 Task: Find connections with filter location Asamankese with filter topic #family with filter profile language Spanish with filter current company Sumitomo Mitsui Banking Corporation (SMBC) Asia Pacific with filter school Hindu College, University of Delhi with filter industry Utilities Administration with filter service category Computer Repair with filter keywords title Geological Engineer
Action: Mouse moved to (173, 234)
Screenshot: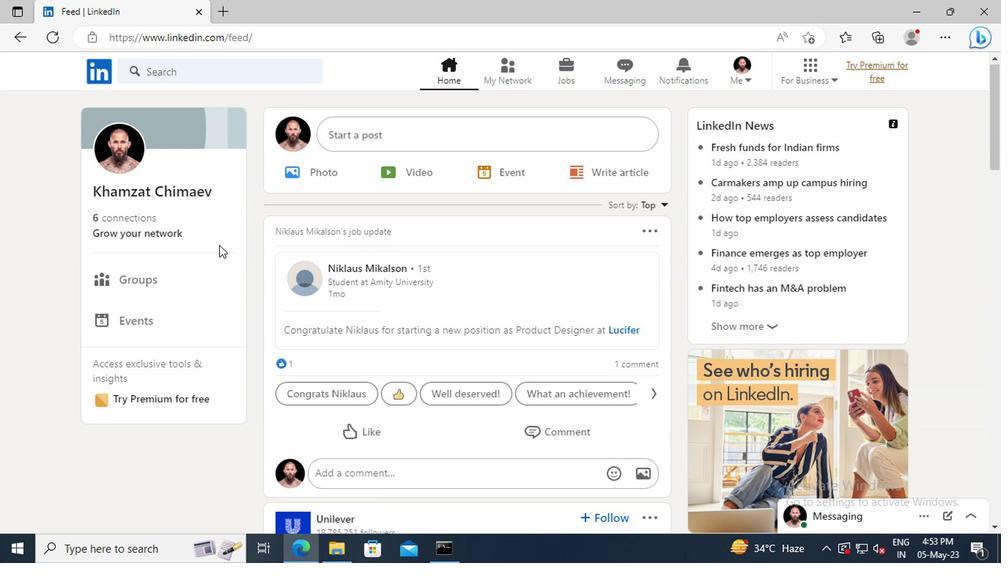 
Action: Mouse pressed left at (173, 234)
Screenshot: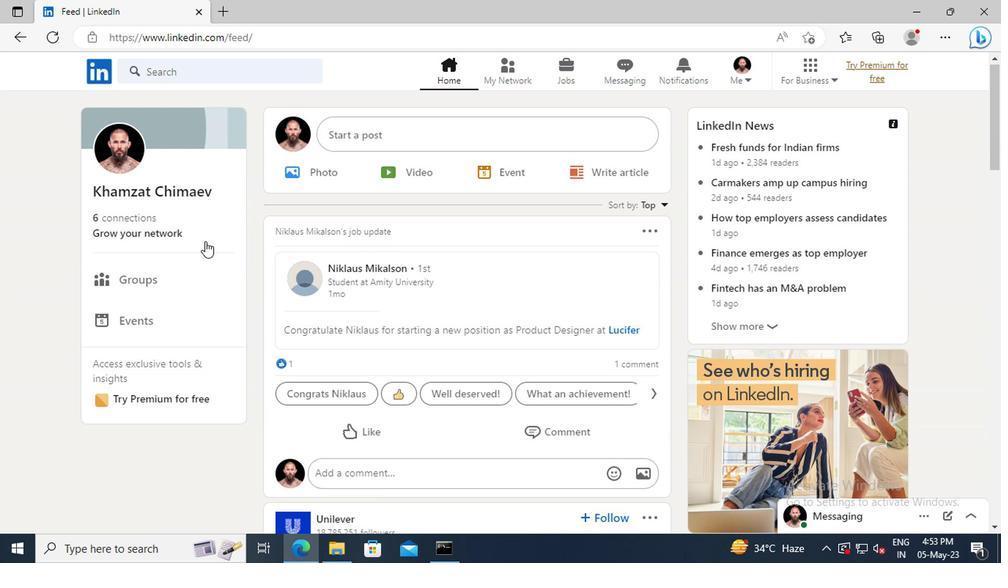 
Action: Mouse moved to (159, 157)
Screenshot: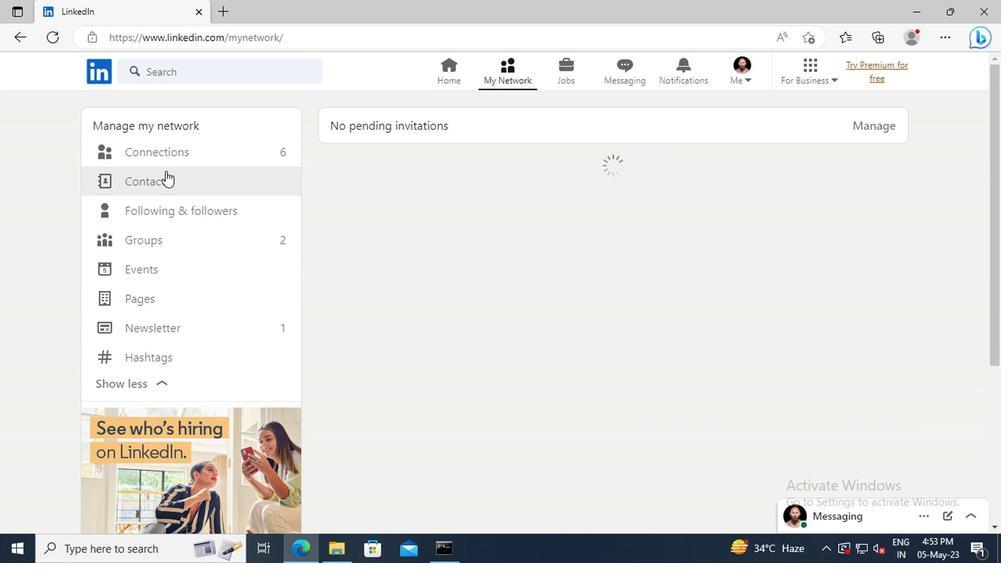 
Action: Mouse pressed left at (159, 157)
Screenshot: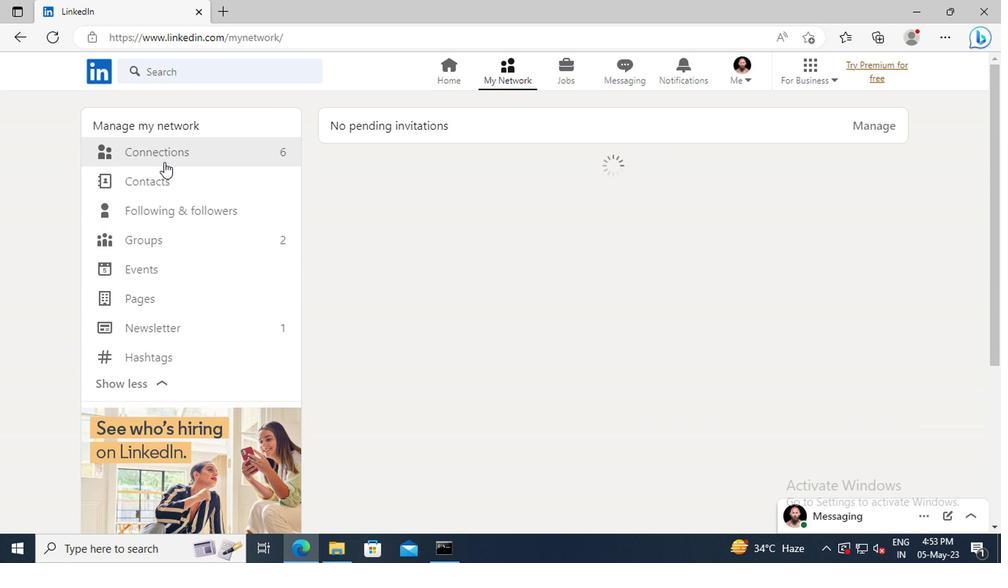 
Action: Mouse moved to (597, 160)
Screenshot: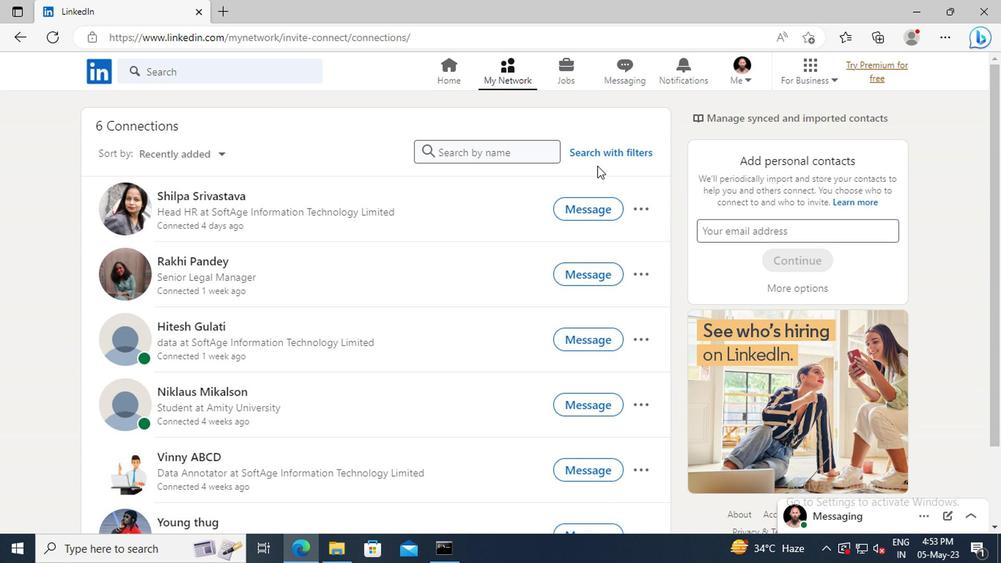 
Action: Mouse pressed left at (597, 160)
Screenshot: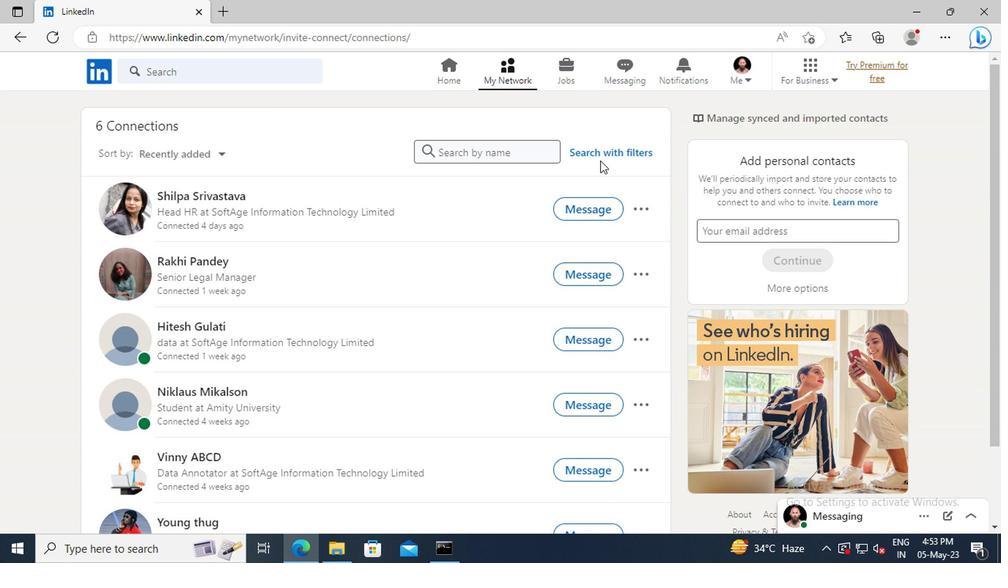
Action: Mouse moved to (554, 116)
Screenshot: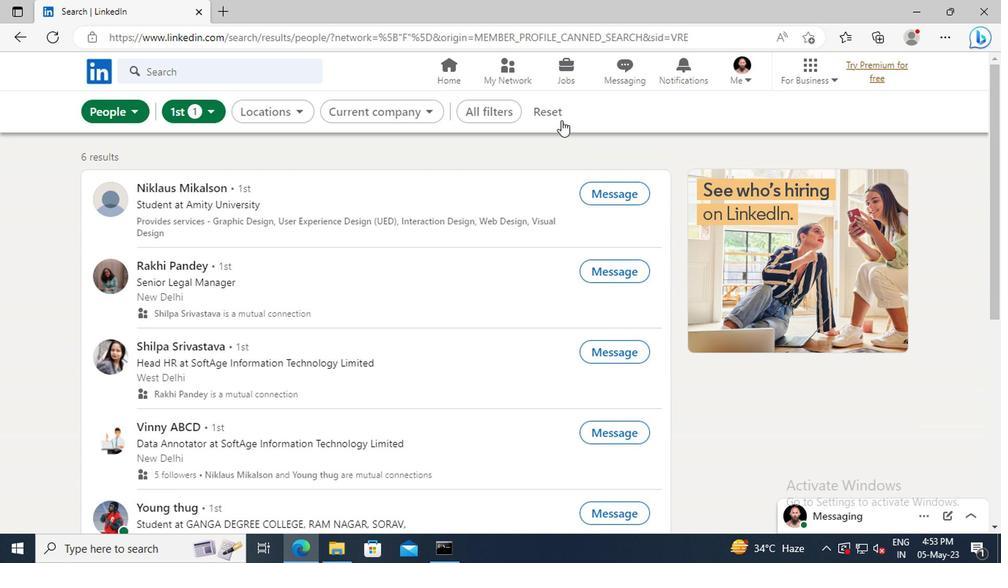 
Action: Mouse pressed left at (554, 116)
Screenshot: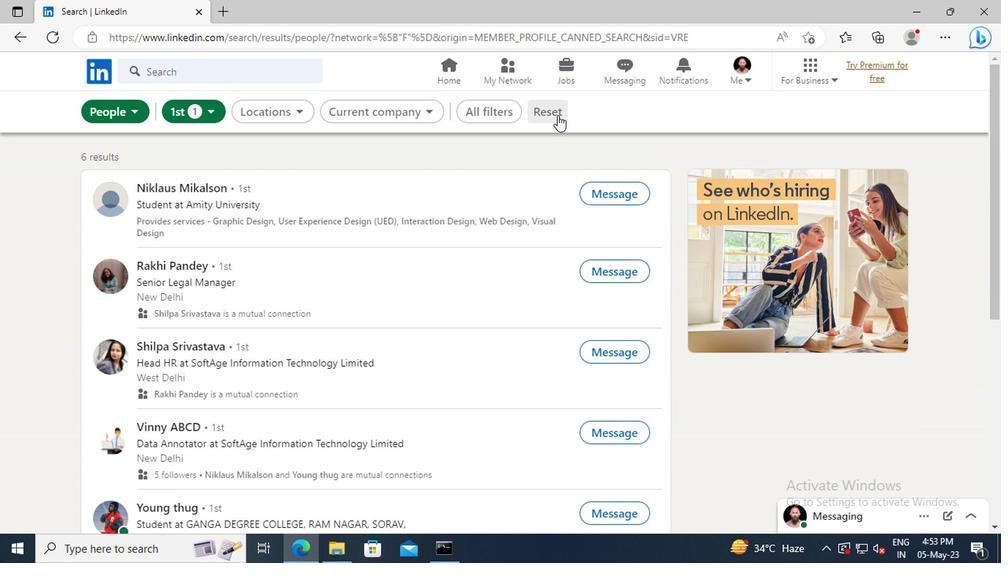 
Action: Mouse moved to (538, 116)
Screenshot: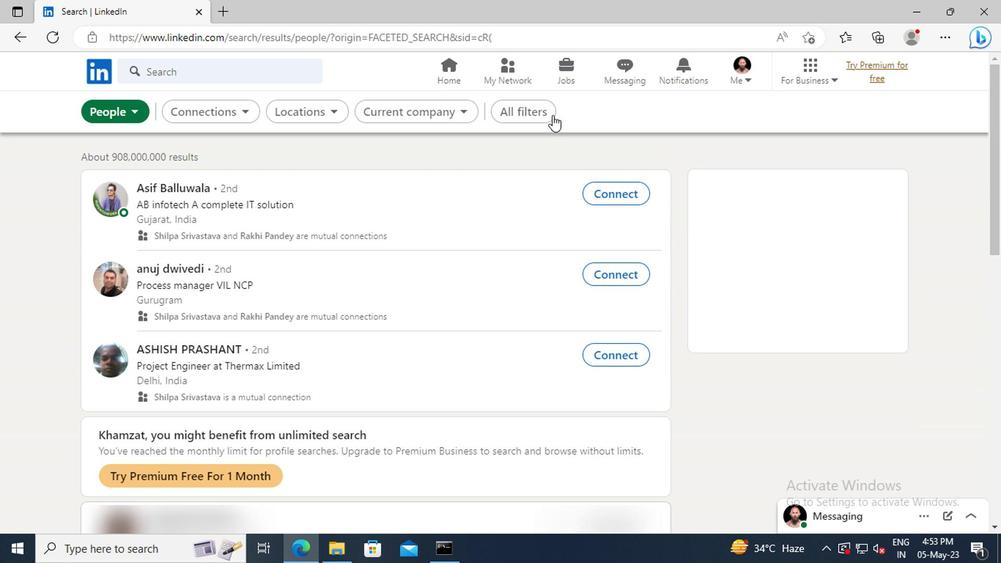
Action: Mouse pressed left at (538, 116)
Screenshot: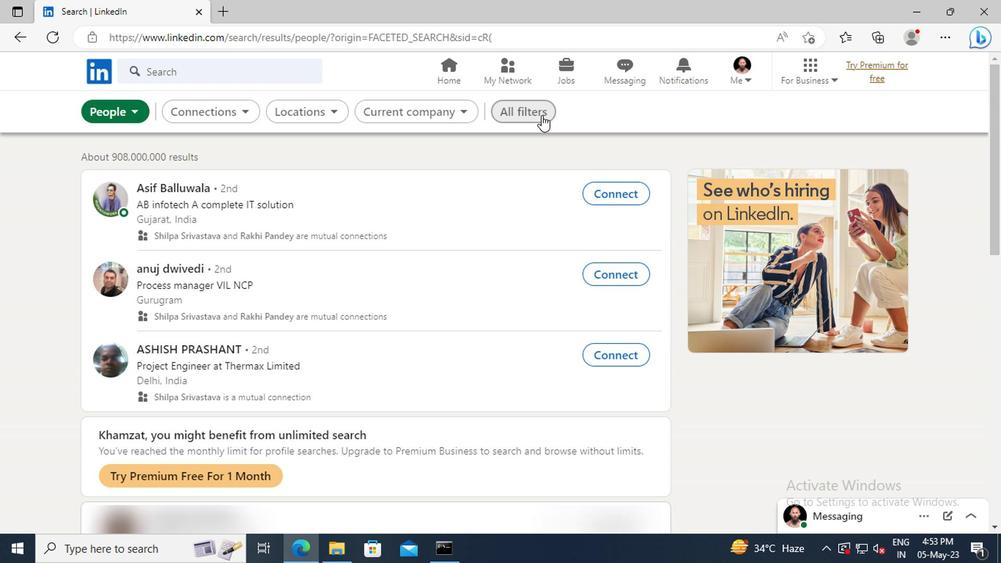
Action: Mouse moved to (785, 256)
Screenshot: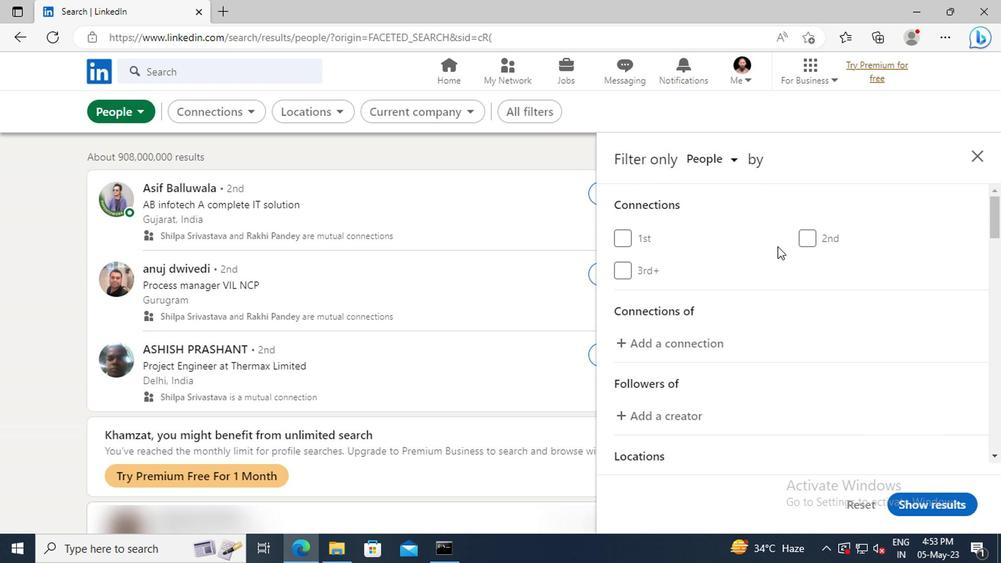 
Action: Mouse scrolled (785, 255) with delta (0, -1)
Screenshot: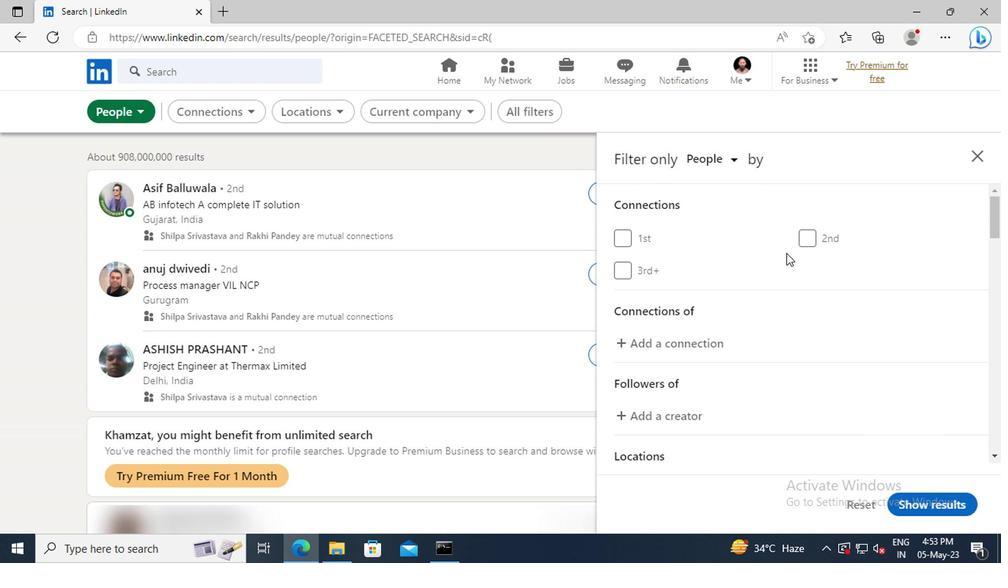 
Action: Mouse moved to (786, 257)
Screenshot: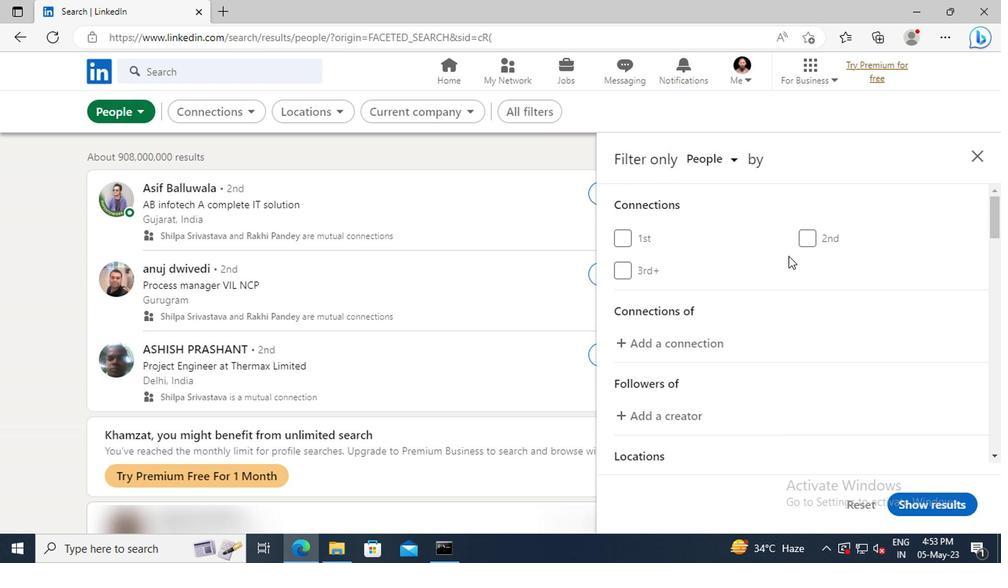 
Action: Mouse scrolled (786, 256) with delta (0, 0)
Screenshot: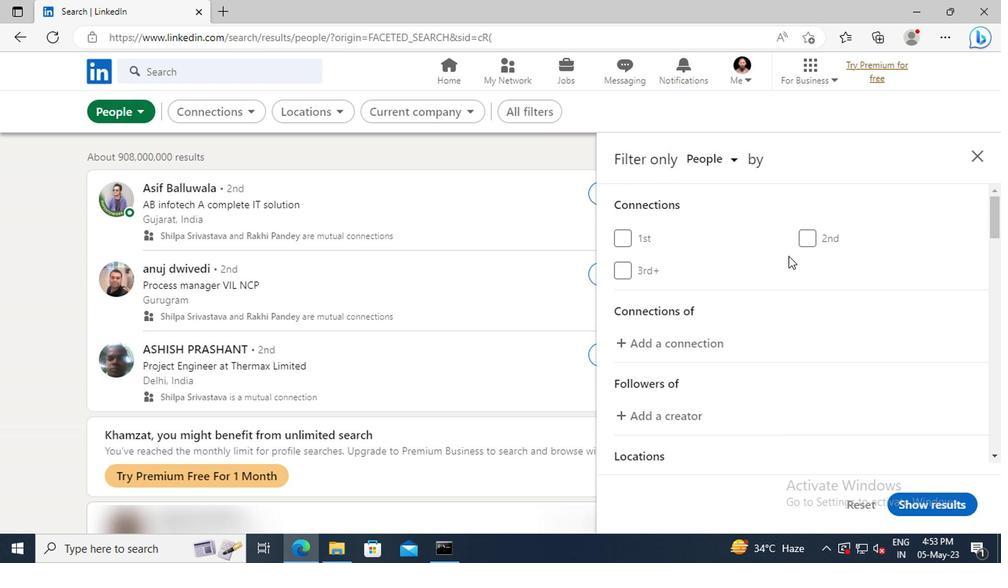 
Action: Mouse scrolled (786, 256) with delta (0, 0)
Screenshot: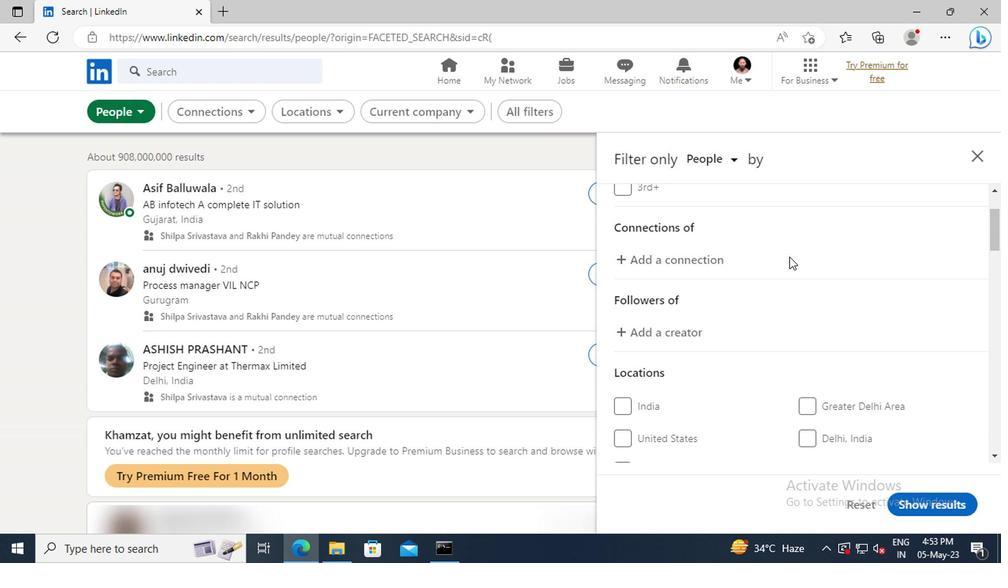 
Action: Mouse scrolled (786, 256) with delta (0, 0)
Screenshot: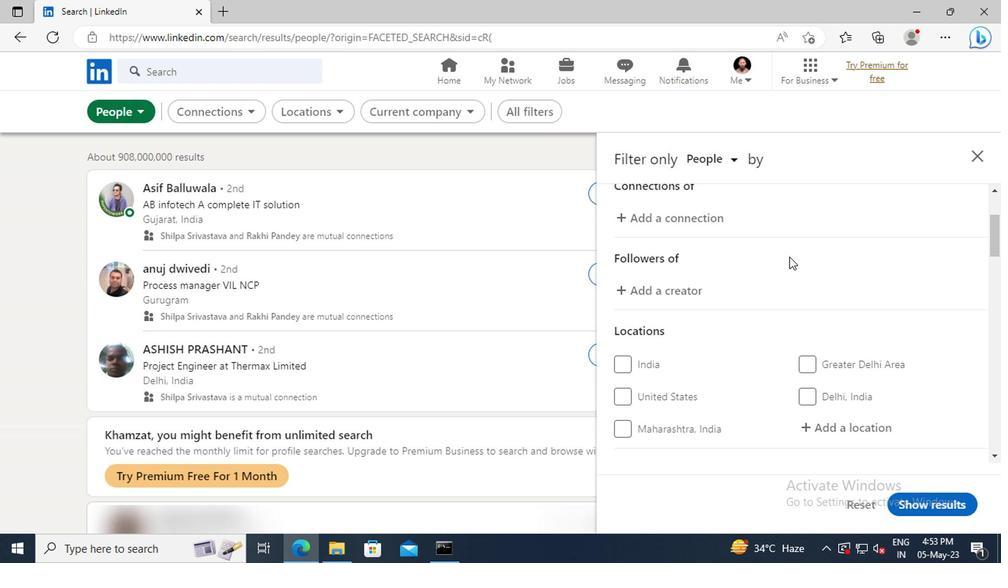 
Action: Mouse scrolled (786, 256) with delta (0, 0)
Screenshot: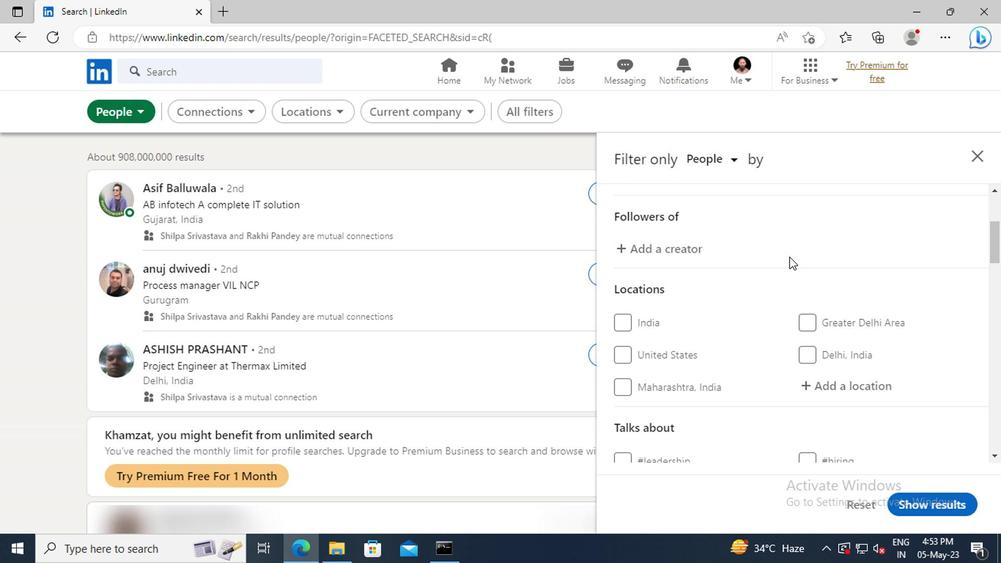 
Action: Mouse scrolled (786, 256) with delta (0, 0)
Screenshot: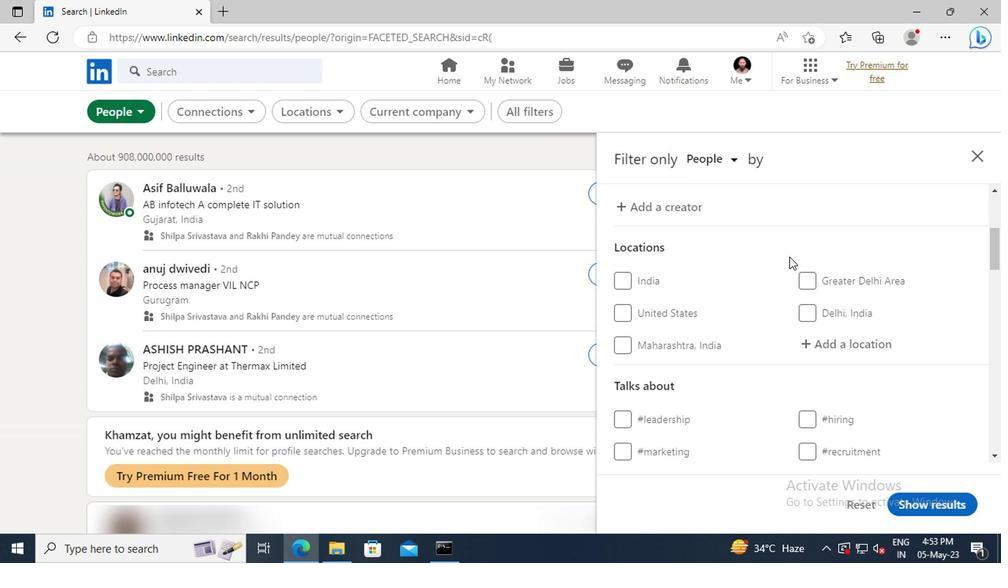 
Action: Mouse moved to (806, 297)
Screenshot: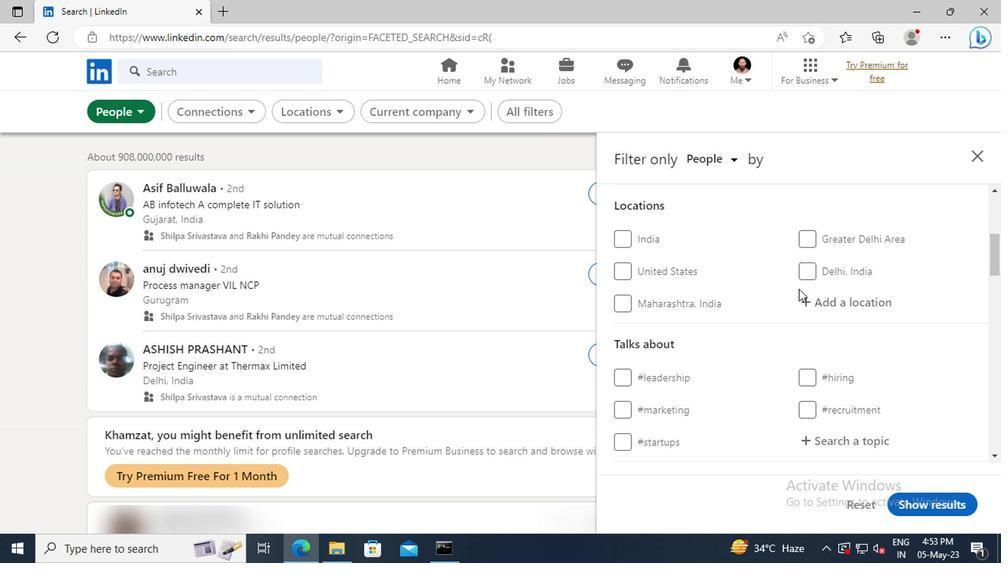 
Action: Mouse pressed left at (806, 297)
Screenshot: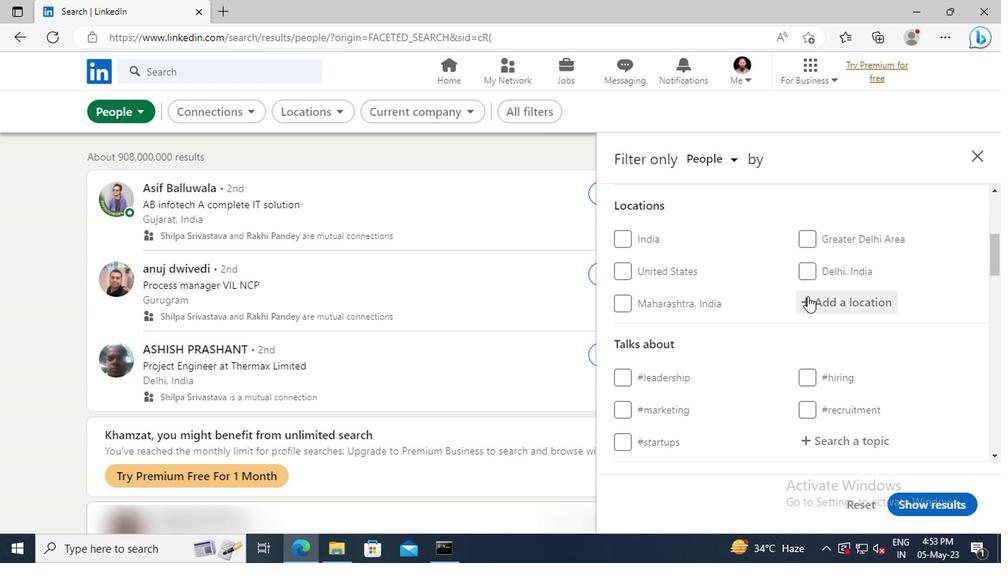 
Action: Key pressed <Key.shift>ASAM
Screenshot: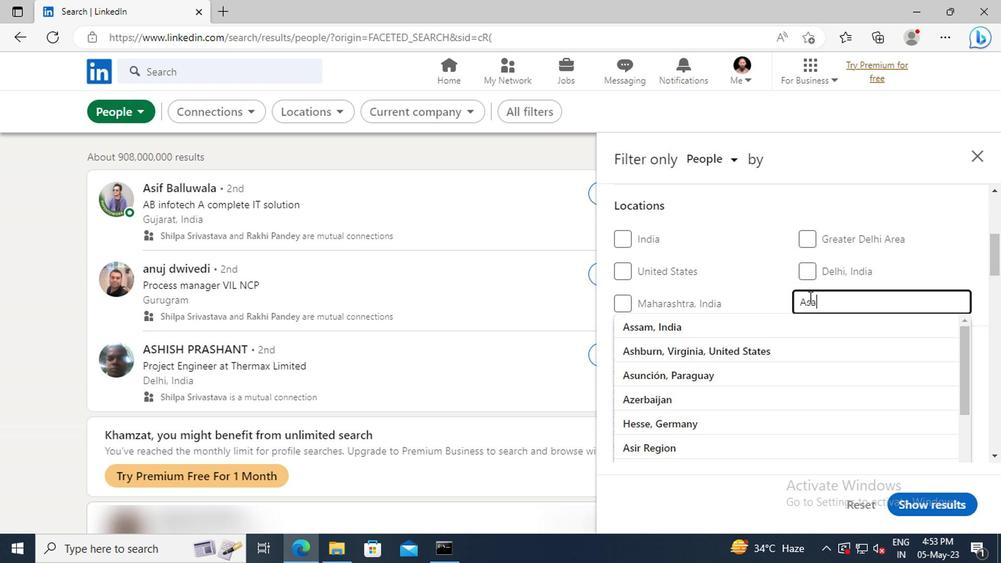 
Action: Mouse moved to (806, 297)
Screenshot: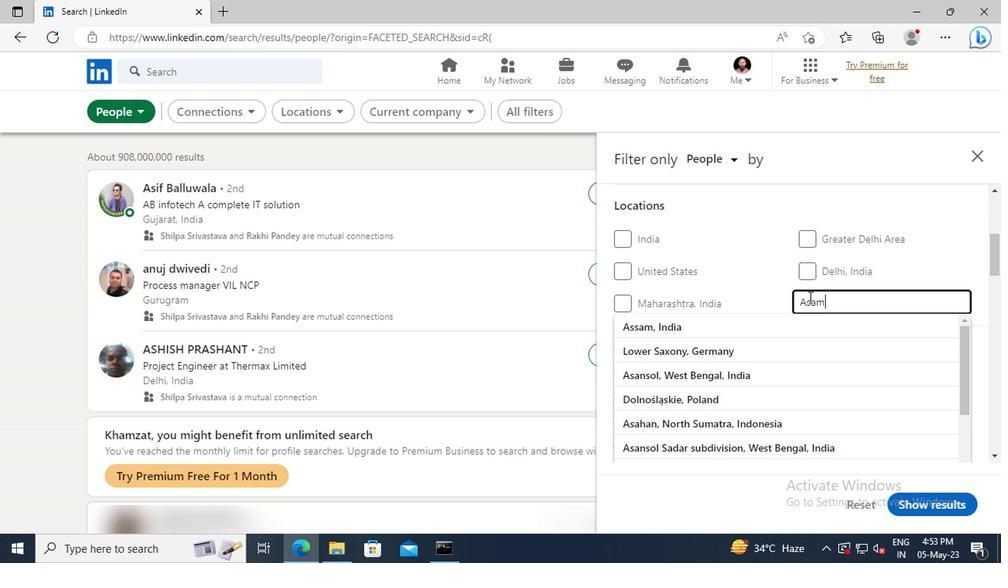 
Action: Key pressed A
Screenshot: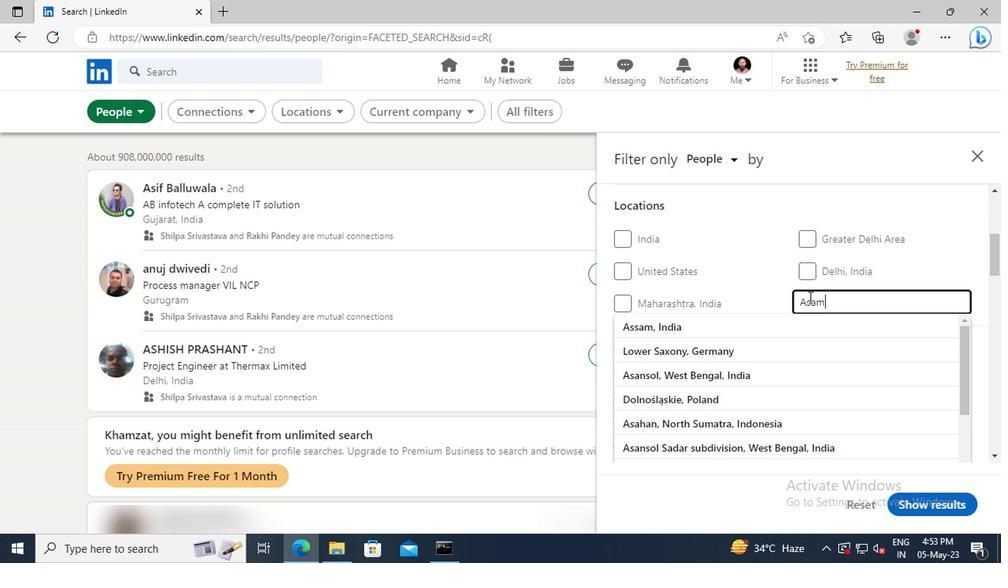 
Action: Mouse moved to (803, 295)
Screenshot: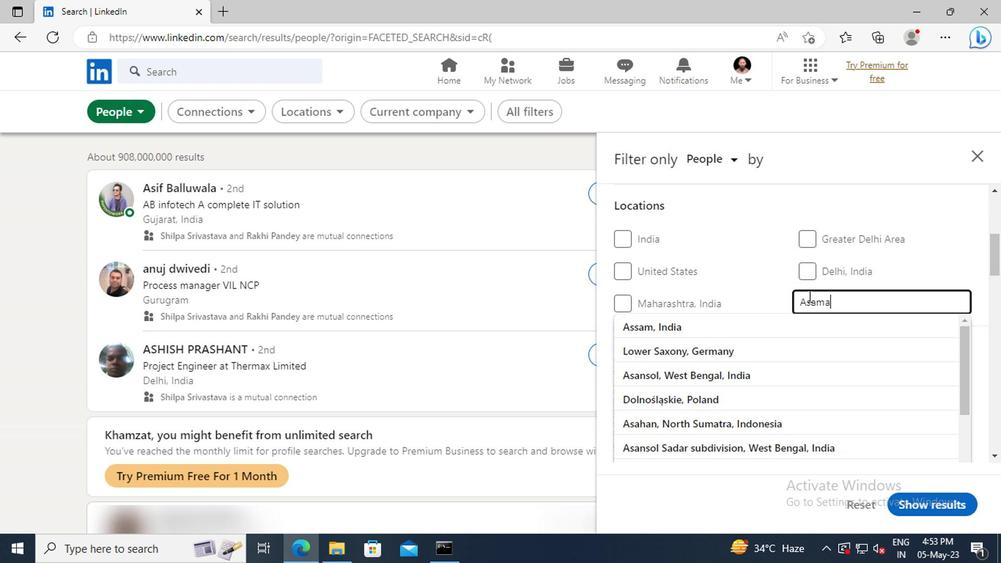 
Action: Key pressed N
Screenshot: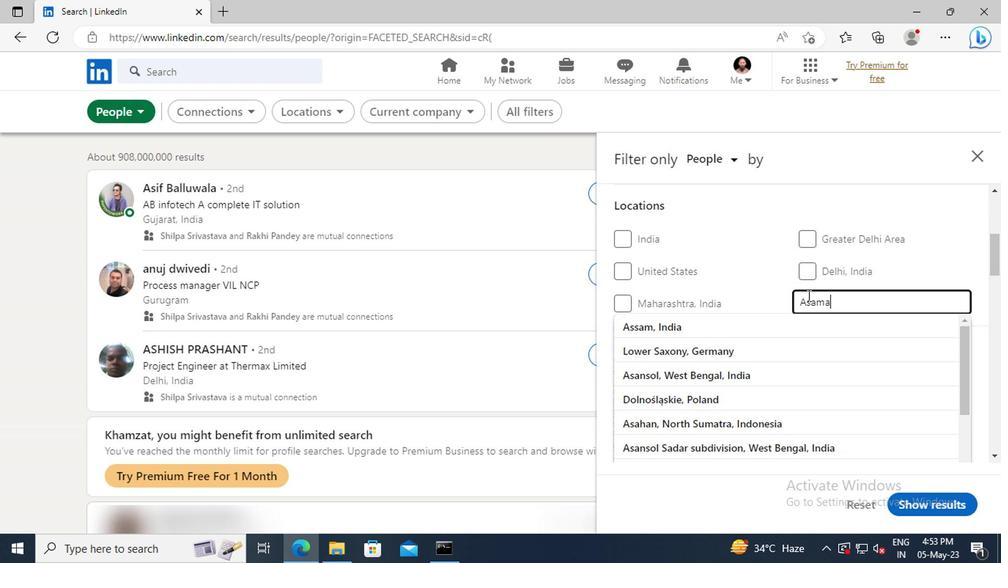 
Action: Mouse moved to (799, 293)
Screenshot: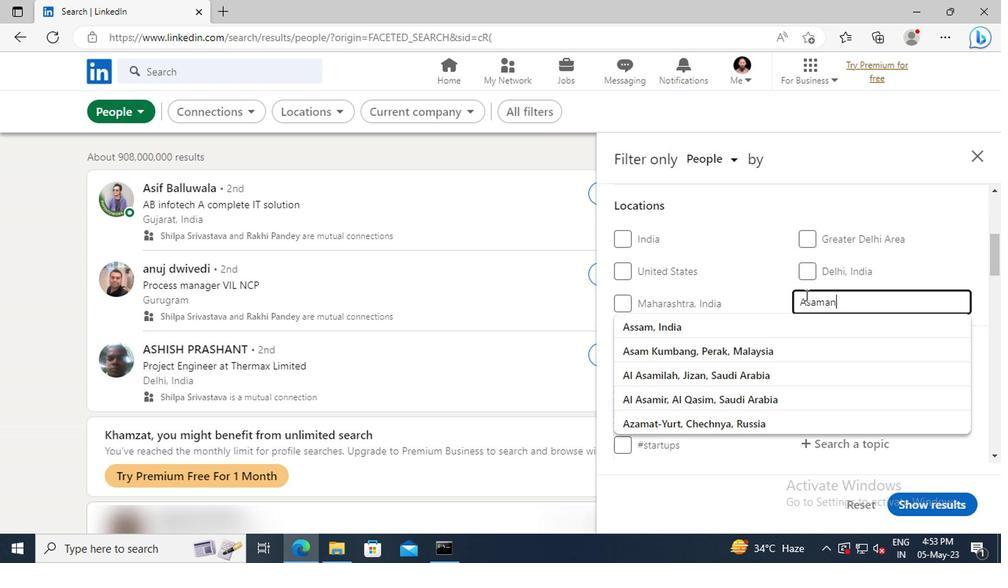 
Action: Key pressed J
Screenshot: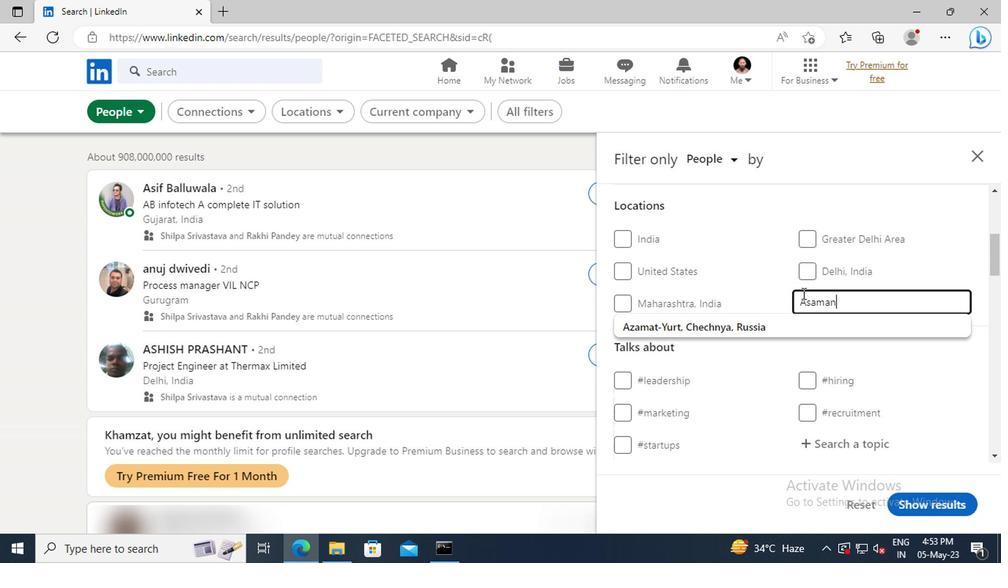 
Action: Mouse moved to (799, 292)
Screenshot: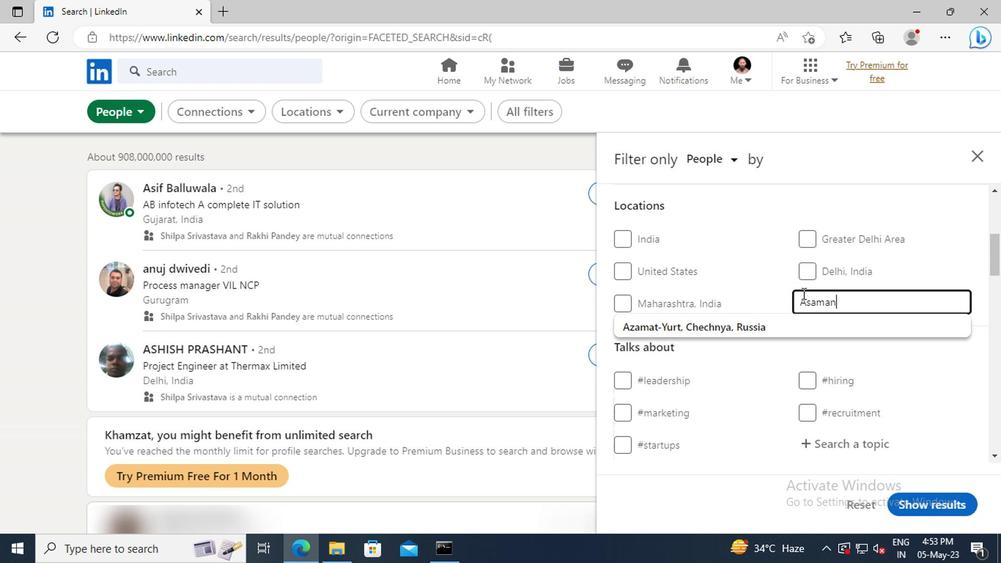 
Action: Key pressed <Key.backspace>KES
Screenshot: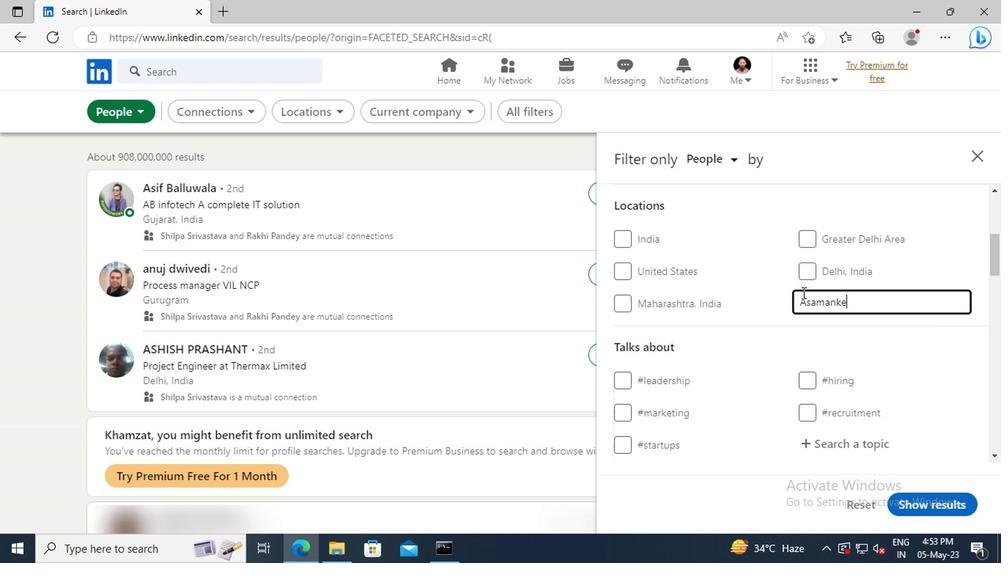 
Action: Mouse moved to (799, 292)
Screenshot: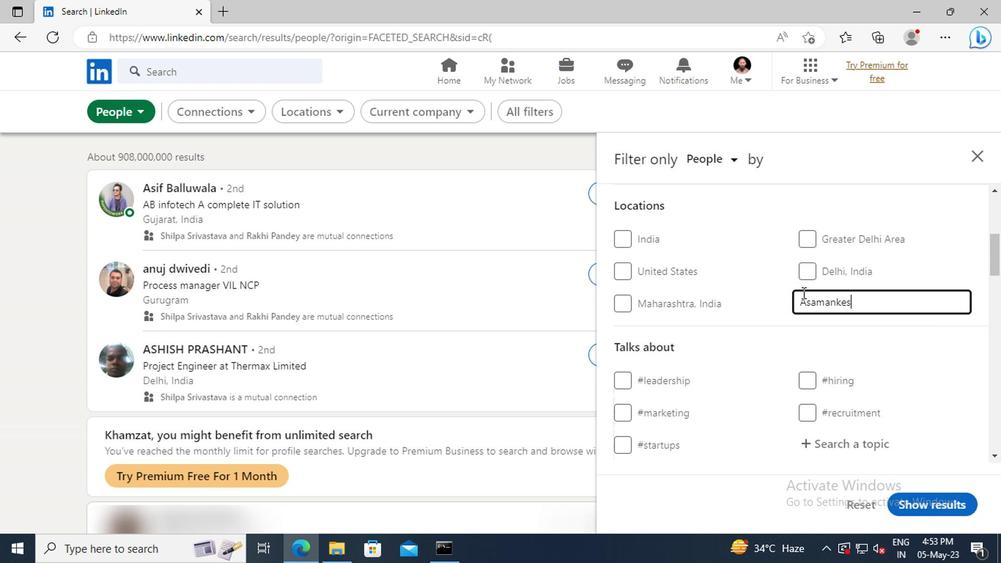 
Action: Key pressed E<Key.enter>
Screenshot: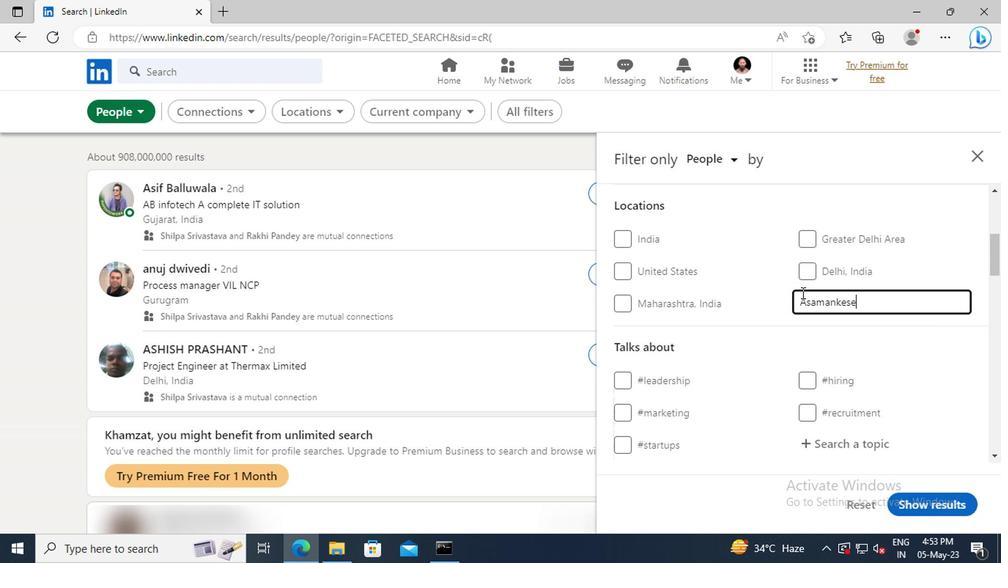 
Action: Mouse scrolled (799, 291) with delta (0, 0)
Screenshot: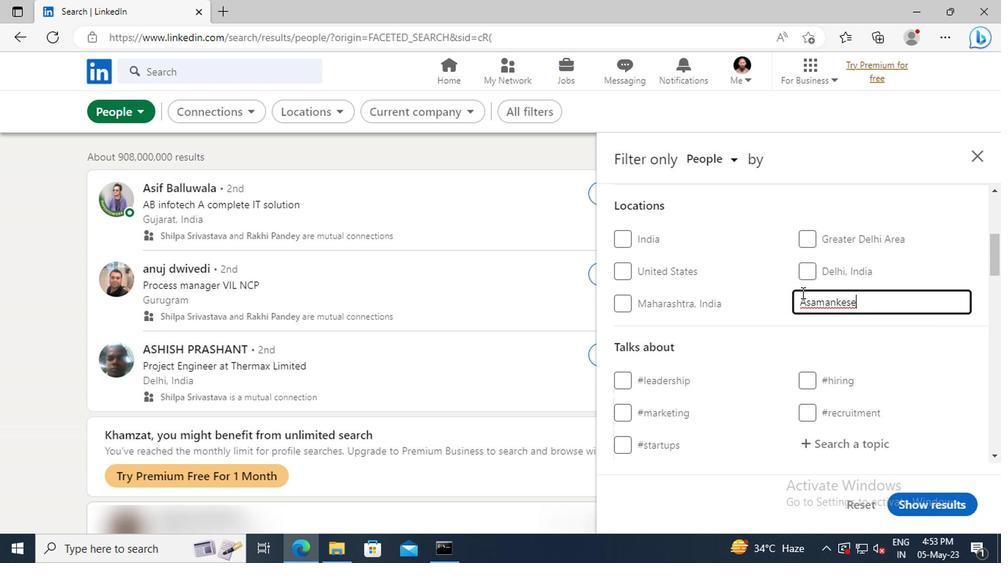 
Action: Mouse scrolled (799, 291) with delta (0, 0)
Screenshot: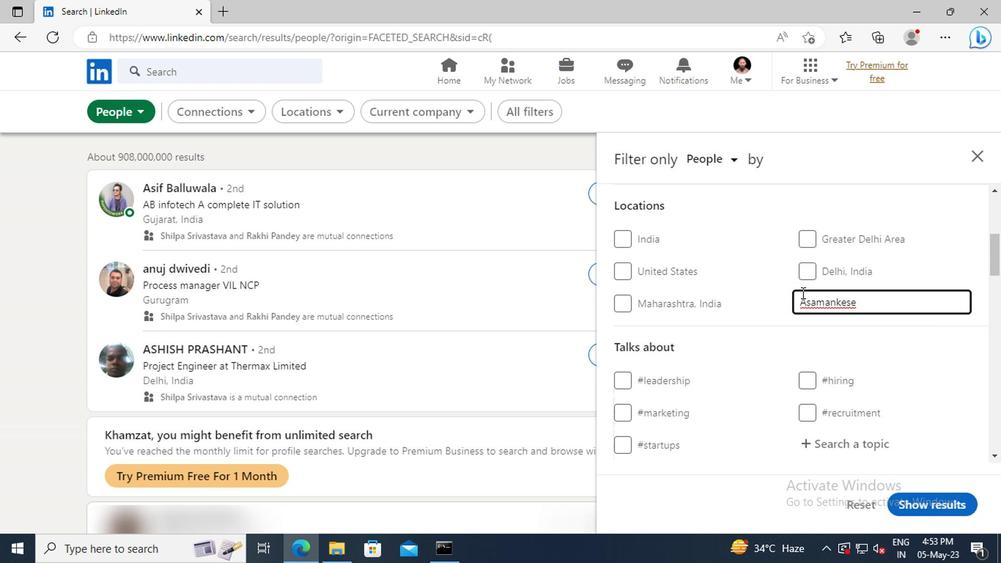 
Action: Mouse scrolled (799, 291) with delta (0, 0)
Screenshot: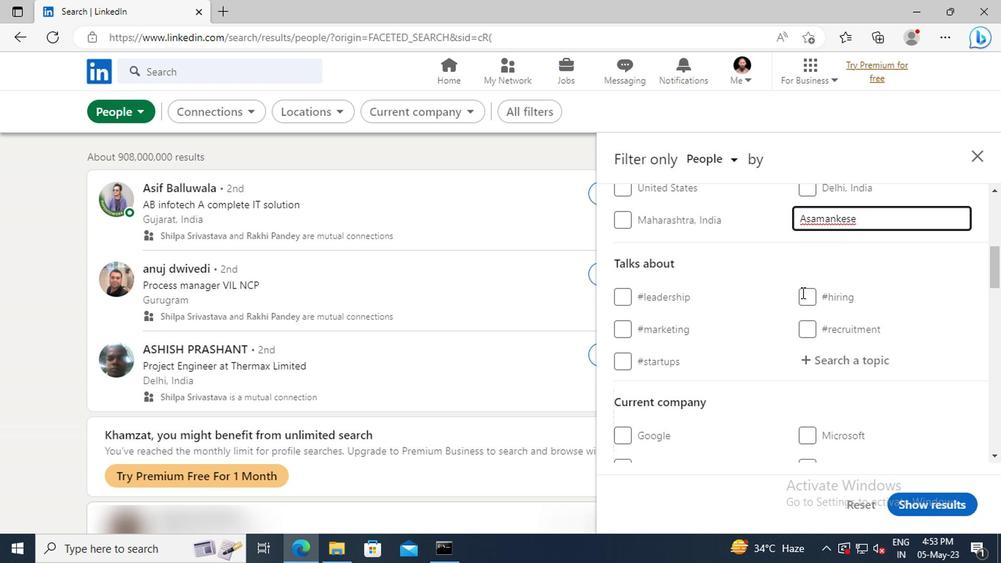 
Action: Mouse moved to (811, 309)
Screenshot: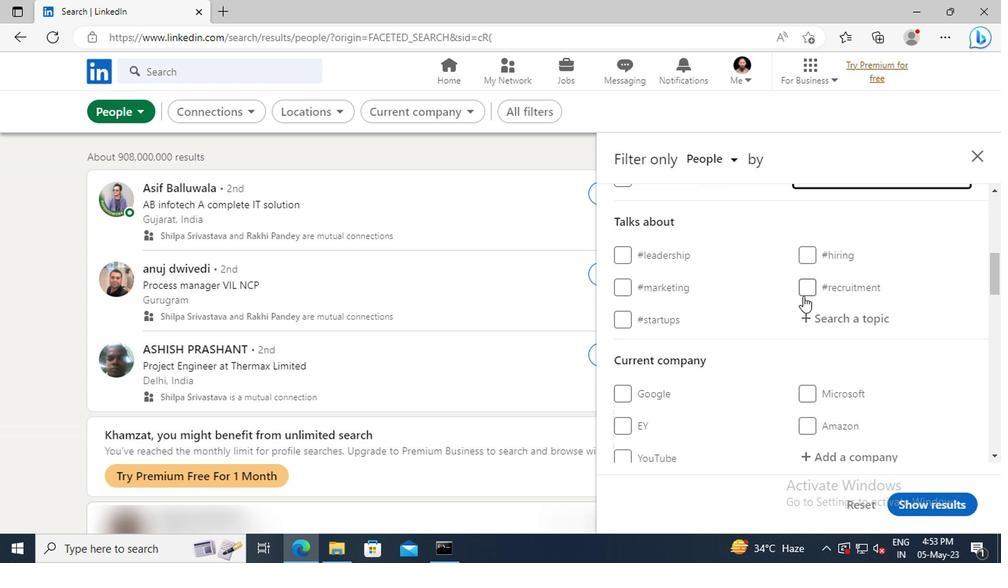 
Action: Mouse pressed left at (811, 309)
Screenshot: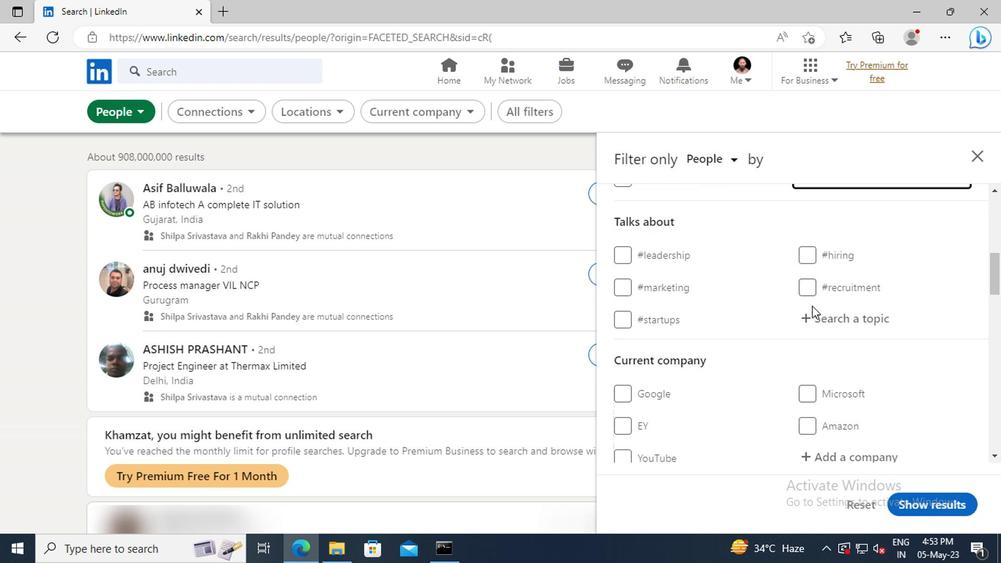 
Action: Key pressed FAMIL
Screenshot: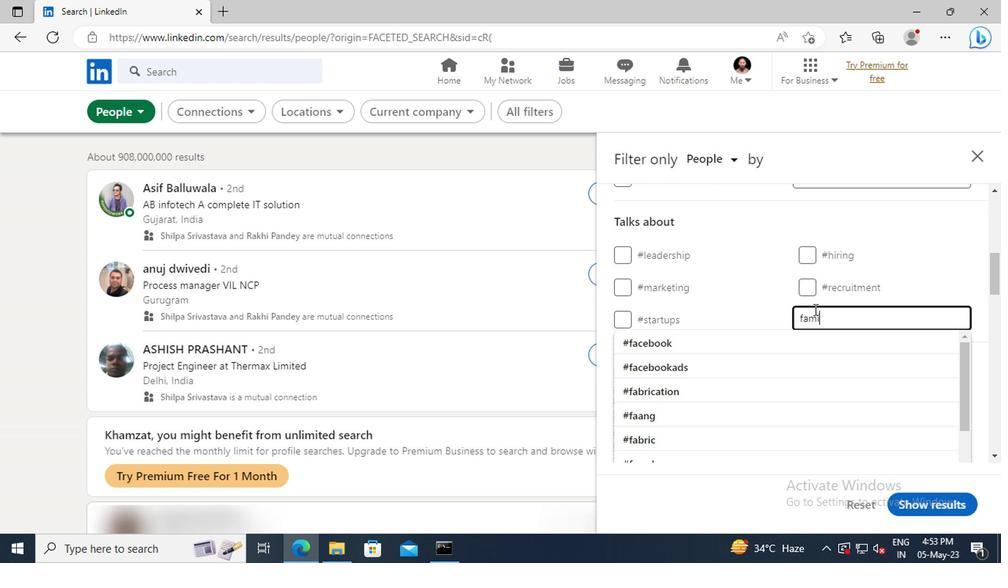 
Action: Mouse moved to (810, 342)
Screenshot: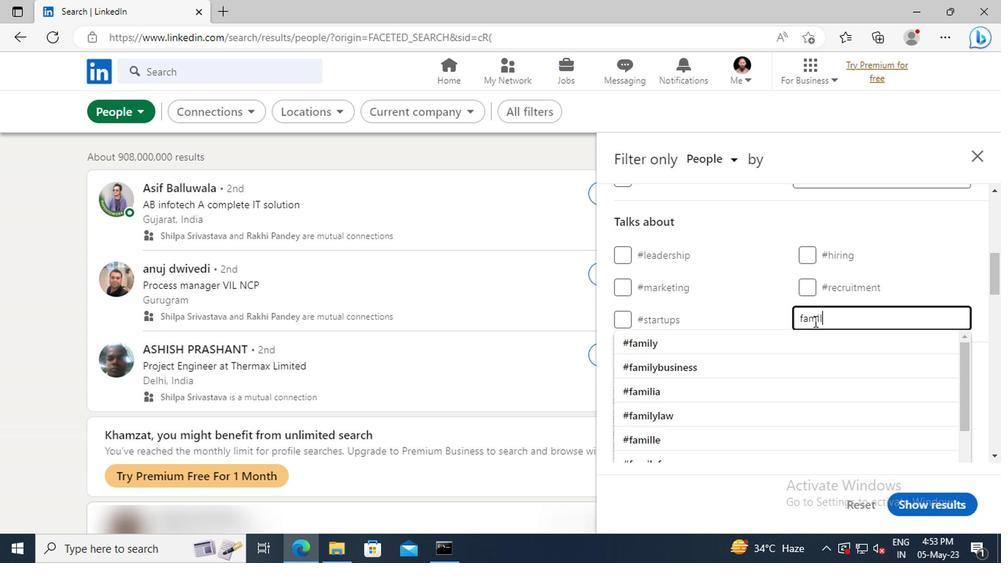 
Action: Mouse pressed left at (810, 342)
Screenshot: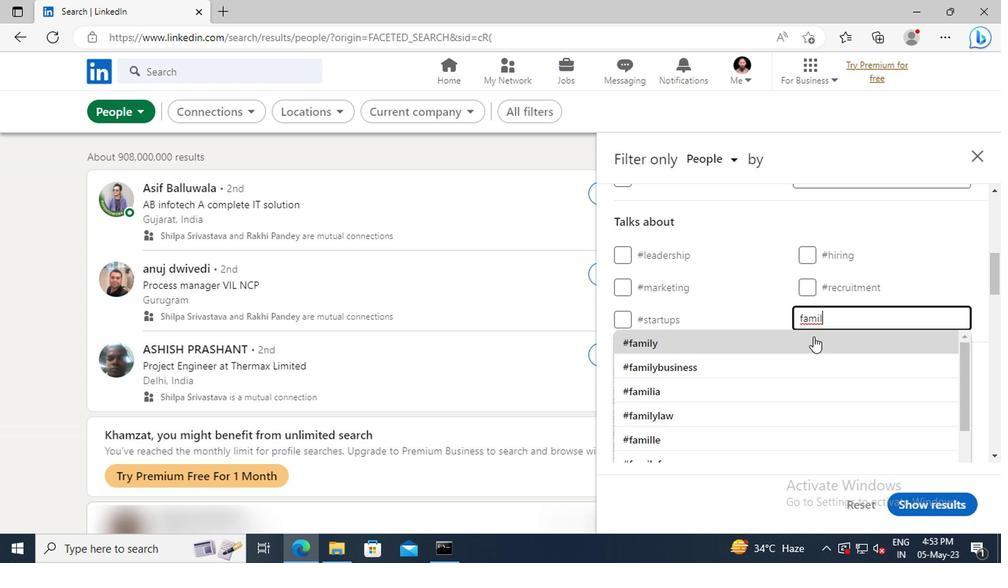 
Action: Mouse scrolled (810, 341) with delta (0, 0)
Screenshot: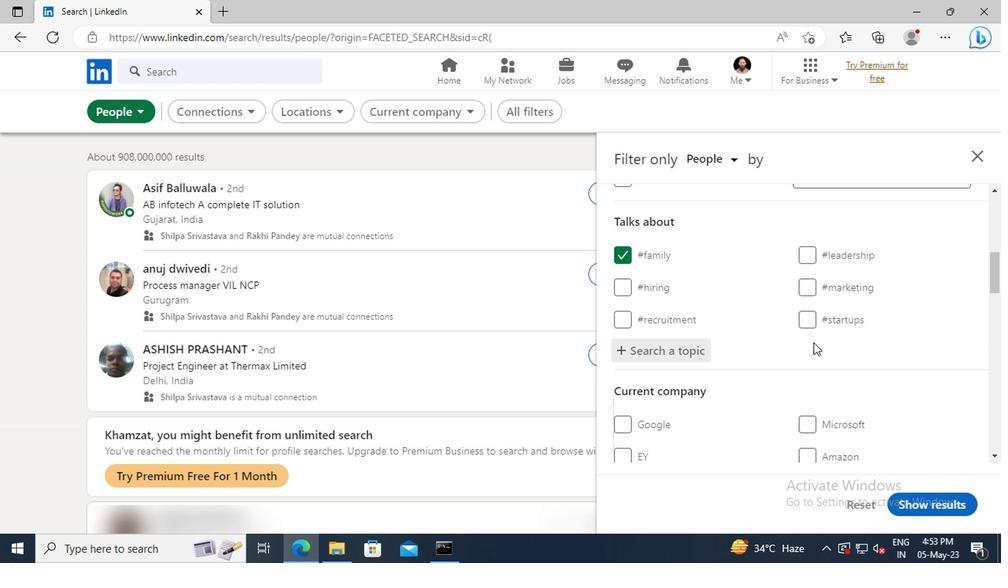 
Action: Mouse scrolled (810, 341) with delta (0, 0)
Screenshot: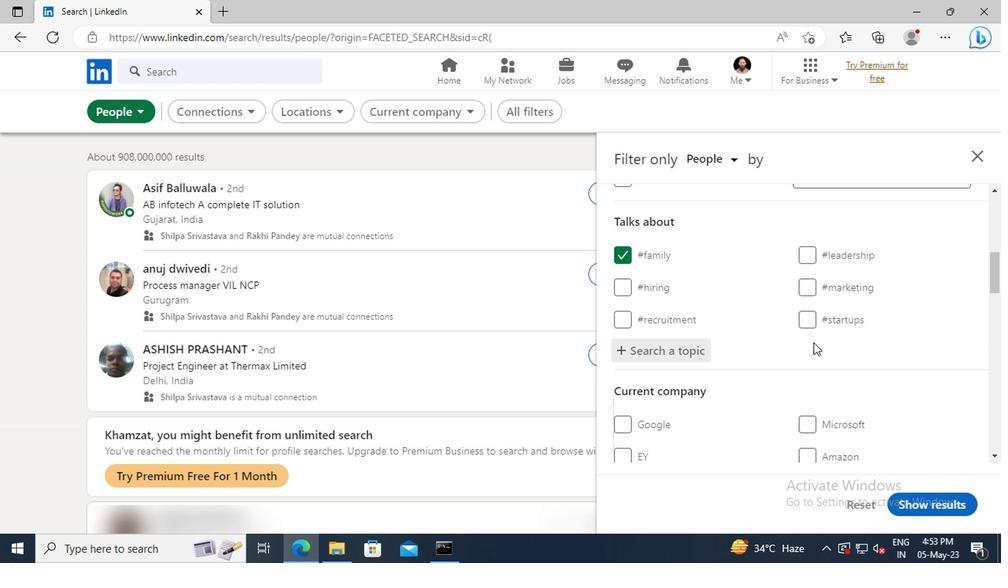 
Action: Mouse scrolled (810, 341) with delta (0, 0)
Screenshot: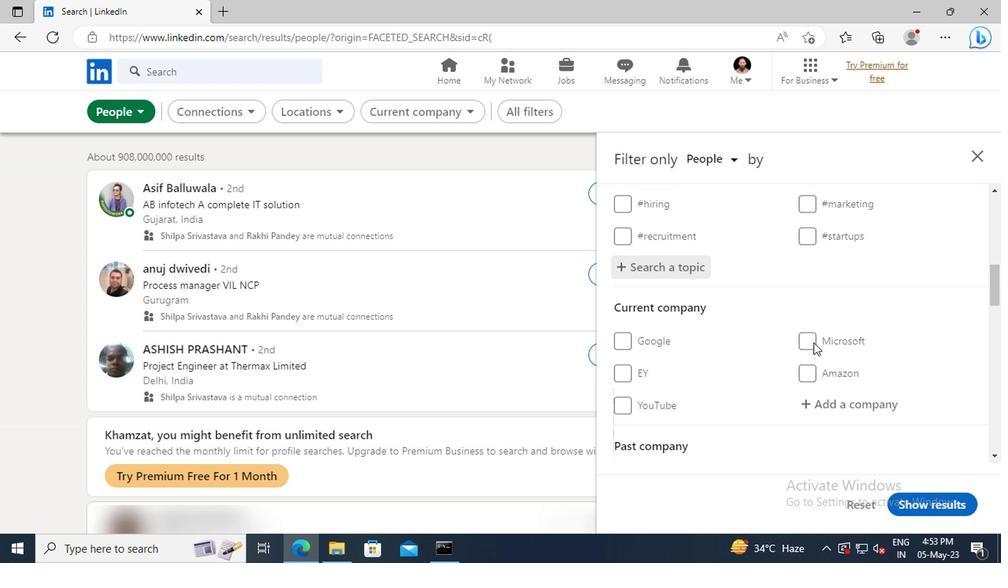 
Action: Mouse scrolled (810, 341) with delta (0, 0)
Screenshot: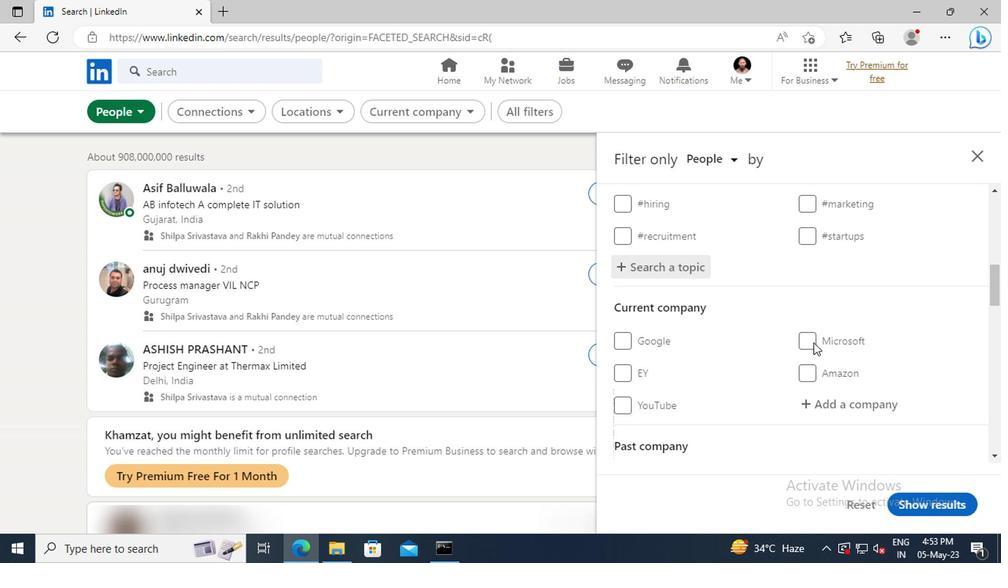 
Action: Mouse scrolled (810, 341) with delta (0, 0)
Screenshot: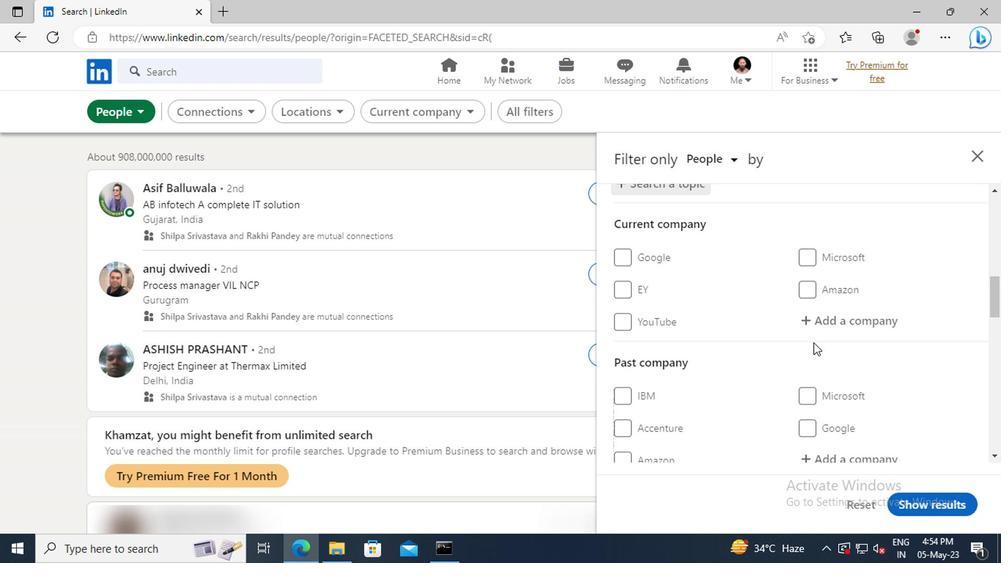 
Action: Mouse scrolled (810, 341) with delta (0, 0)
Screenshot: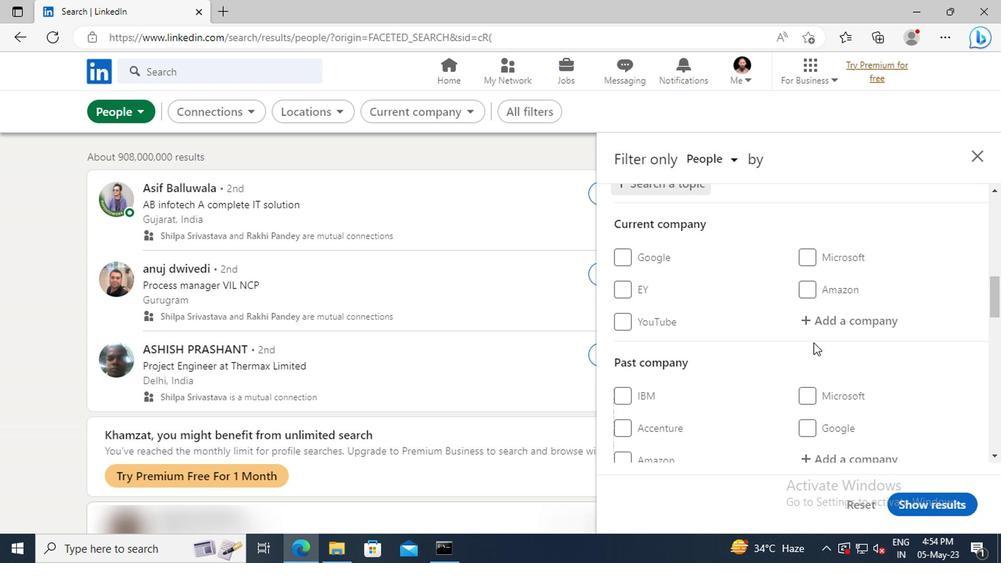 
Action: Mouse scrolled (810, 341) with delta (0, 0)
Screenshot: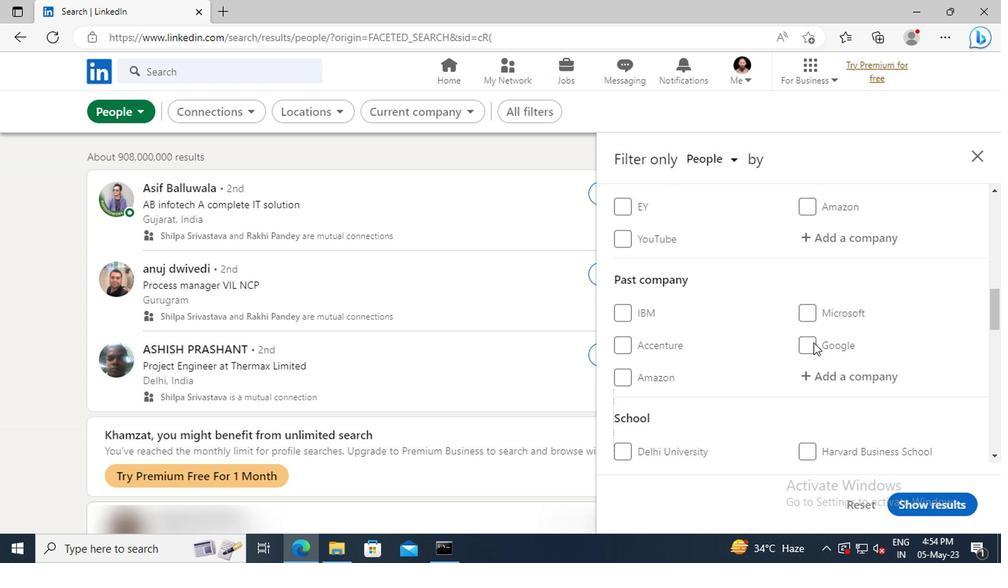 
Action: Mouse scrolled (810, 341) with delta (0, 0)
Screenshot: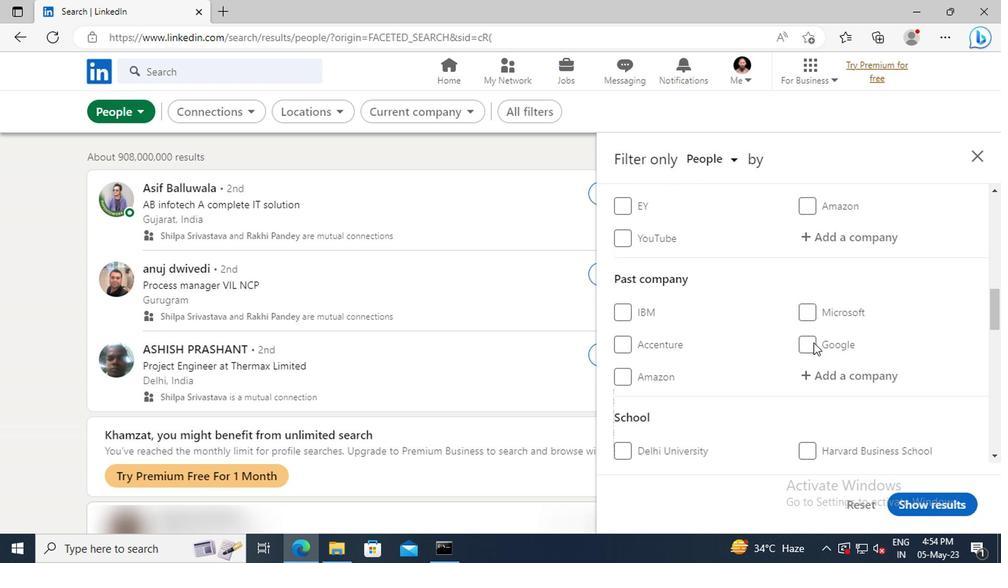 
Action: Mouse scrolled (810, 341) with delta (0, 0)
Screenshot: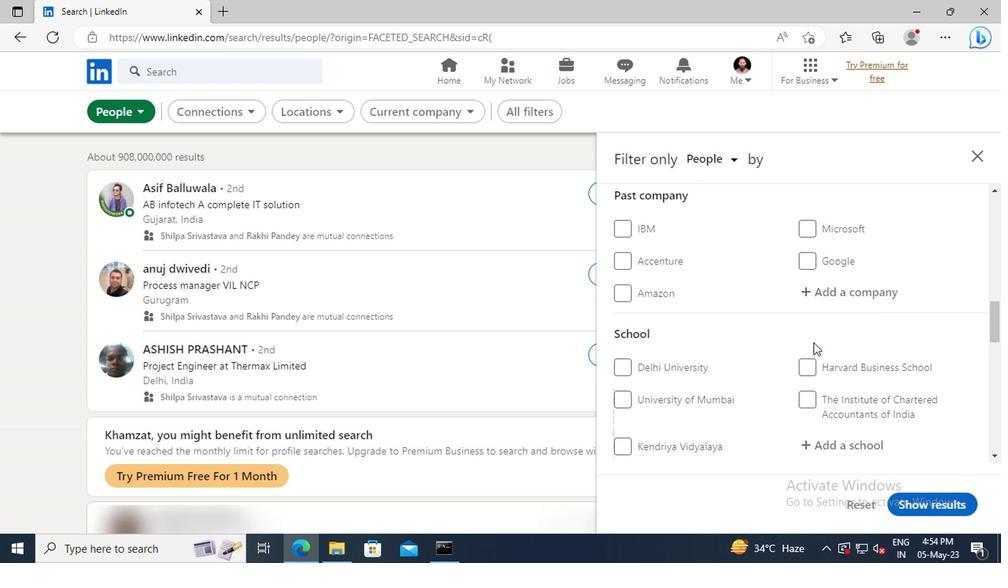 
Action: Mouse scrolled (810, 341) with delta (0, 0)
Screenshot: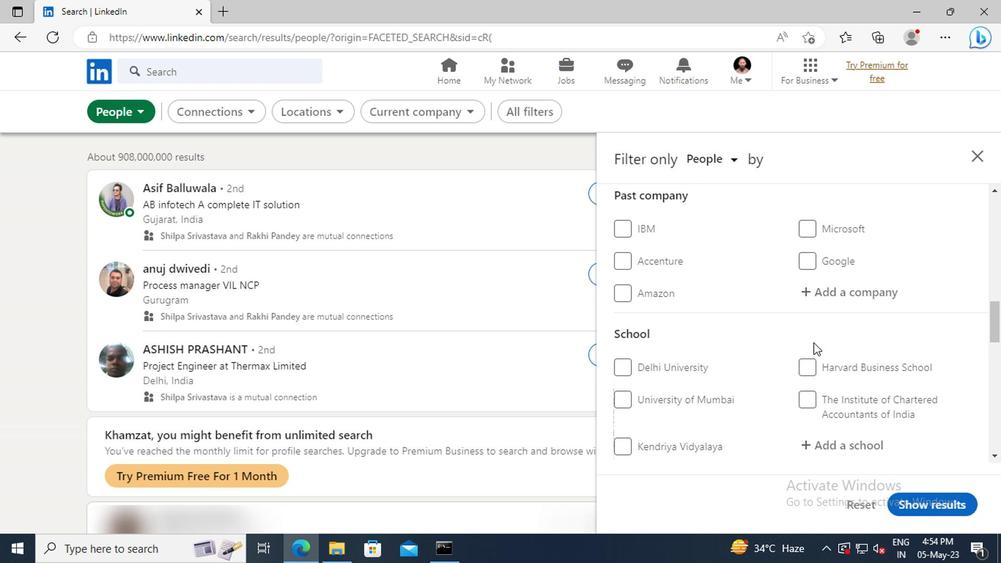 
Action: Mouse scrolled (810, 341) with delta (0, 0)
Screenshot: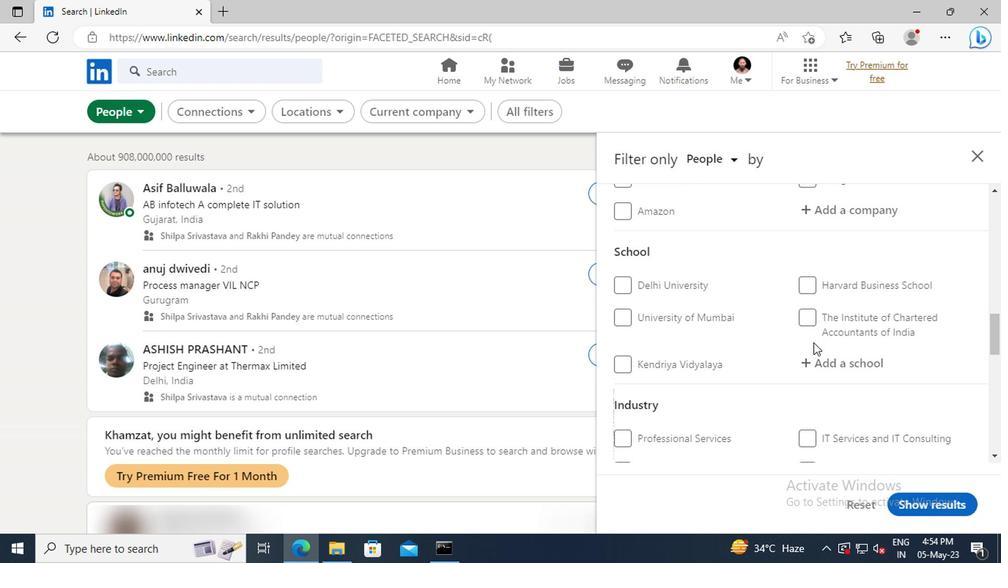 
Action: Mouse scrolled (810, 341) with delta (0, 0)
Screenshot: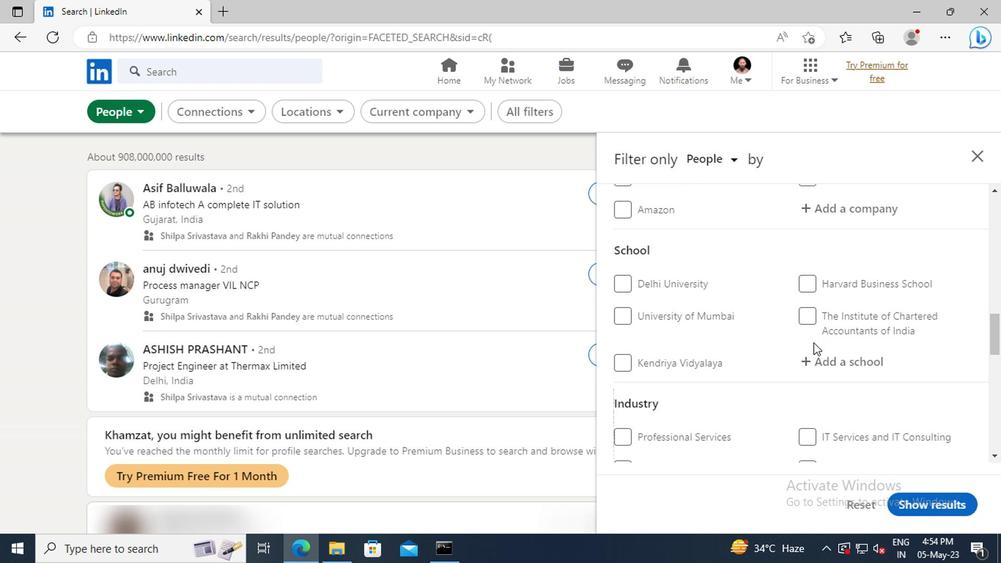 
Action: Mouse scrolled (810, 341) with delta (0, 0)
Screenshot: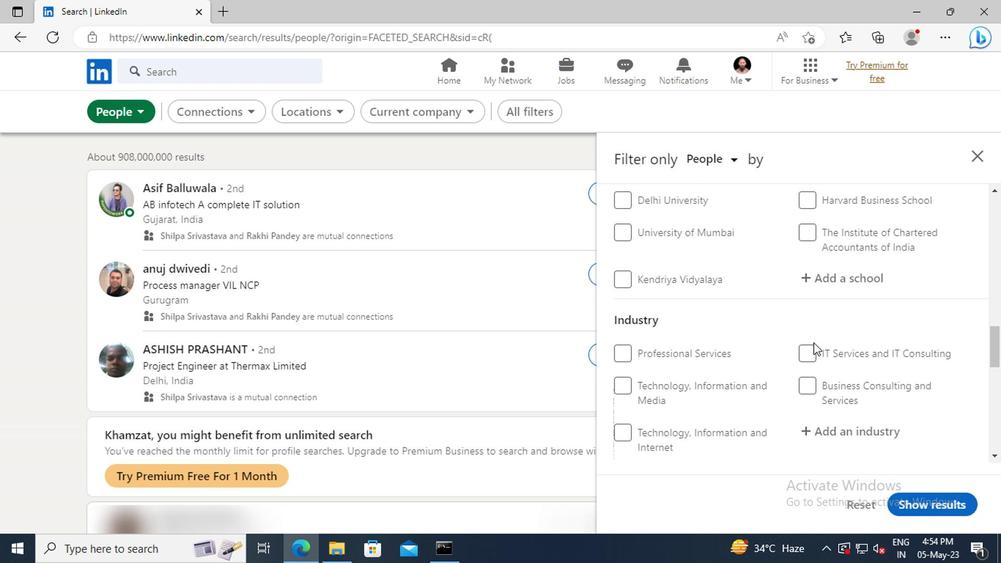 
Action: Mouse scrolled (810, 341) with delta (0, 0)
Screenshot: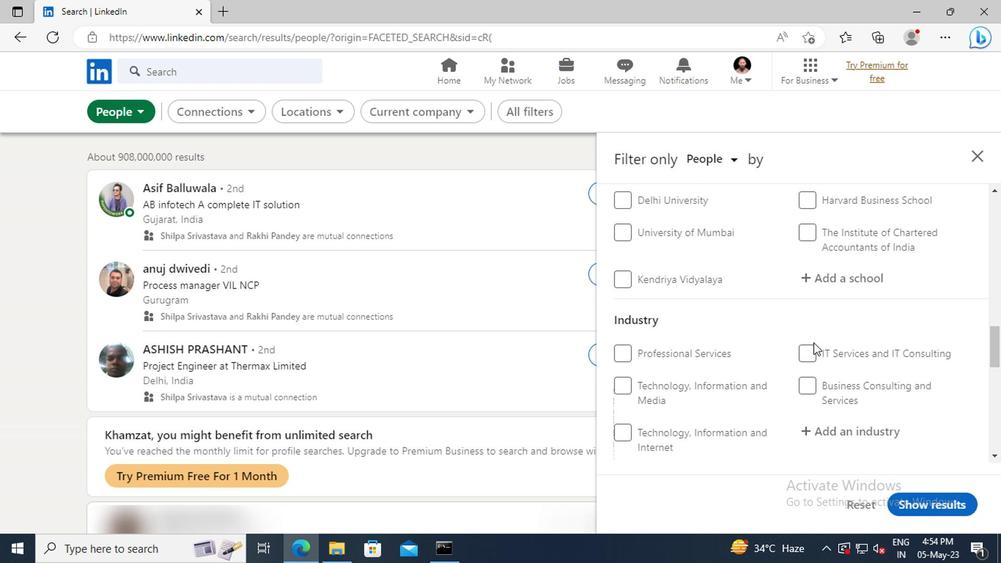 
Action: Mouse scrolled (810, 341) with delta (0, 0)
Screenshot: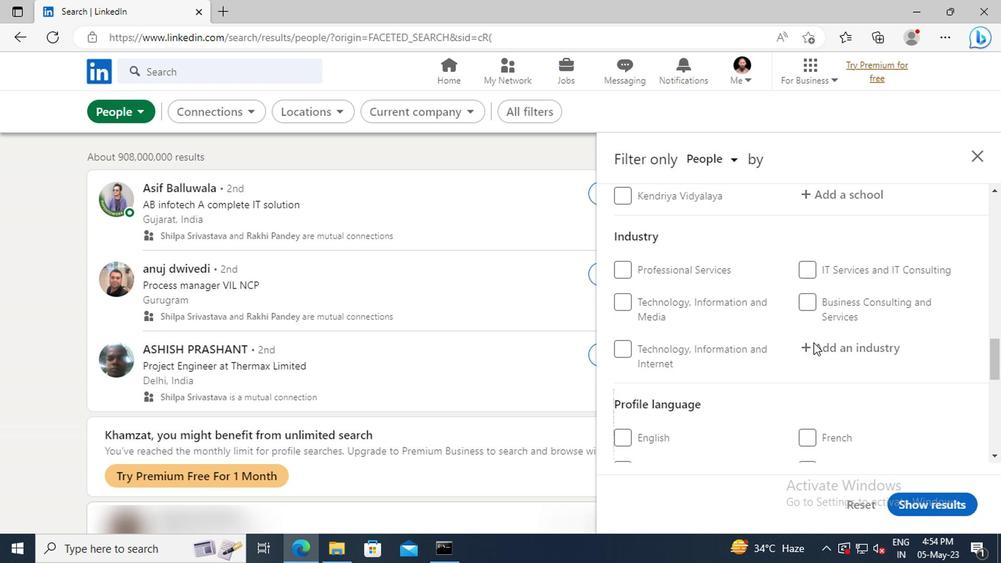 
Action: Mouse moved to (614, 428)
Screenshot: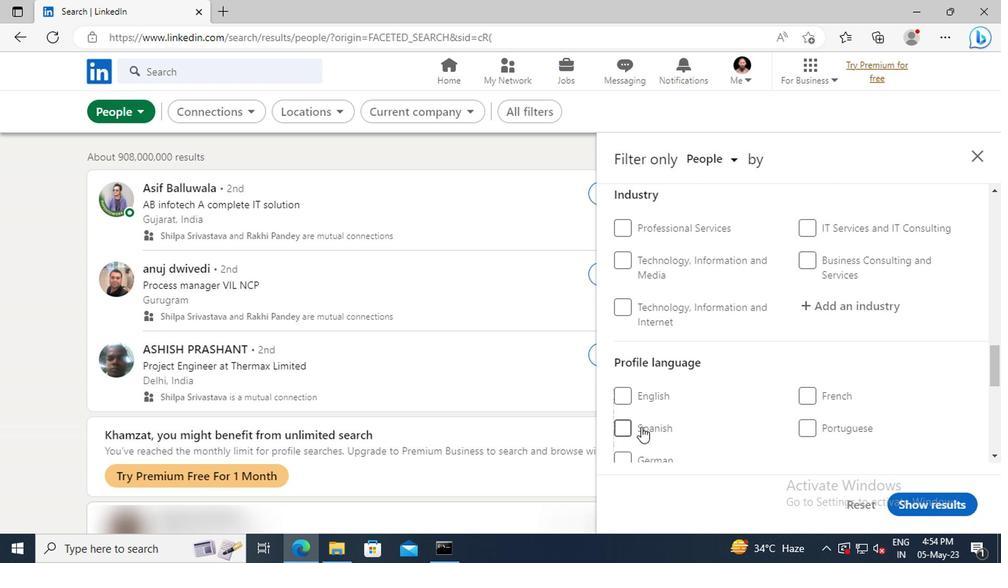 
Action: Mouse pressed left at (614, 428)
Screenshot: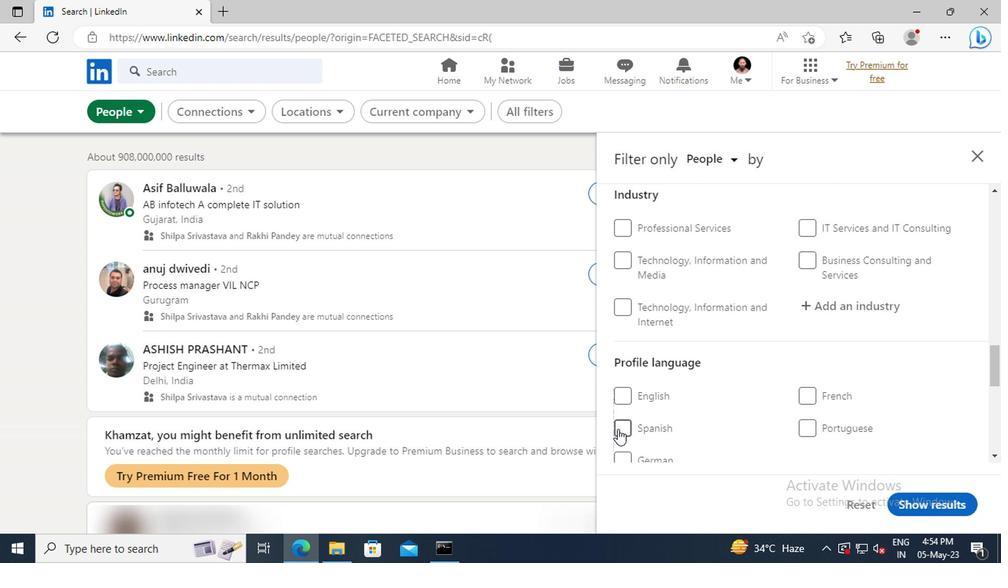 
Action: Mouse moved to (809, 364)
Screenshot: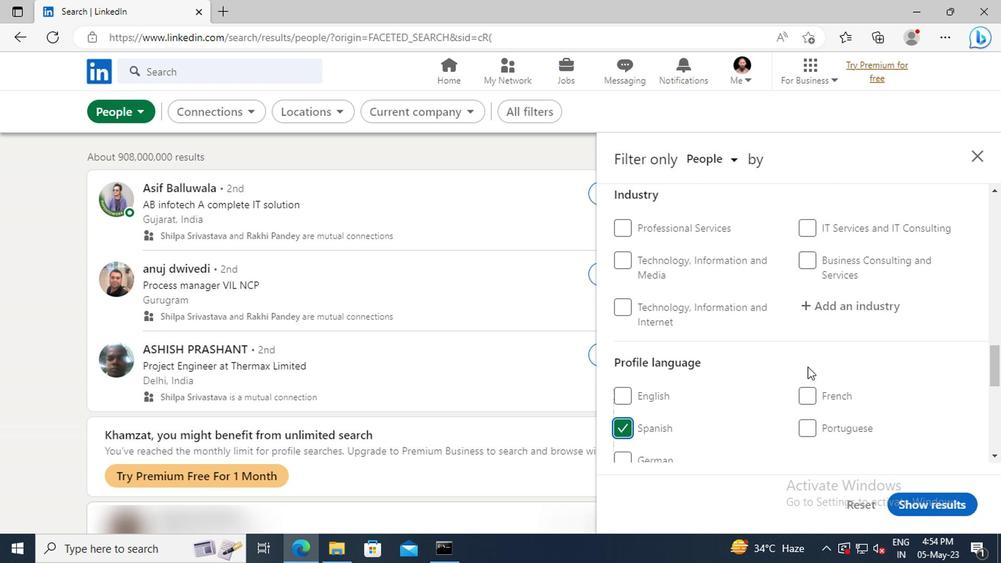 
Action: Mouse scrolled (809, 365) with delta (0, 1)
Screenshot: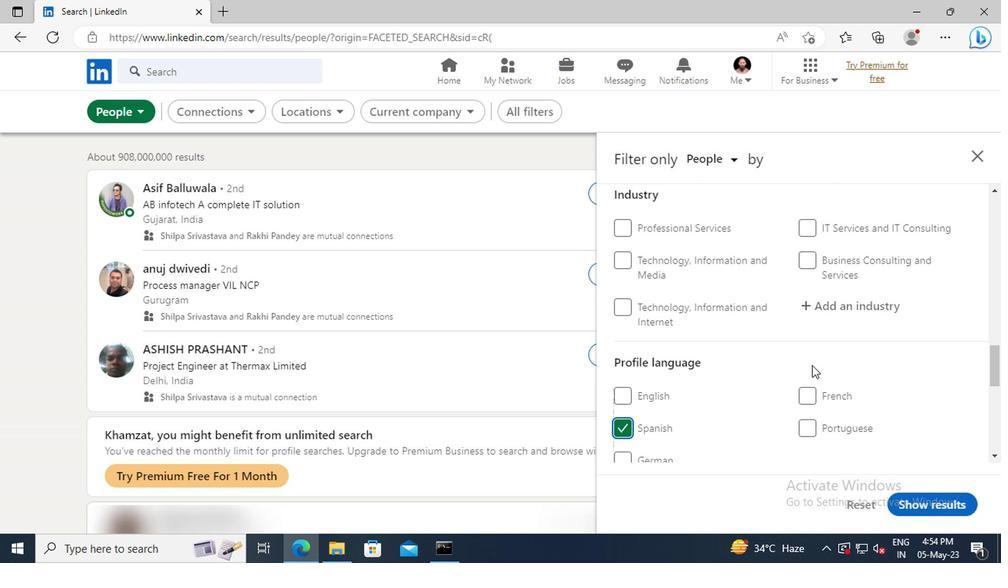 
Action: Mouse scrolled (809, 365) with delta (0, 1)
Screenshot: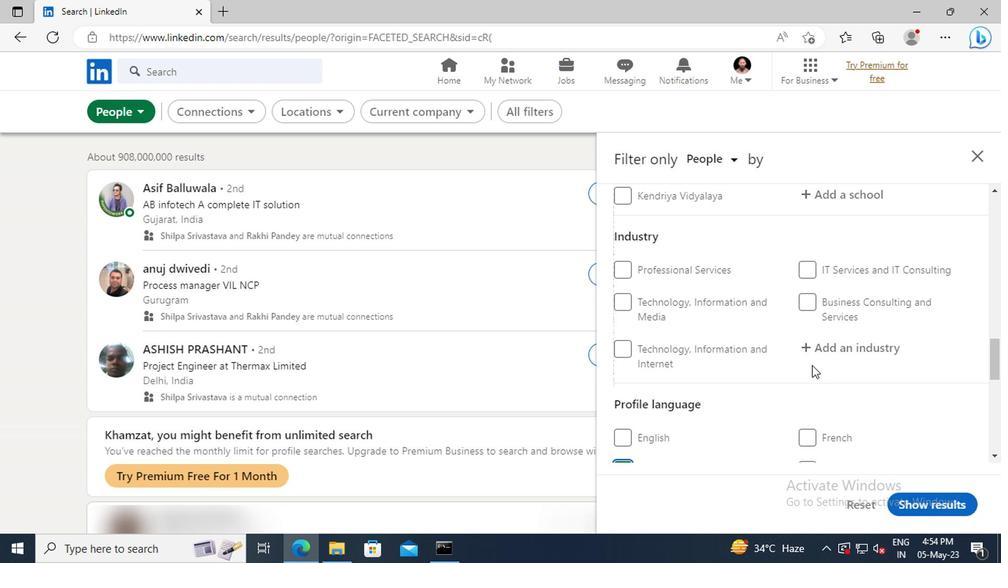 
Action: Mouse scrolled (809, 365) with delta (0, 1)
Screenshot: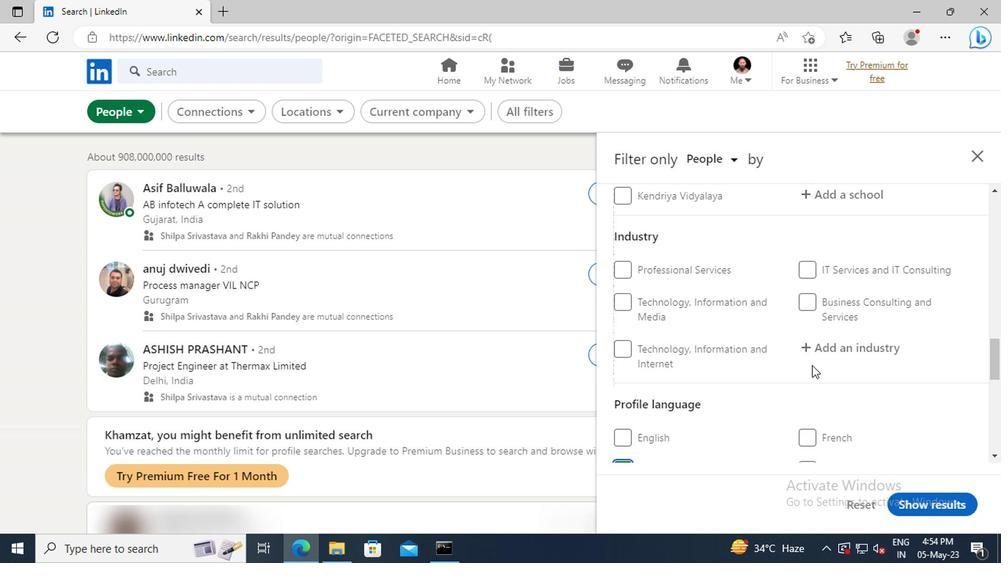 
Action: Mouse scrolled (809, 365) with delta (0, 1)
Screenshot: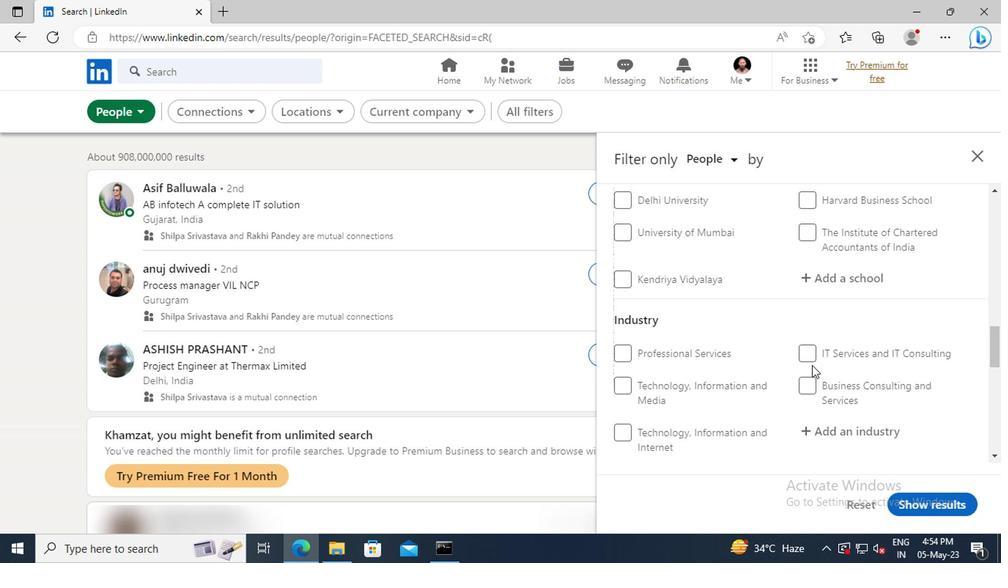 
Action: Mouse scrolled (809, 365) with delta (0, 1)
Screenshot: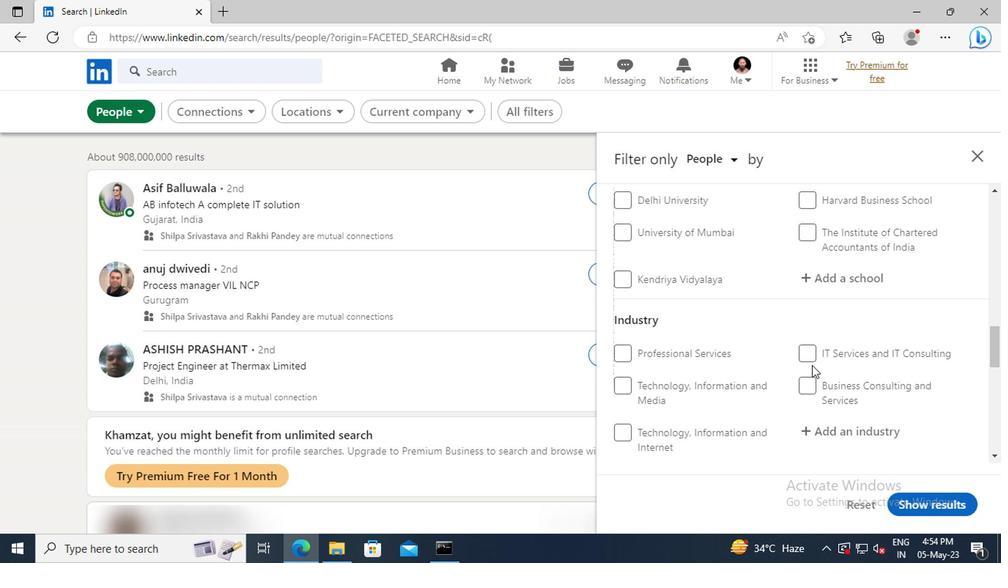 
Action: Mouse scrolled (809, 365) with delta (0, 1)
Screenshot: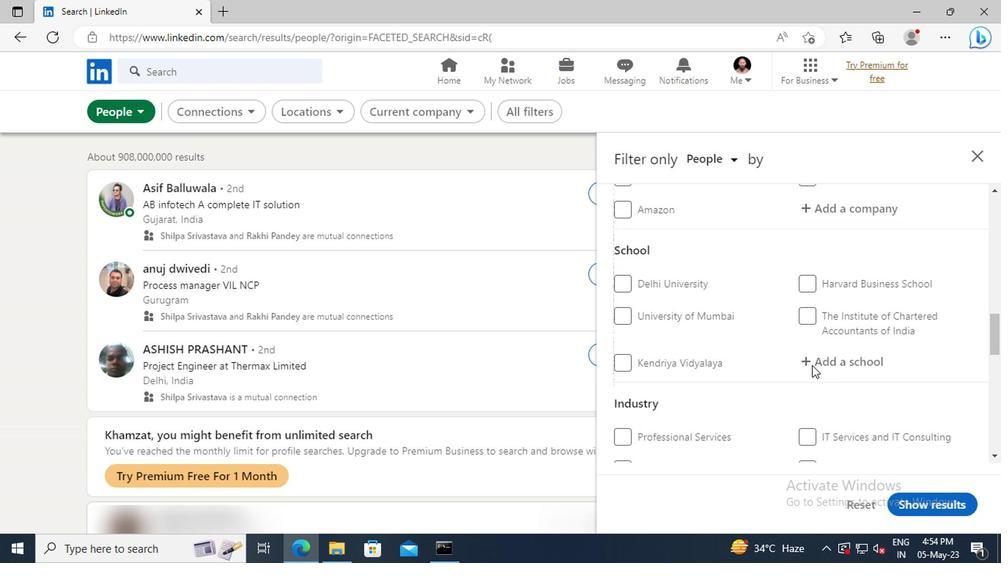 
Action: Mouse scrolled (809, 365) with delta (0, 1)
Screenshot: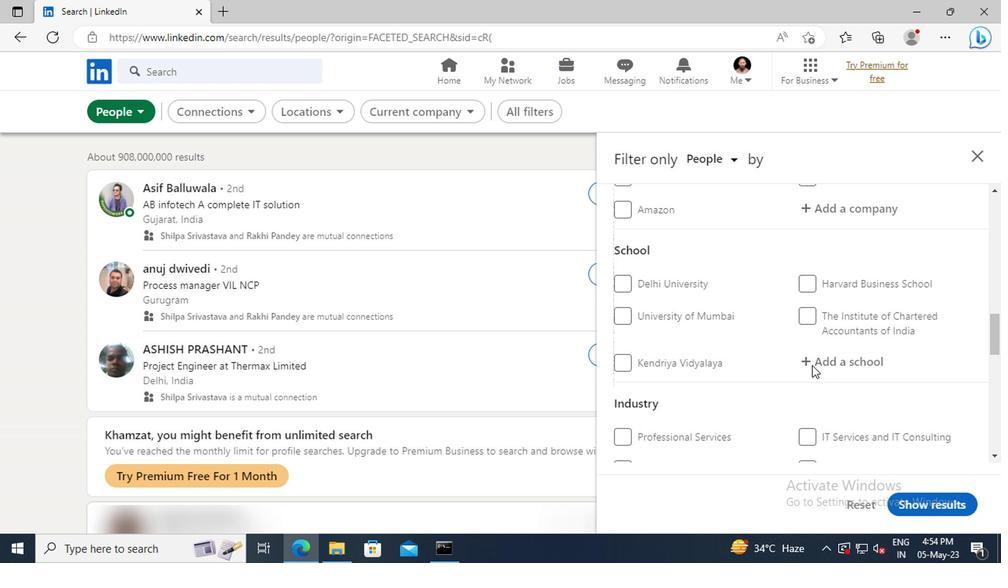 
Action: Mouse scrolled (809, 365) with delta (0, 1)
Screenshot: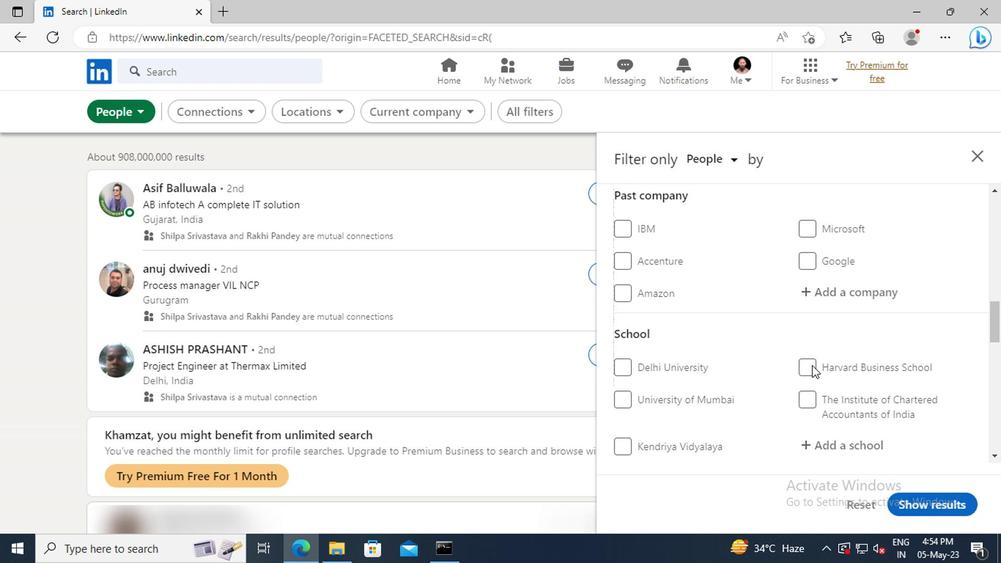 
Action: Mouse scrolled (809, 365) with delta (0, 1)
Screenshot: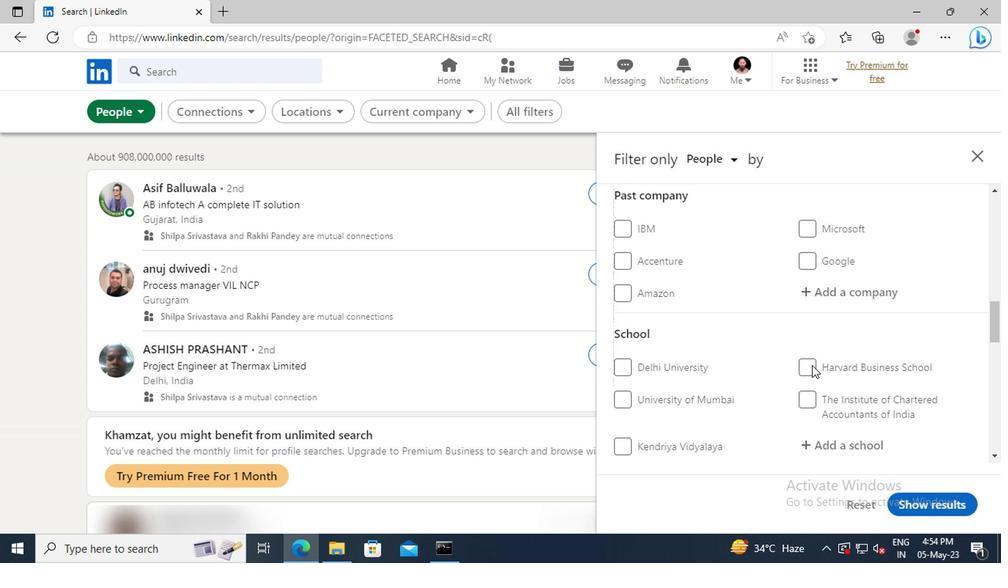 
Action: Mouse scrolled (809, 365) with delta (0, 1)
Screenshot: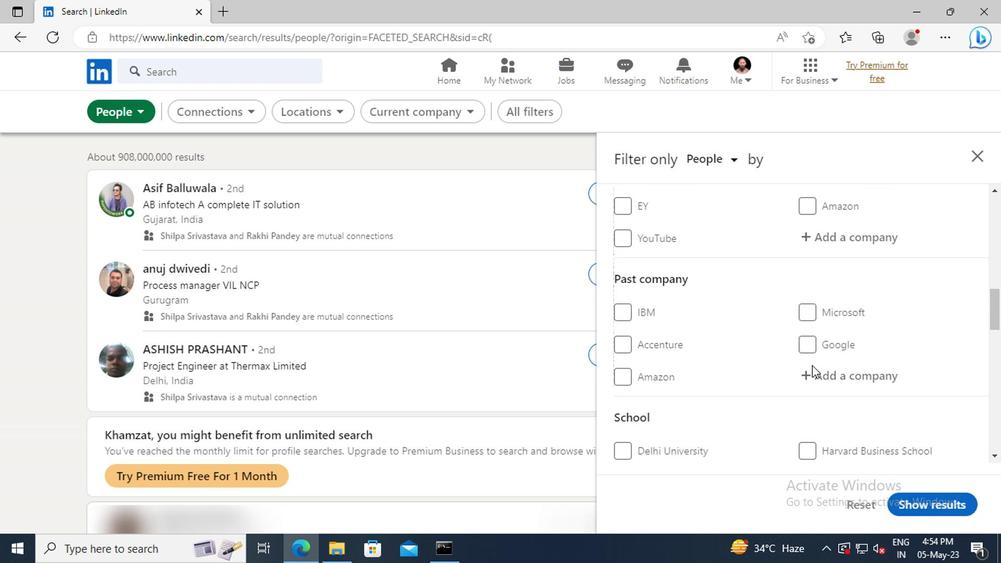
Action: Mouse scrolled (809, 365) with delta (0, 1)
Screenshot: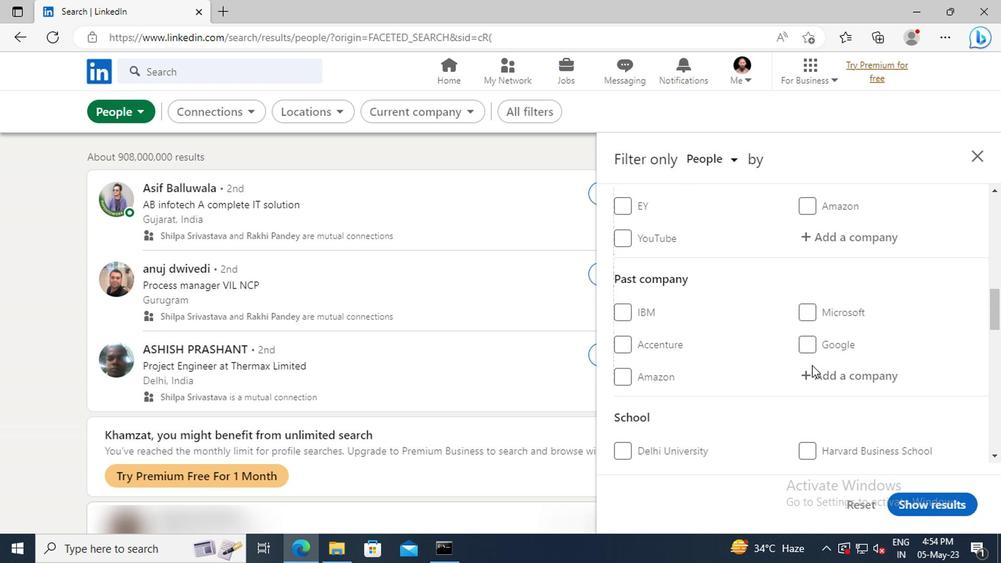 
Action: Mouse scrolled (809, 365) with delta (0, 1)
Screenshot: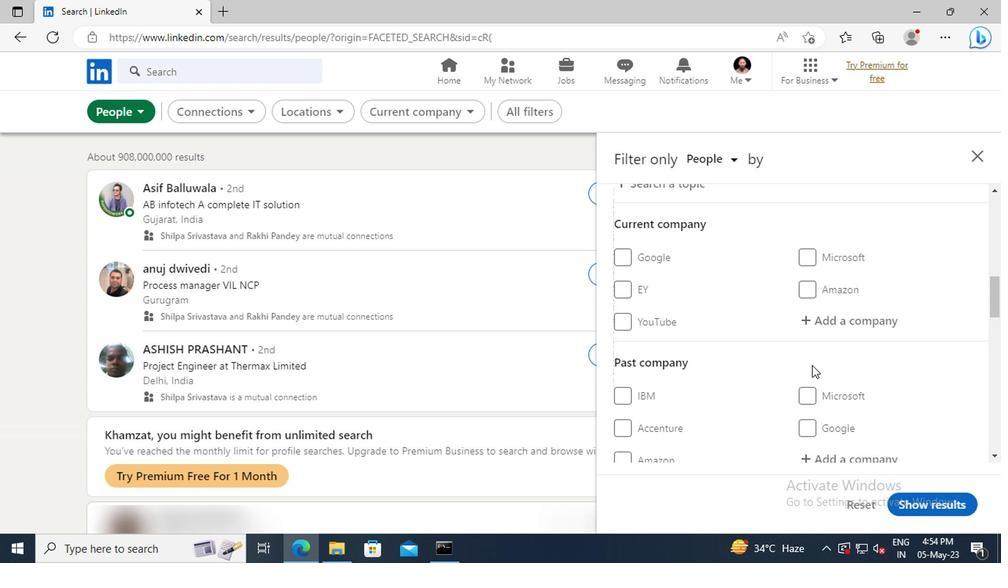 
Action: Mouse moved to (815, 354)
Screenshot: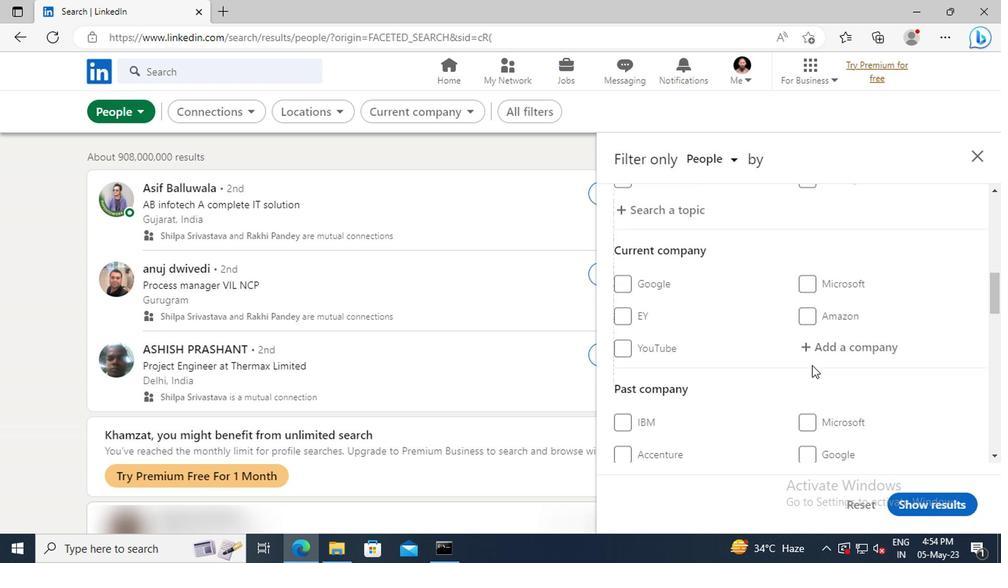 
Action: Mouse pressed left at (815, 354)
Screenshot: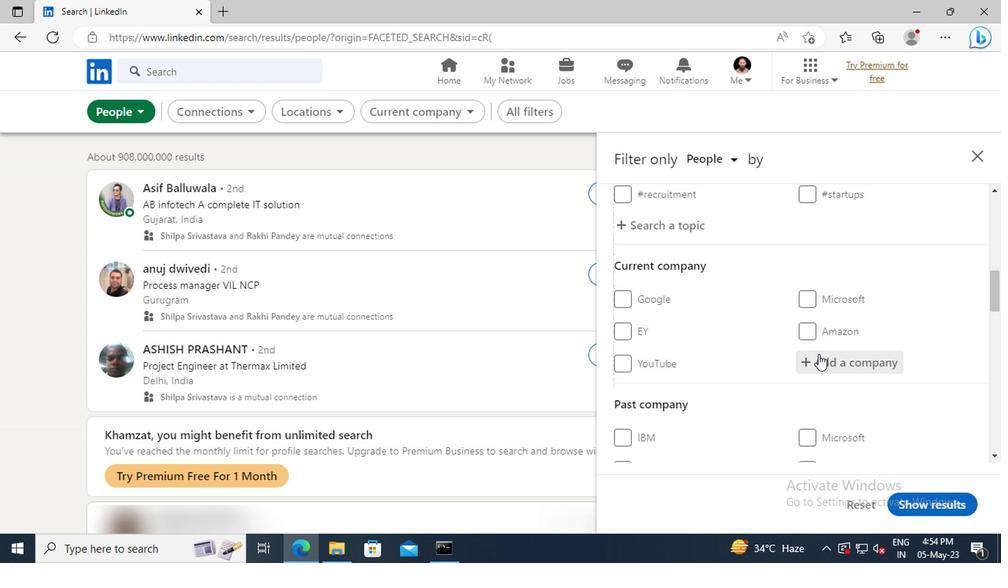 
Action: Key pressed <Key.shift>SUM
Screenshot: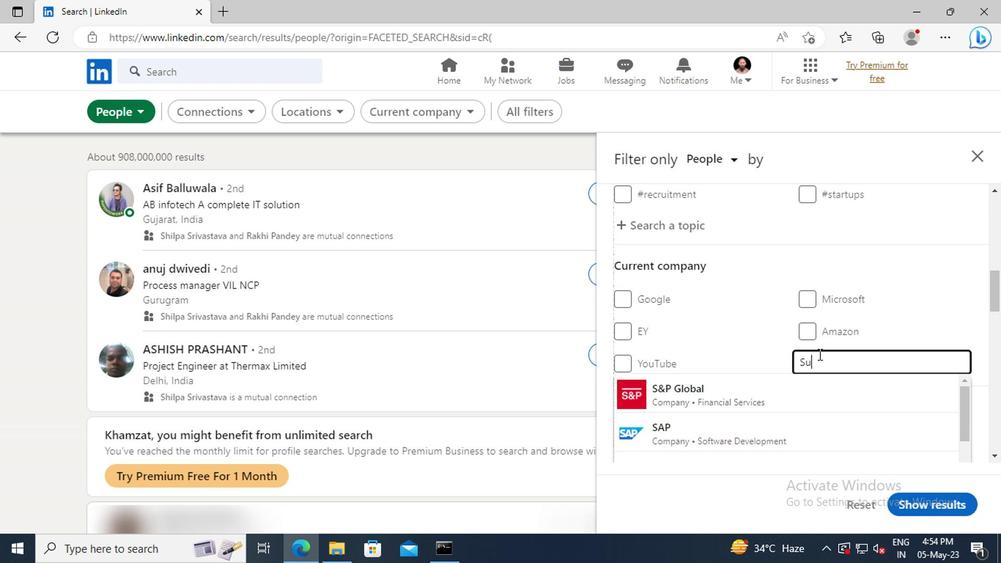 
Action: Mouse moved to (815, 352)
Screenshot: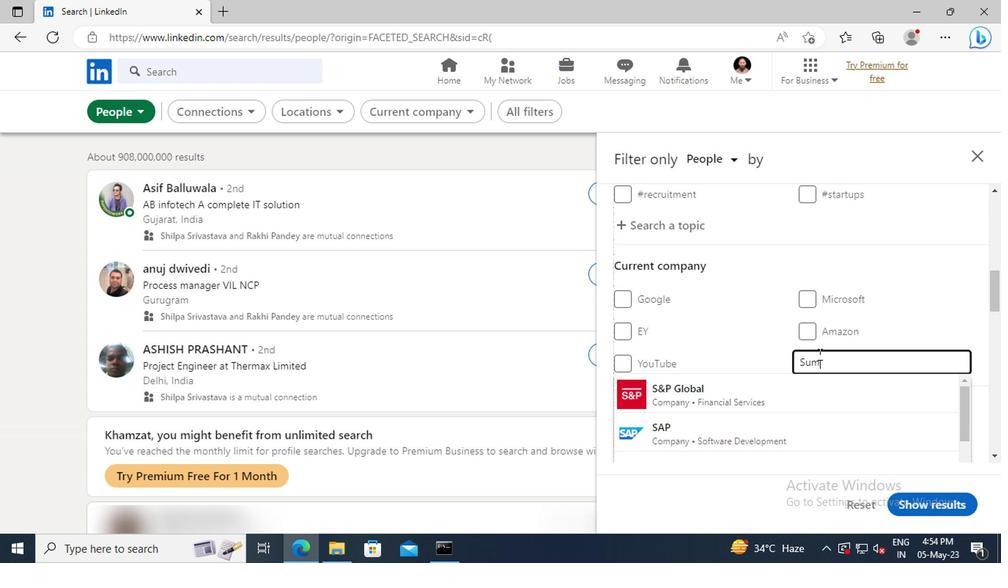 
Action: Key pressed I
Screenshot: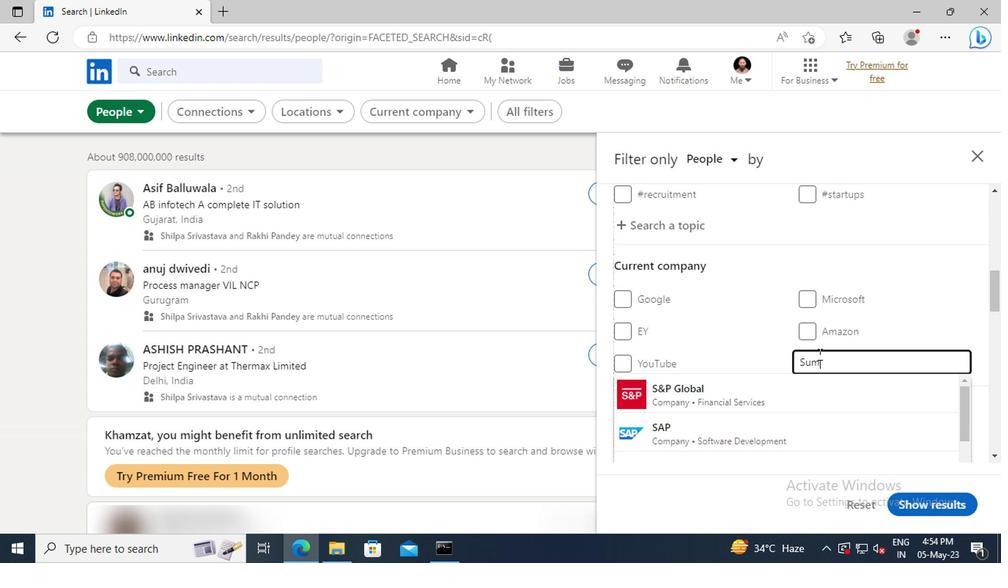 
Action: Mouse moved to (815, 352)
Screenshot: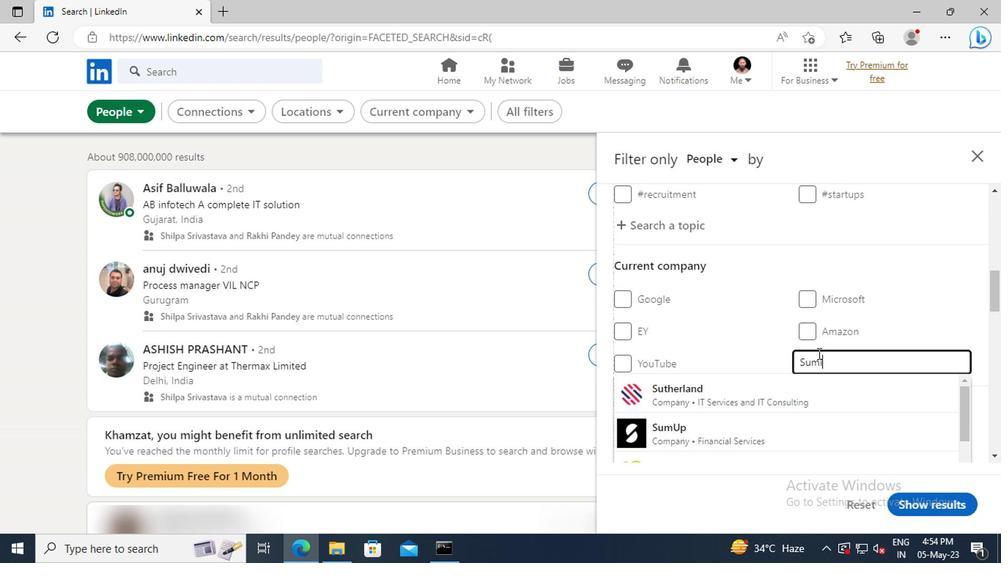 
Action: Key pressed T
Screenshot: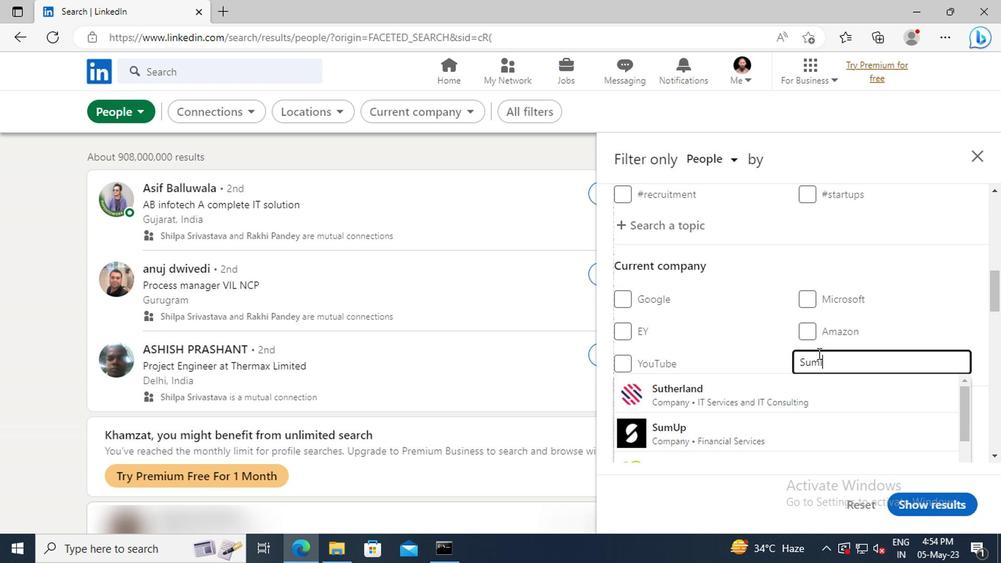 
Action: Mouse moved to (814, 352)
Screenshot: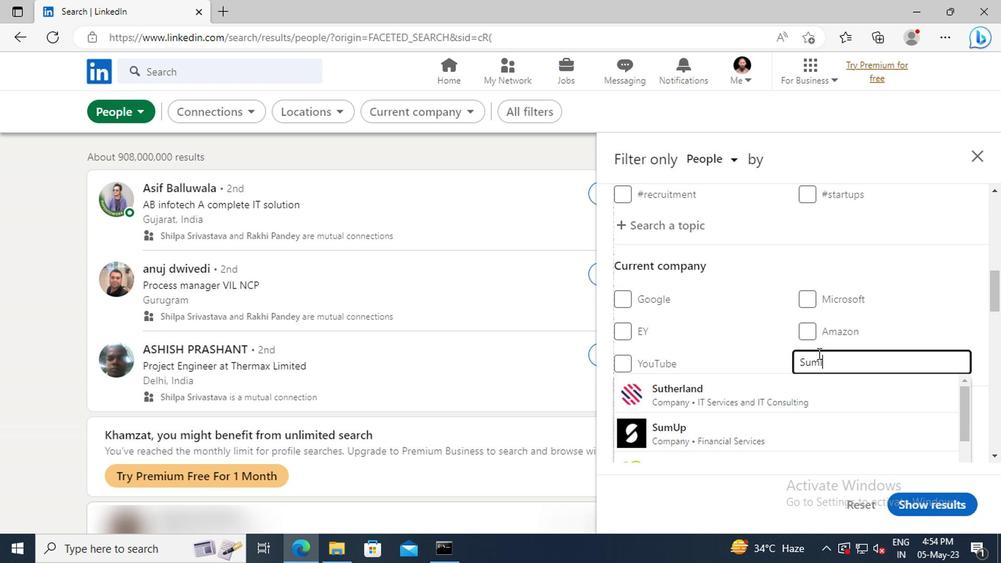 
Action: Key pressed OMO<Key.space>
Screenshot: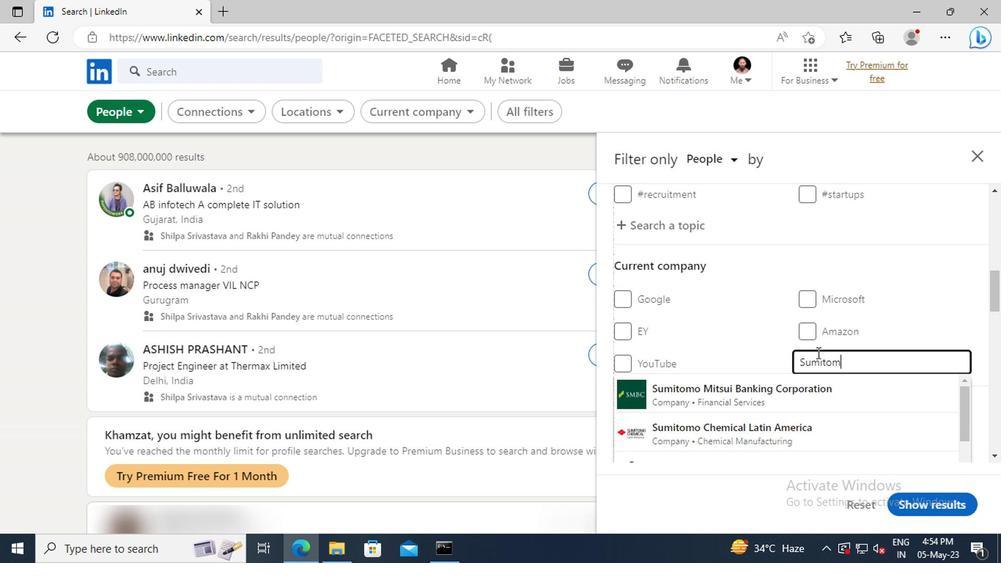 
Action: Mouse moved to (812, 384)
Screenshot: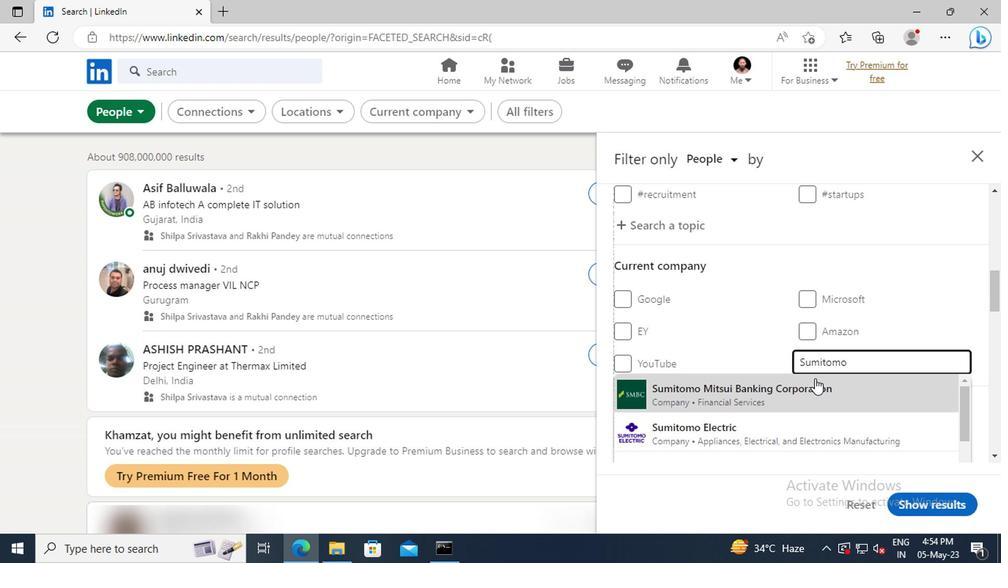 
Action: Mouse pressed left at (812, 384)
Screenshot: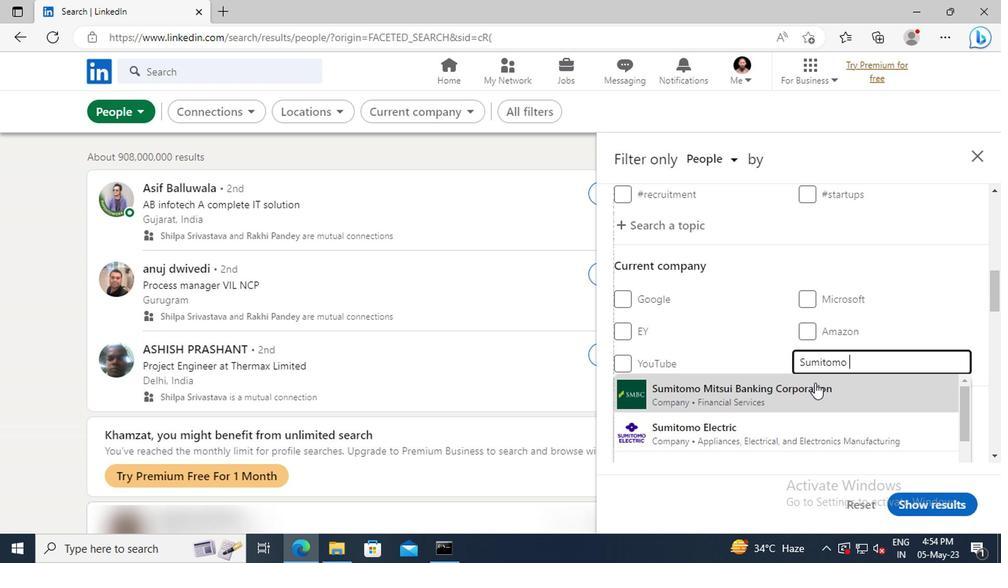 
Action: Mouse scrolled (812, 383) with delta (0, 0)
Screenshot: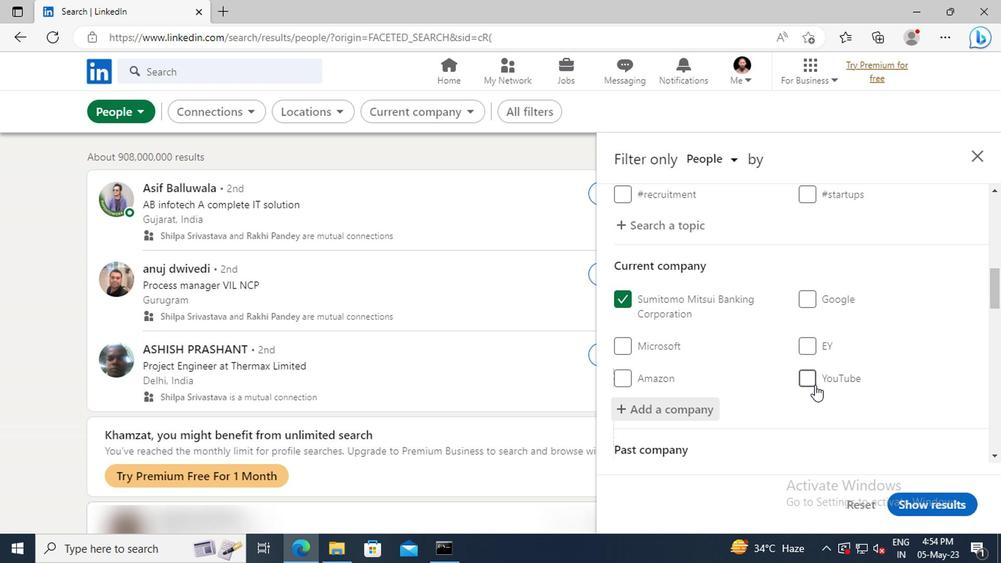 
Action: Mouse moved to (812, 384)
Screenshot: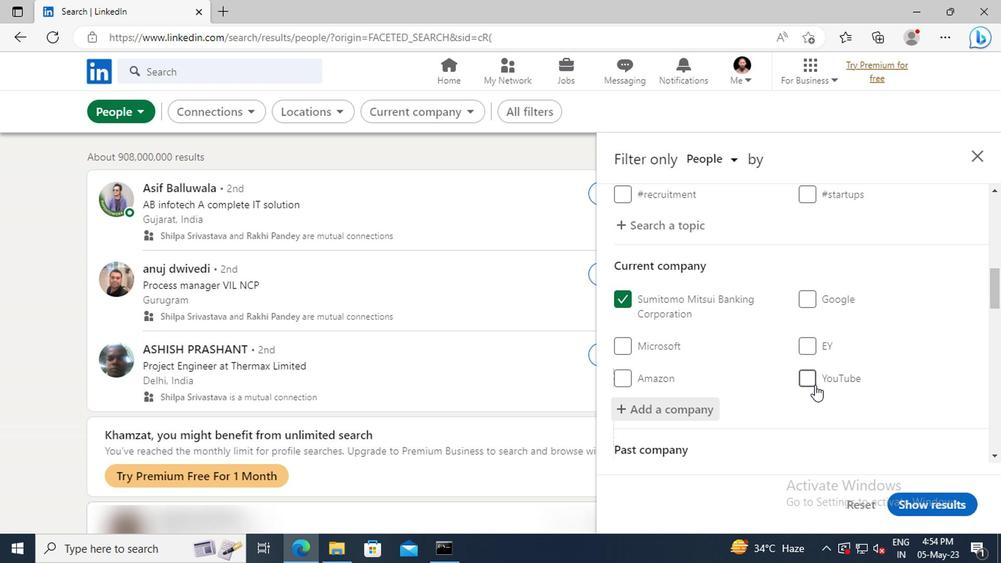 
Action: Mouse scrolled (812, 383) with delta (0, 0)
Screenshot: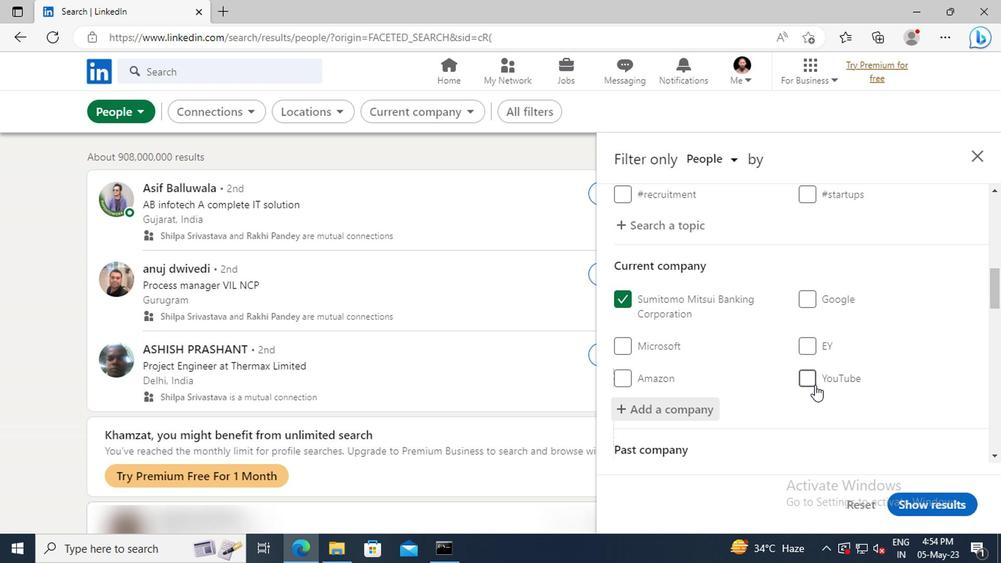 
Action: Mouse moved to (812, 376)
Screenshot: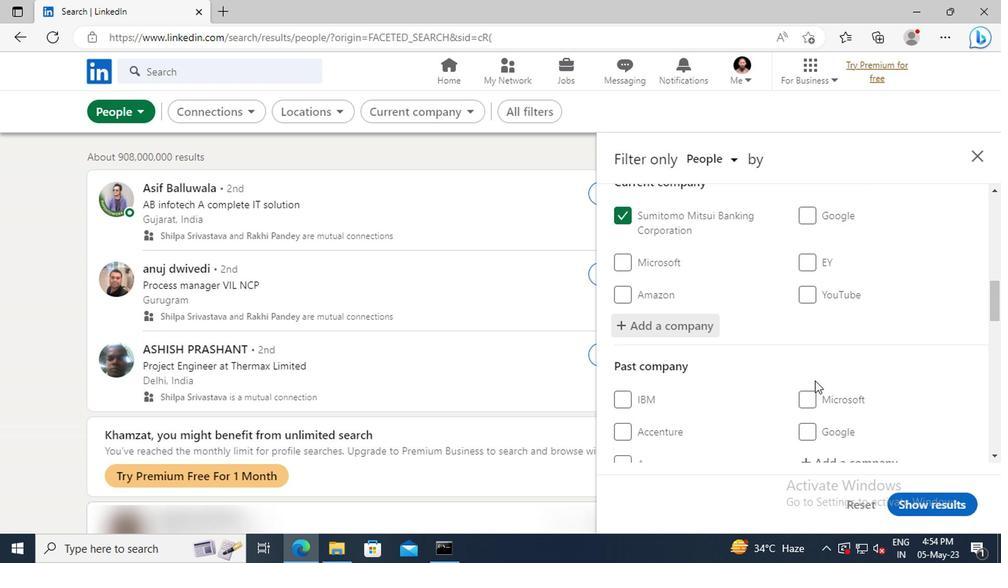 
Action: Mouse scrolled (812, 375) with delta (0, -1)
Screenshot: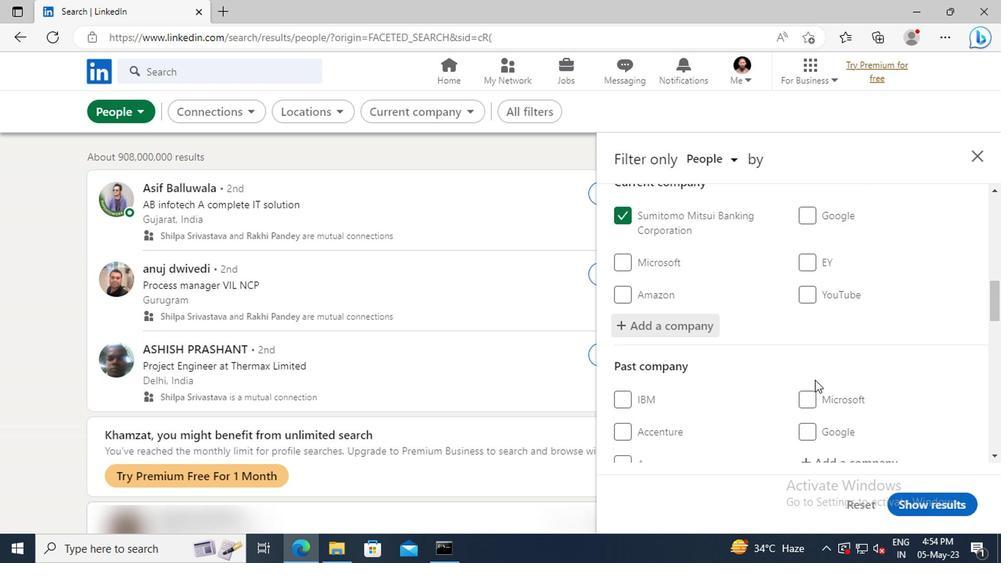 
Action: Mouse moved to (810, 367)
Screenshot: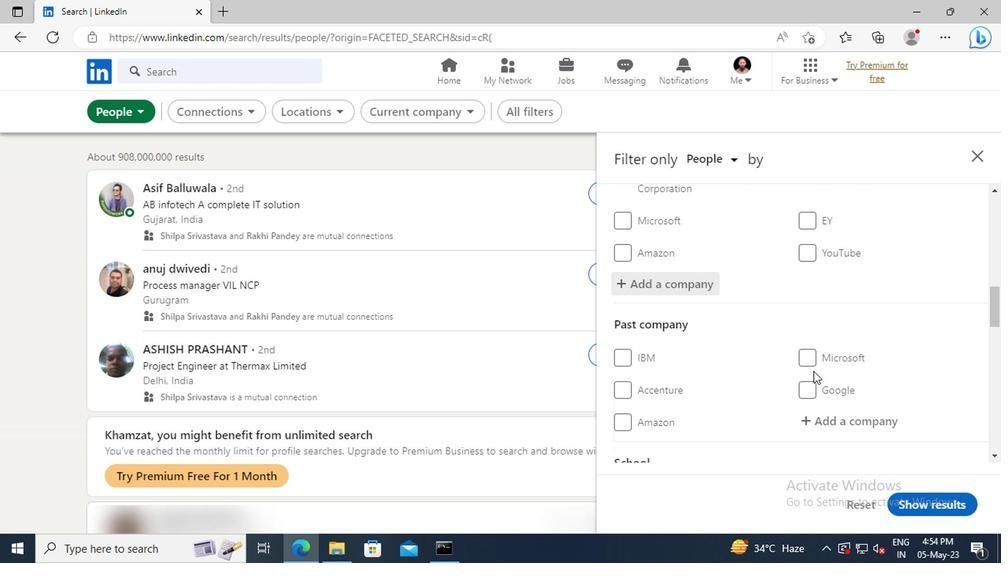 
Action: Mouse scrolled (810, 367) with delta (0, 0)
Screenshot: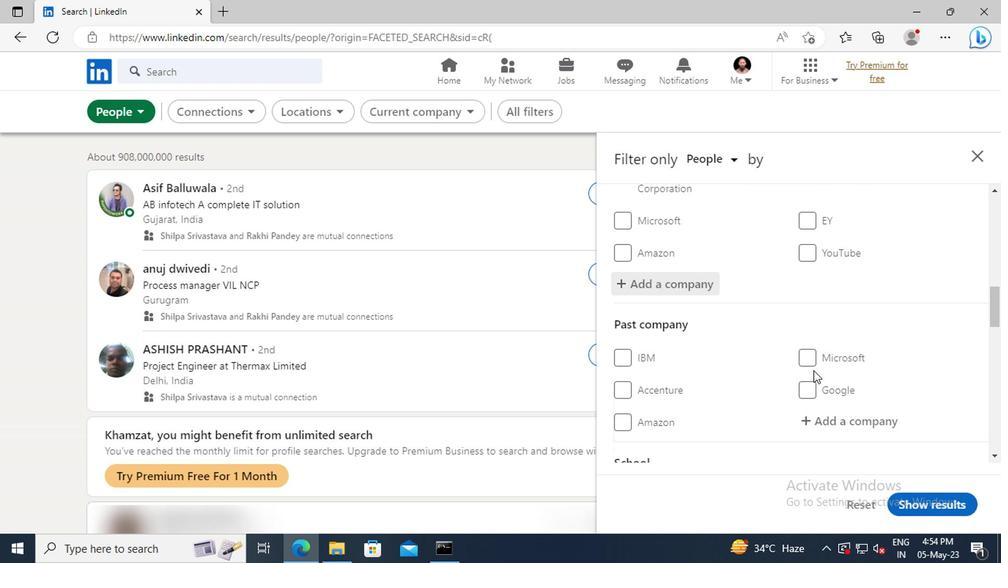 
Action: Mouse moved to (809, 365)
Screenshot: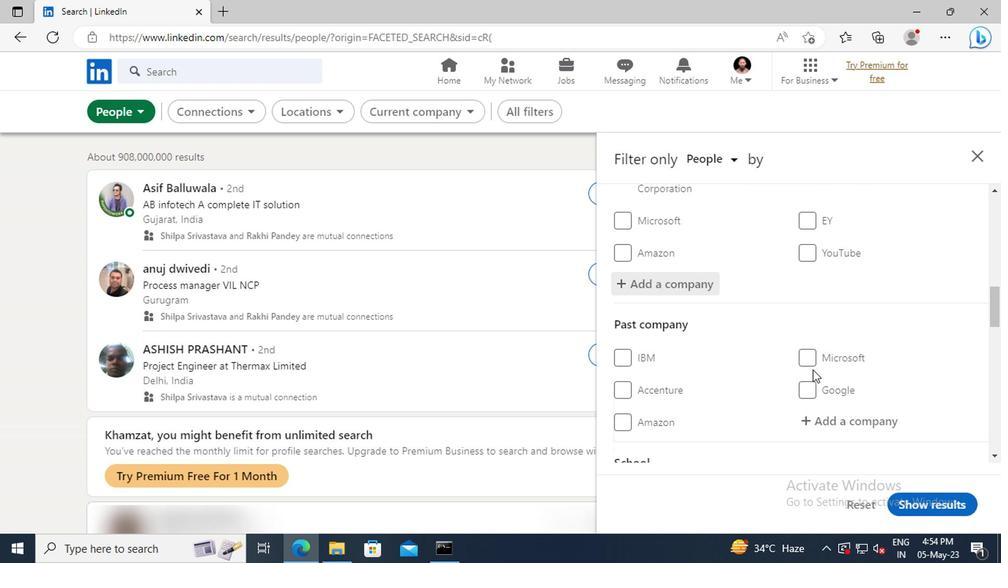 
Action: Mouse scrolled (809, 364) with delta (0, -1)
Screenshot: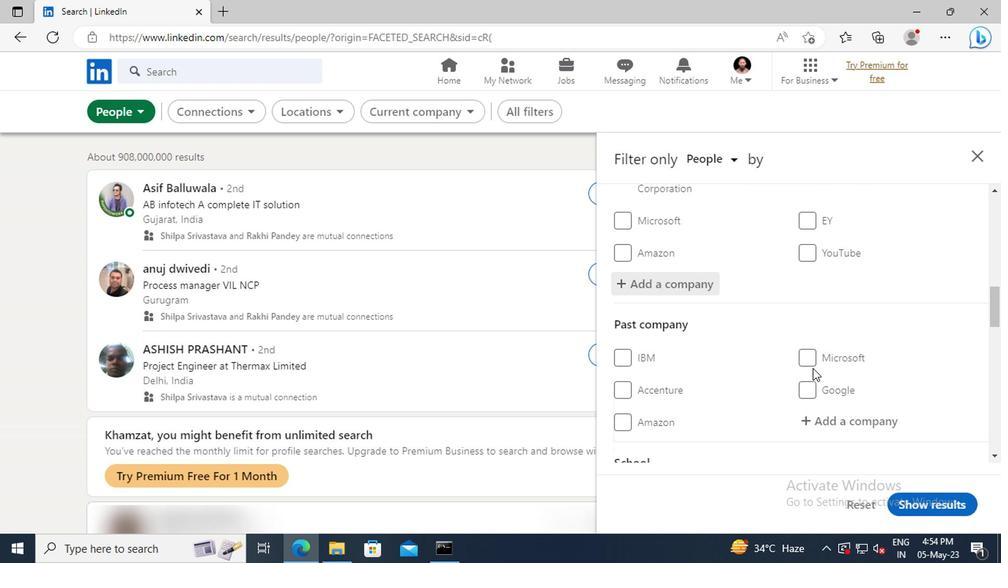 
Action: Mouse moved to (808, 363)
Screenshot: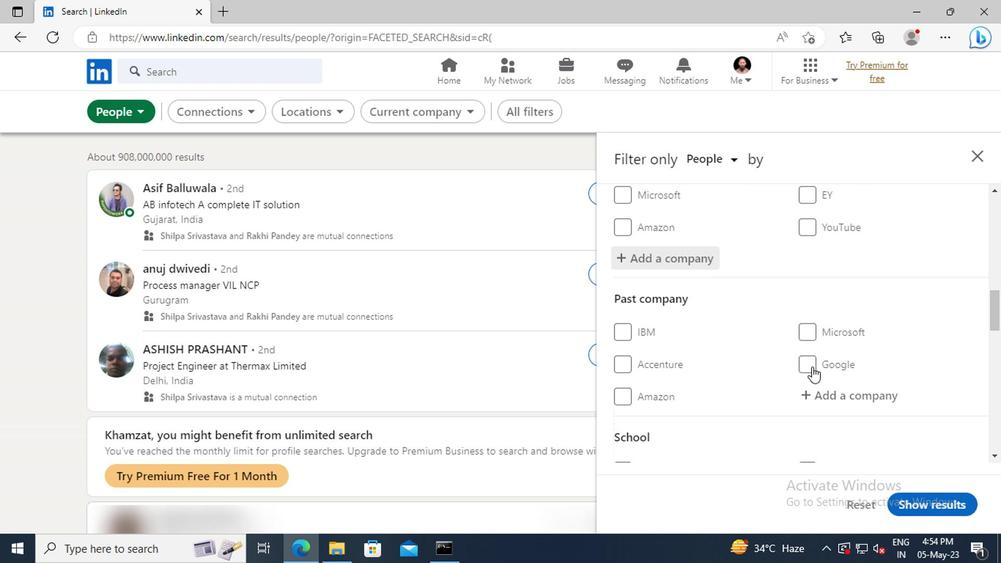 
Action: Mouse scrolled (808, 363) with delta (0, 0)
Screenshot: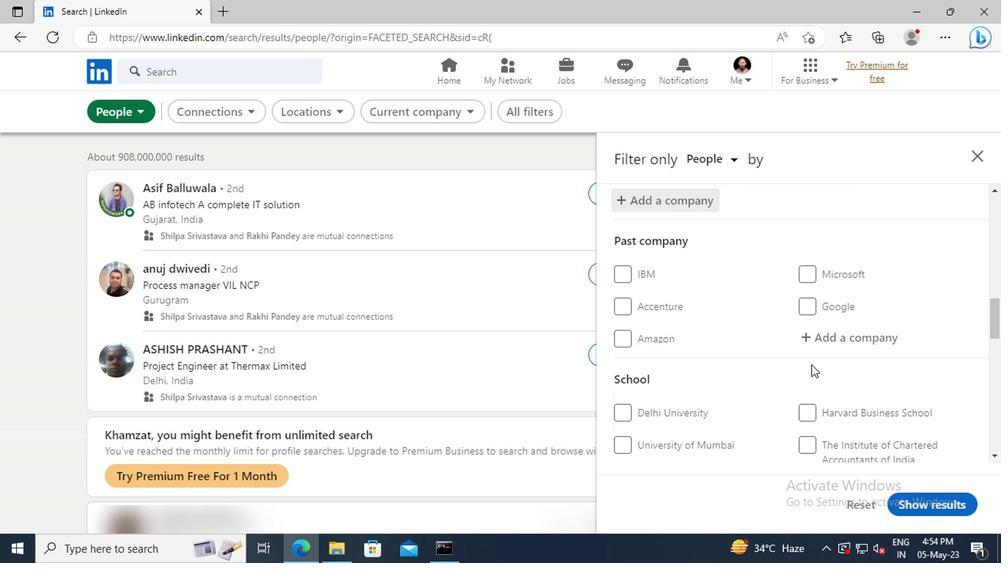 
Action: Mouse scrolled (808, 363) with delta (0, 0)
Screenshot: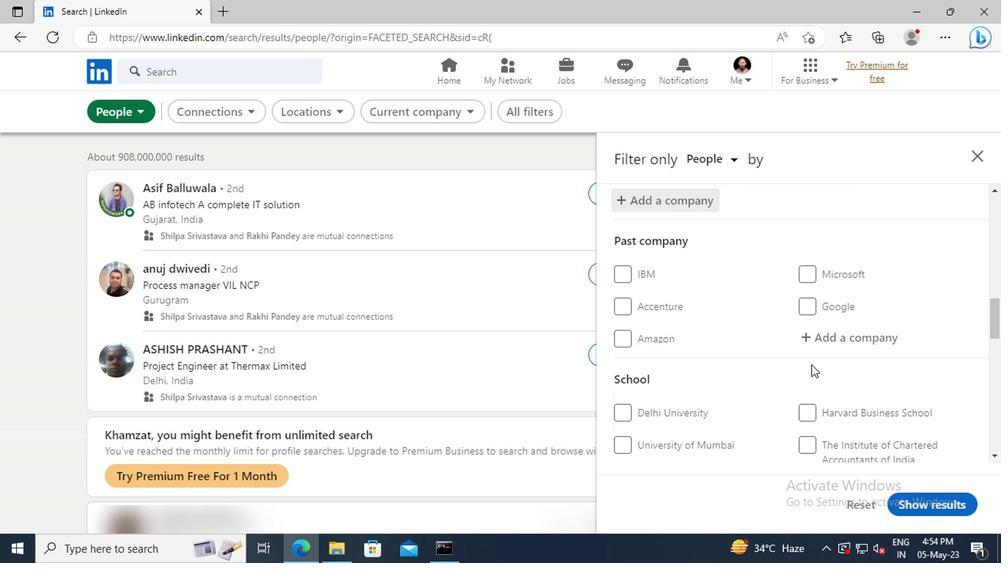 
Action: Mouse scrolled (808, 363) with delta (0, 0)
Screenshot: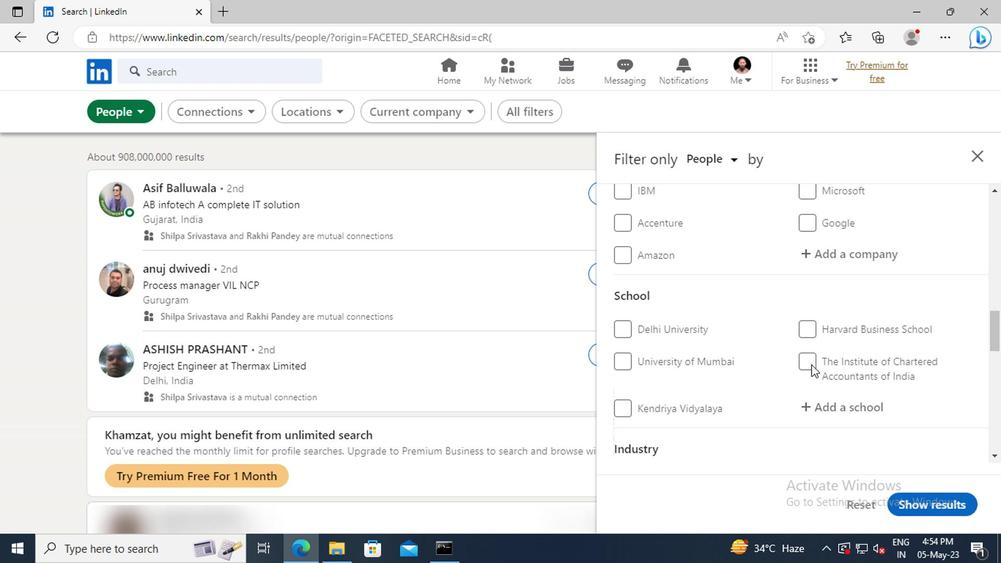 
Action: Mouse moved to (814, 363)
Screenshot: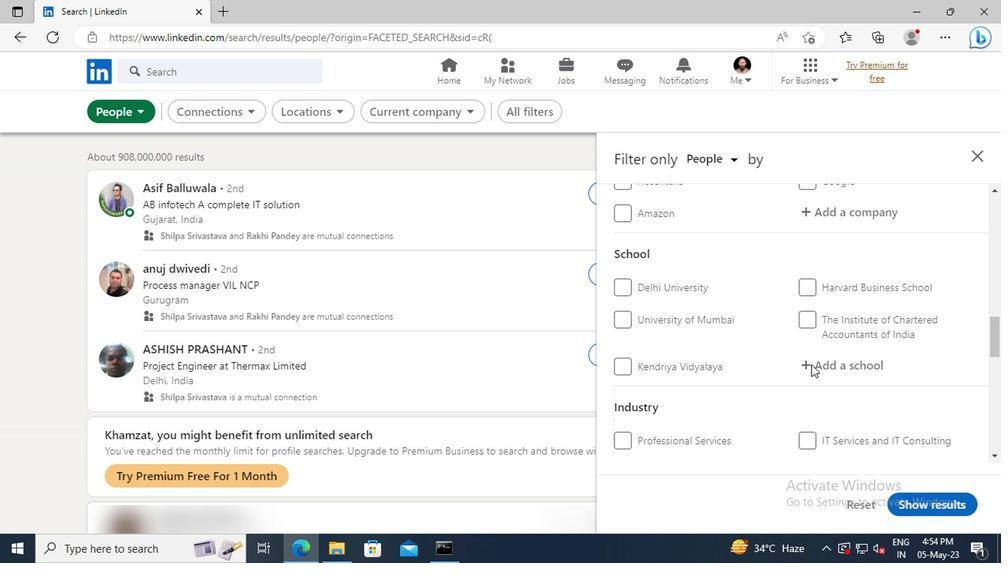 
Action: Mouse pressed left at (814, 363)
Screenshot: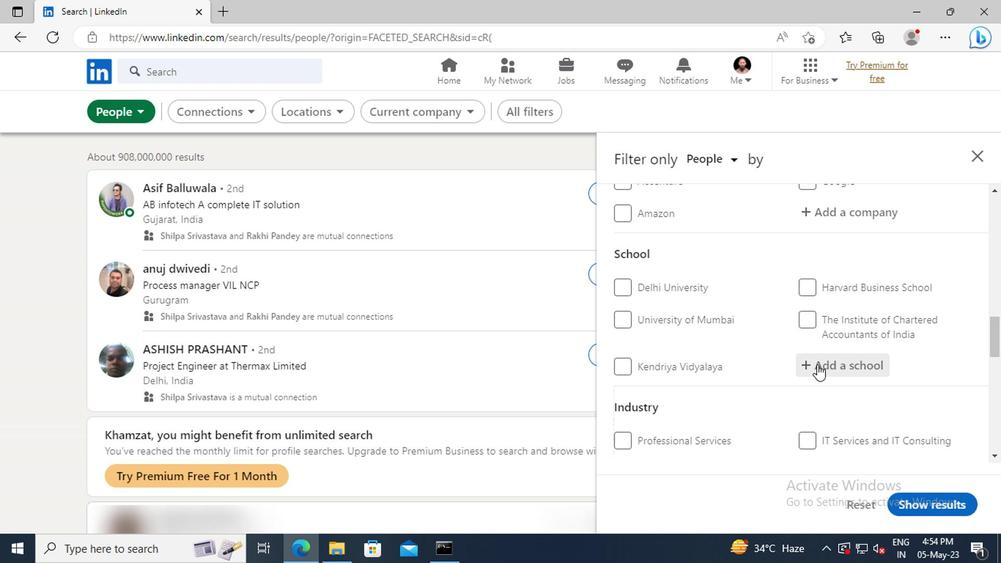 
Action: Key pressed <Key.shift>HINDU<Key.space><Key.shift>COLLEGE,<Key.space>
Screenshot: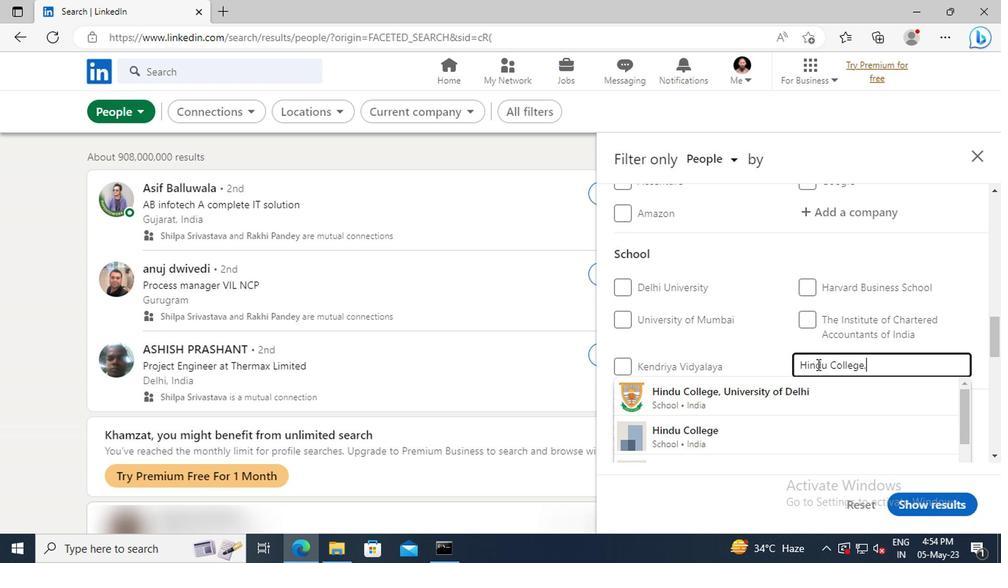 
Action: Mouse moved to (812, 385)
Screenshot: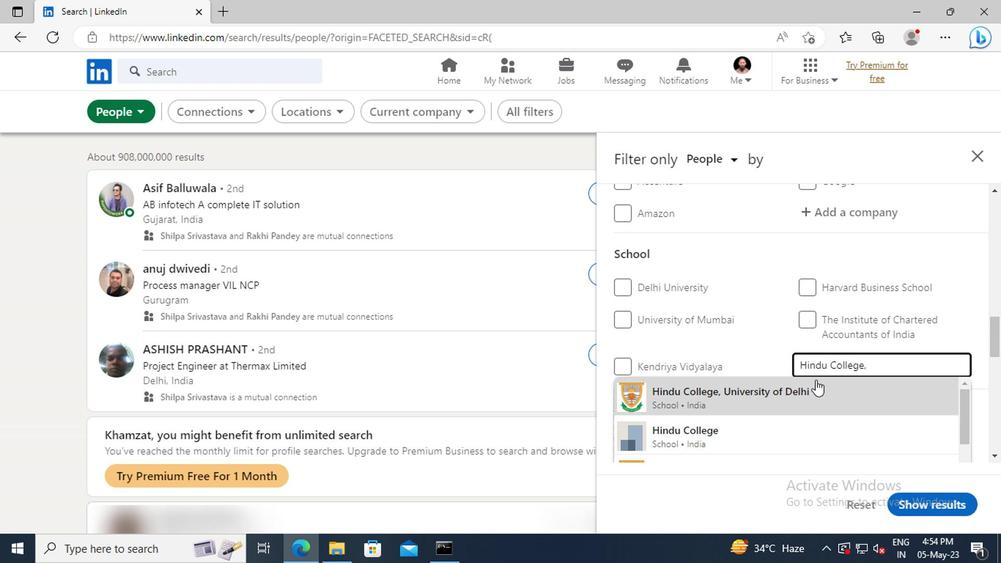 
Action: Mouse pressed left at (812, 385)
Screenshot: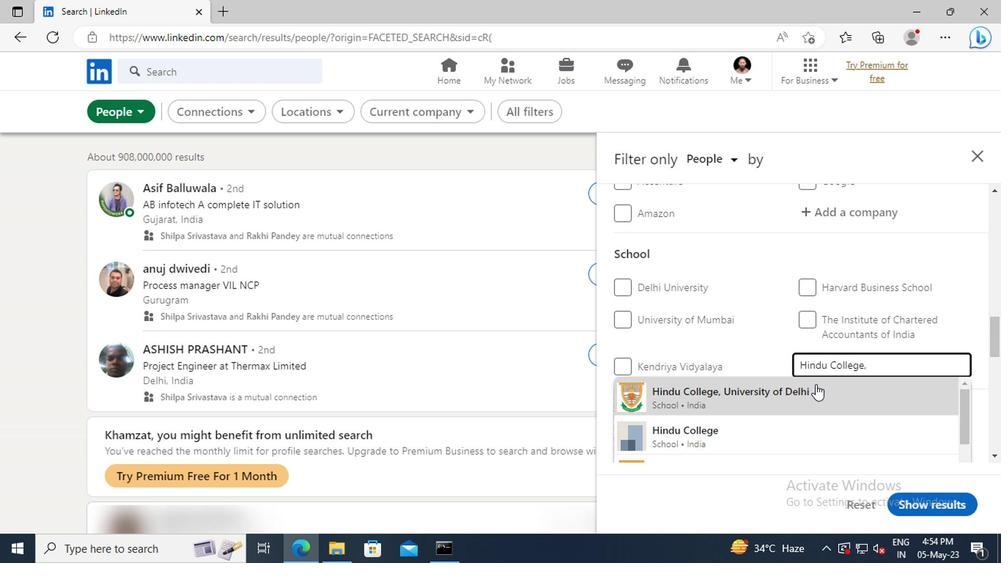 
Action: Mouse scrolled (812, 384) with delta (0, -1)
Screenshot: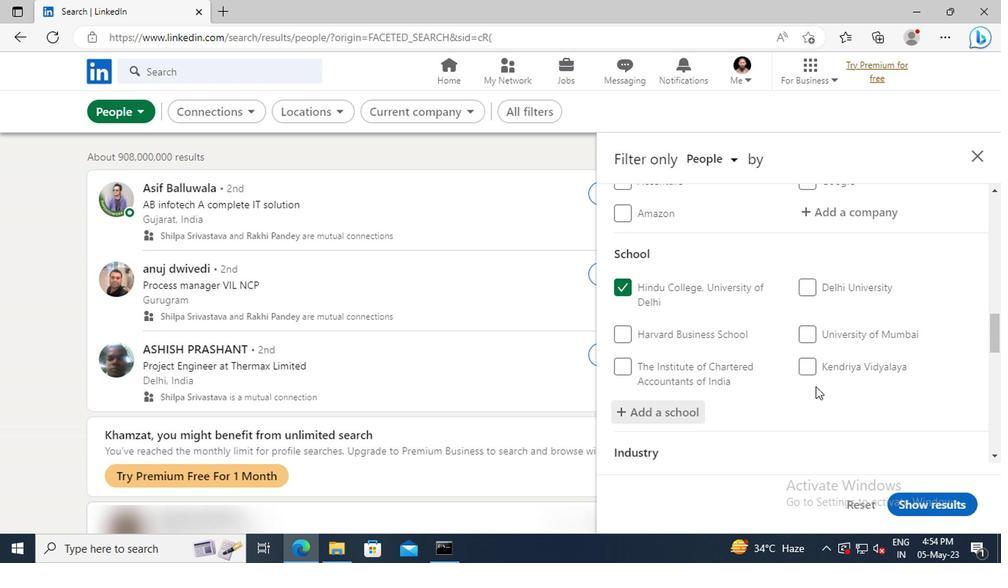 
Action: Mouse scrolled (812, 384) with delta (0, -1)
Screenshot: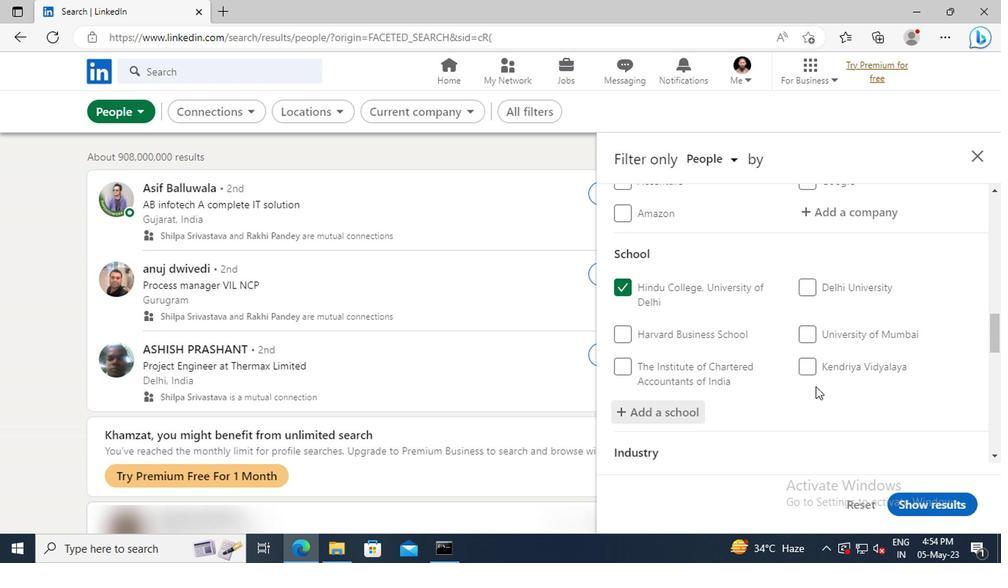 
Action: Mouse moved to (812, 383)
Screenshot: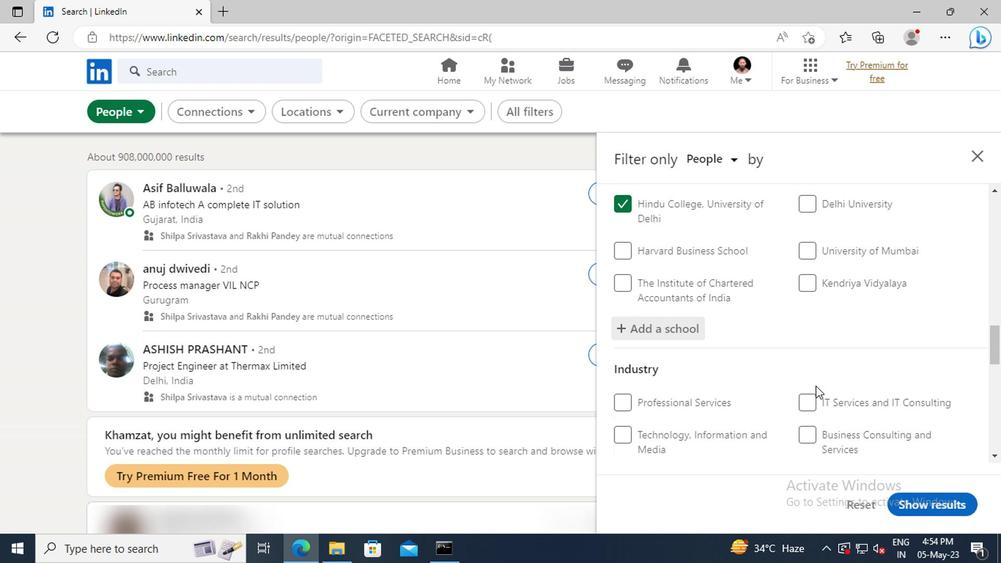 
Action: Mouse scrolled (812, 382) with delta (0, -1)
Screenshot: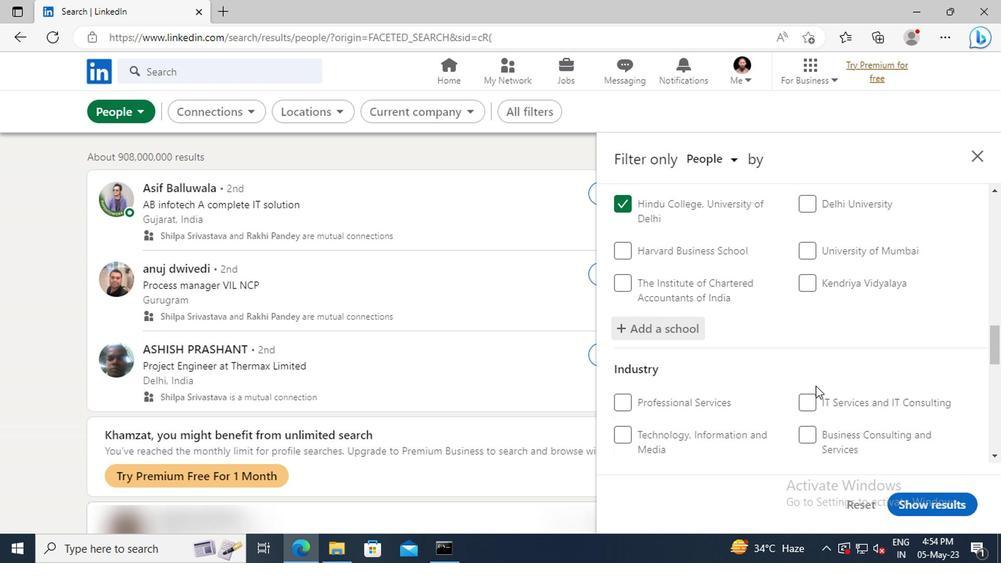 
Action: Mouse moved to (808, 371)
Screenshot: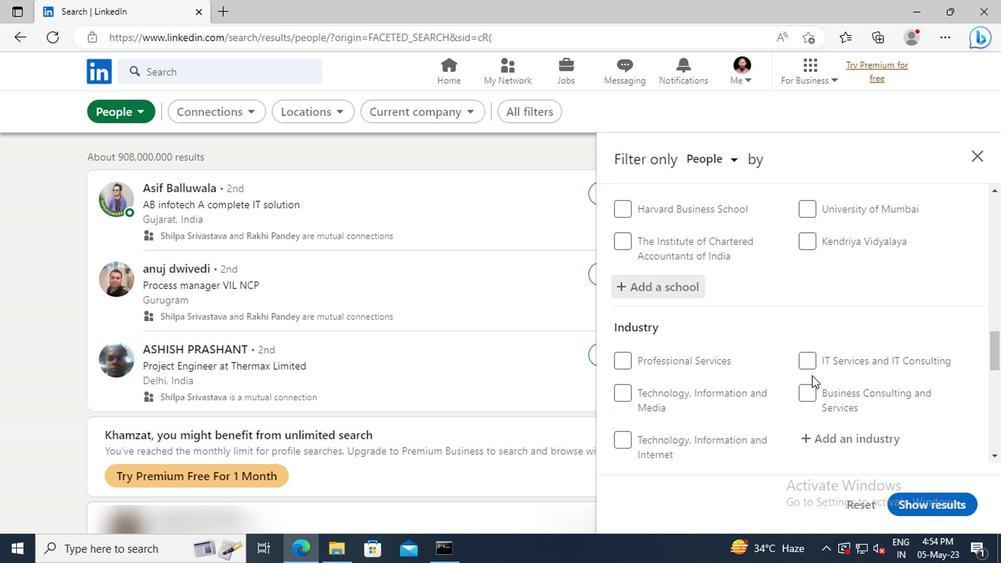 
Action: Mouse scrolled (808, 370) with delta (0, 0)
Screenshot: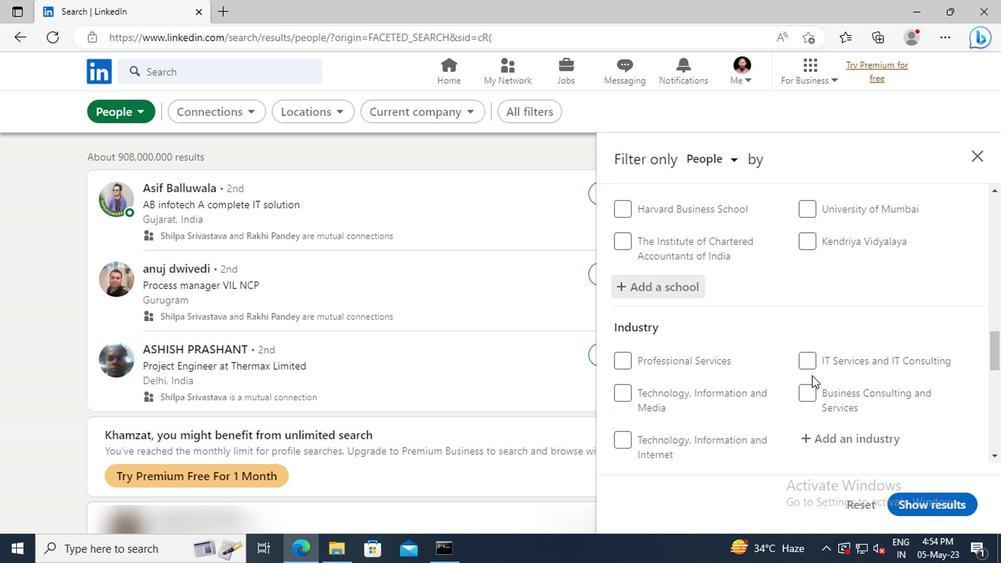 
Action: Mouse moved to (815, 392)
Screenshot: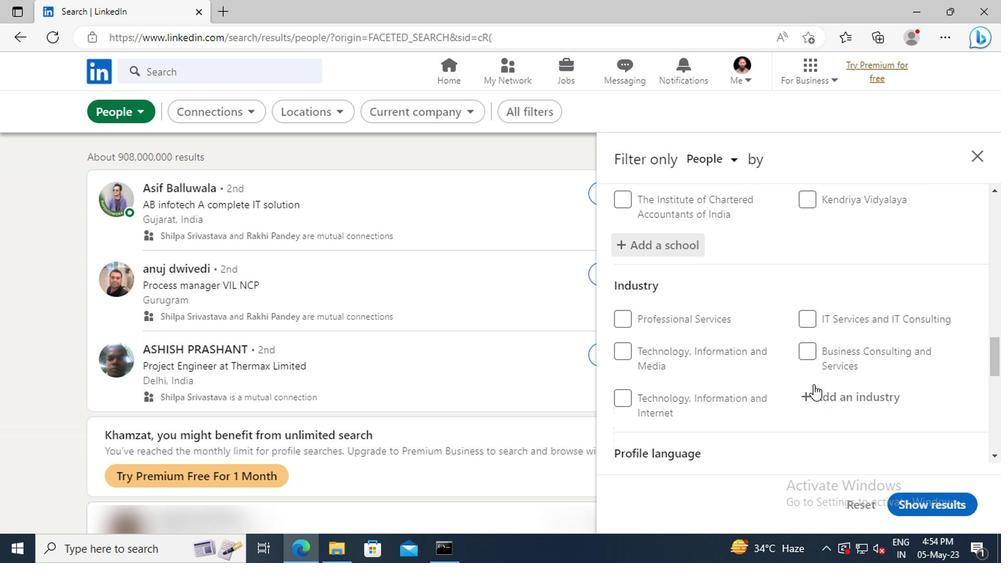 
Action: Mouse pressed left at (815, 392)
Screenshot: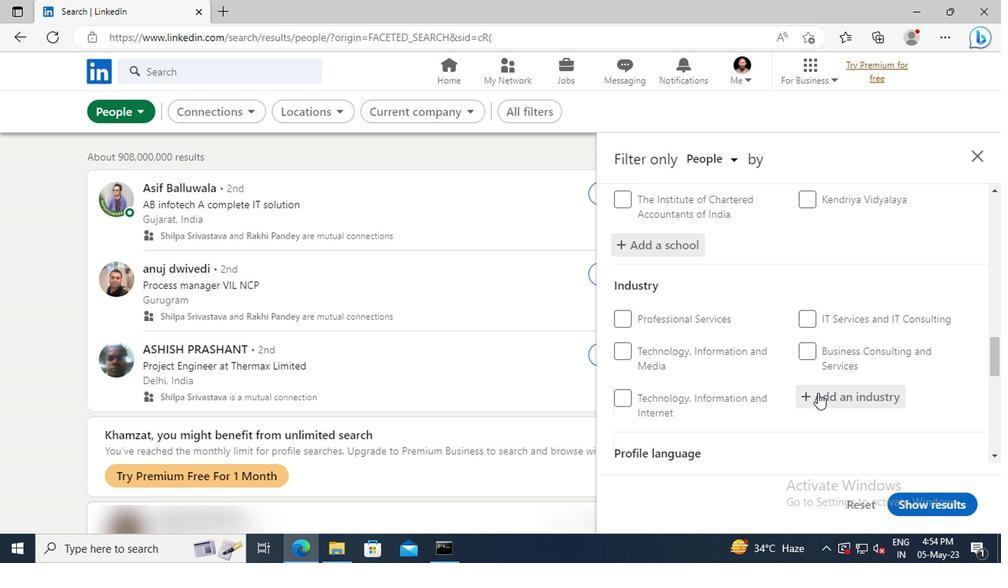 
Action: Key pressed <Key.shift>UTILITIES<Key.space><Key.shift>AD
Screenshot: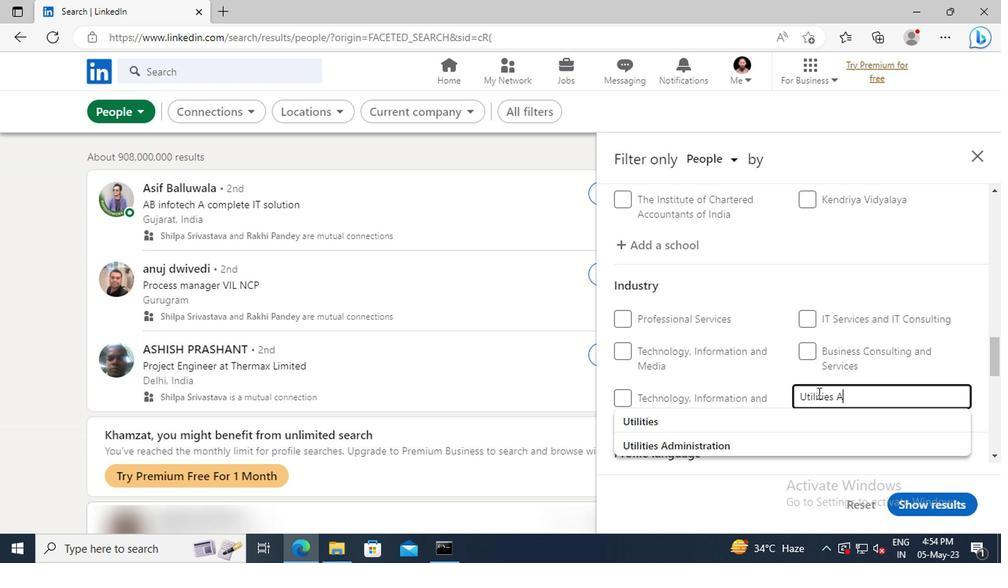 
Action: Mouse moved to (809, 417)
Screenshot: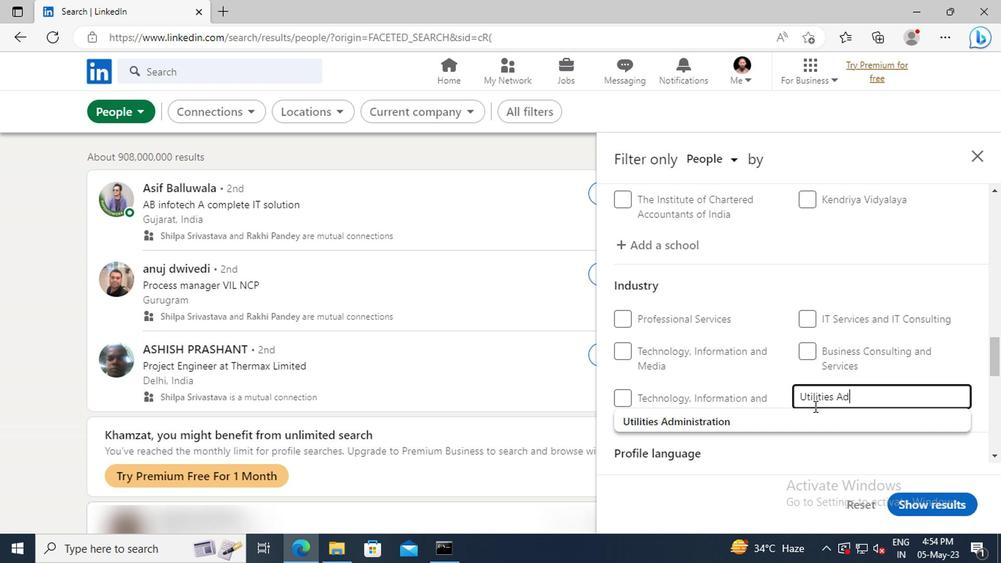 
Action: Mouse pressed left at (809, 417)
Screenshot: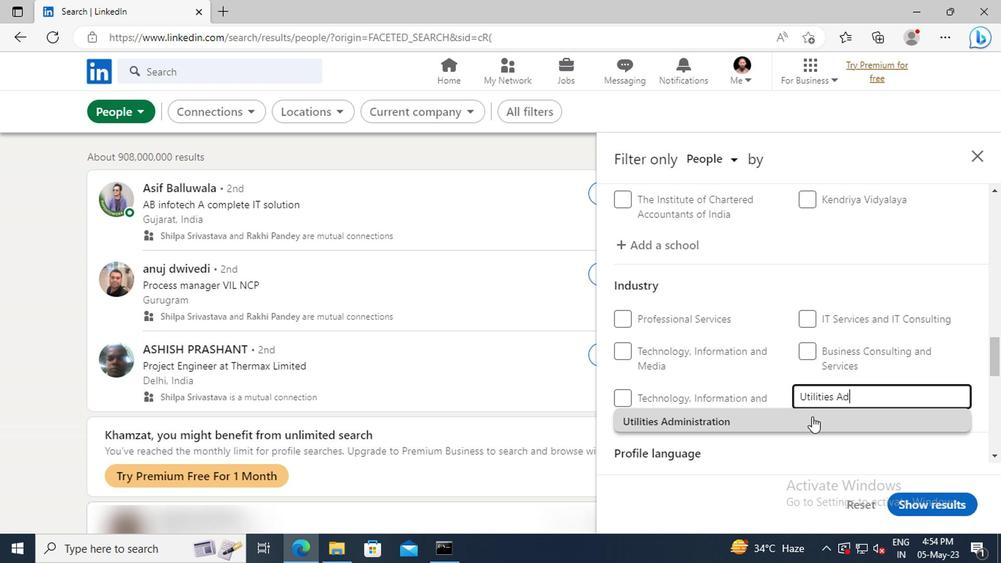 
Action: Mouse scrolled (809, 417) with delta (0, 0)
Screenshot: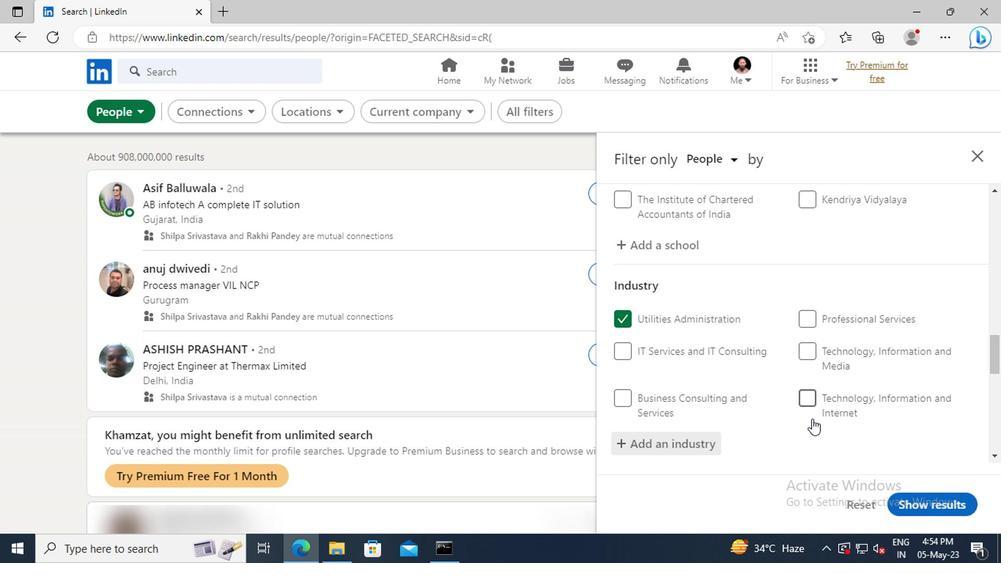 
Action: Mouse scrolled (809, 417) with delta (0, 0)
Screenshot: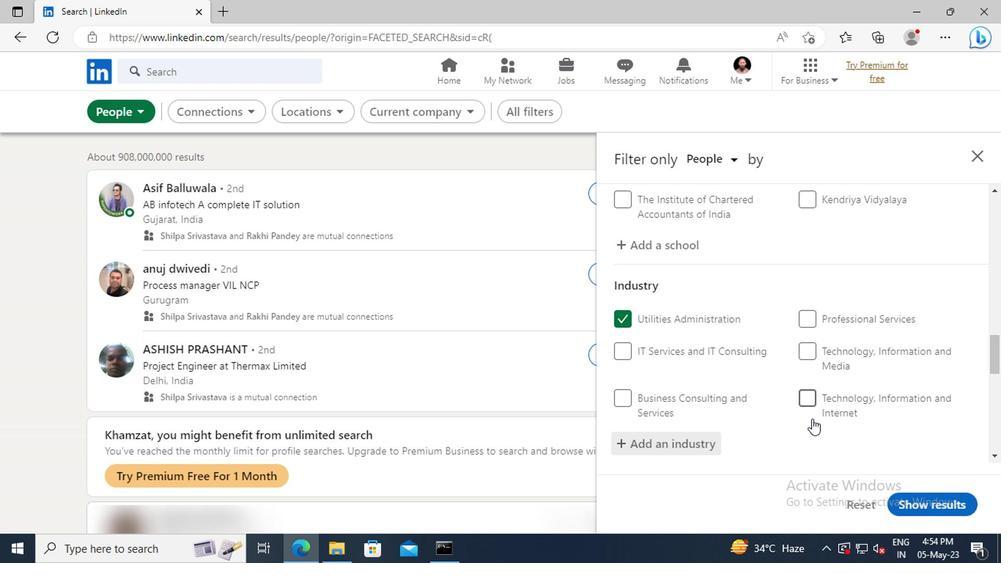 
Action: Mouse moved to (809, 417)
Screenshot: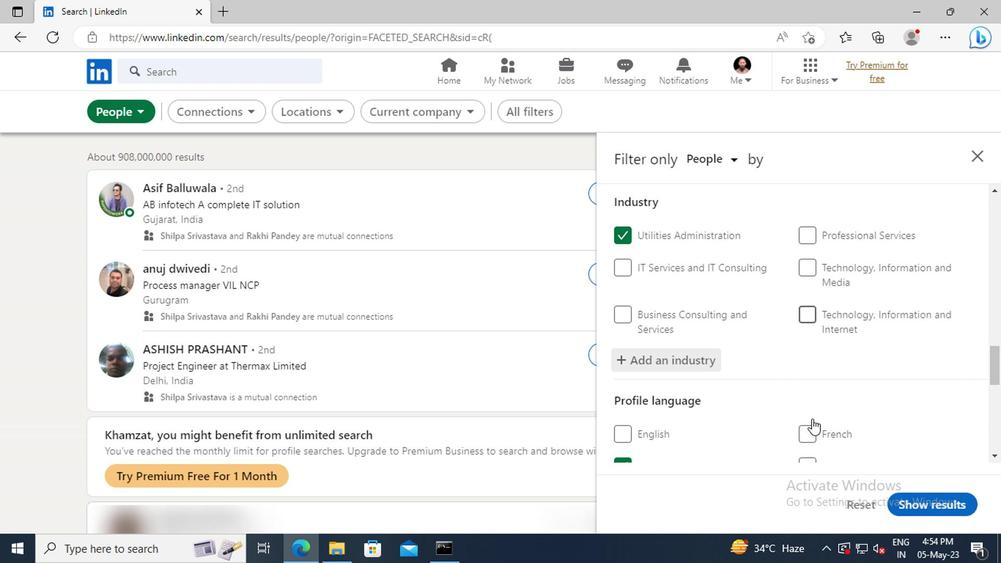 
Action: Mouse scrolled (809, 417) with delta (0, 0)
Screenshot: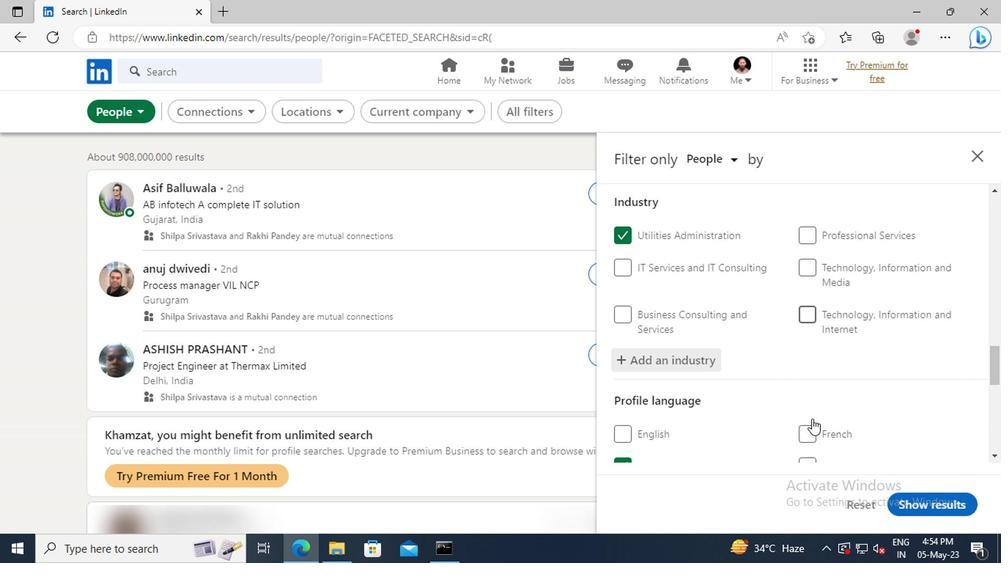 
Action: Mouse moved to (809, 415)
Screenshot: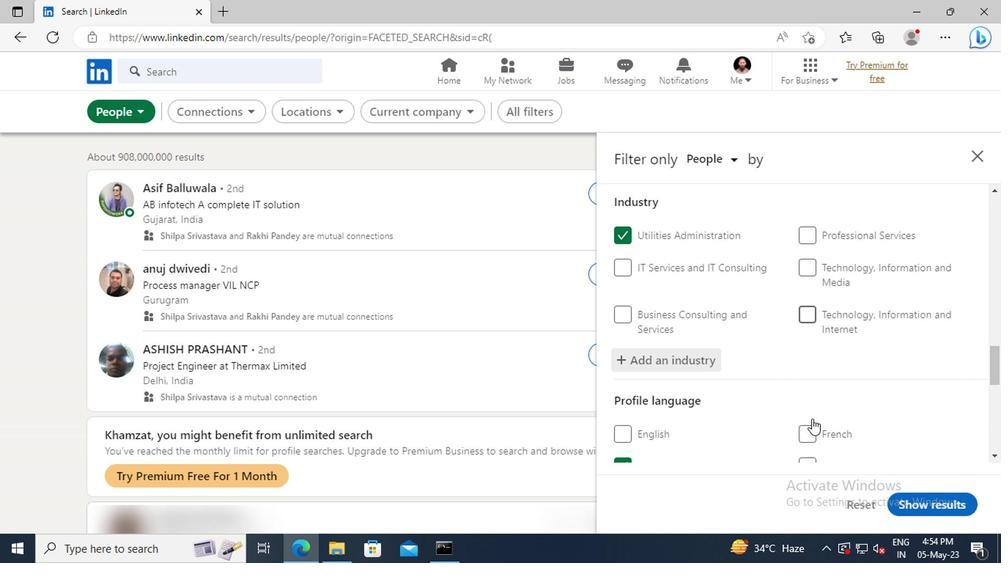 
Action: Mouse scrolled (809, 415) with delta (0, 0)
Screenshot: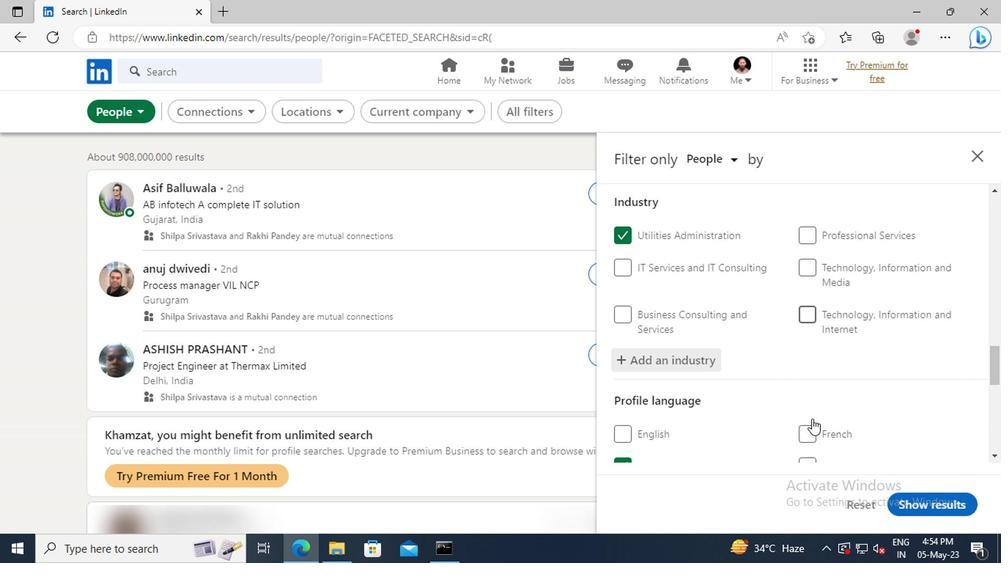 
Action: Mouse moved to (805, 372)
Screenshot: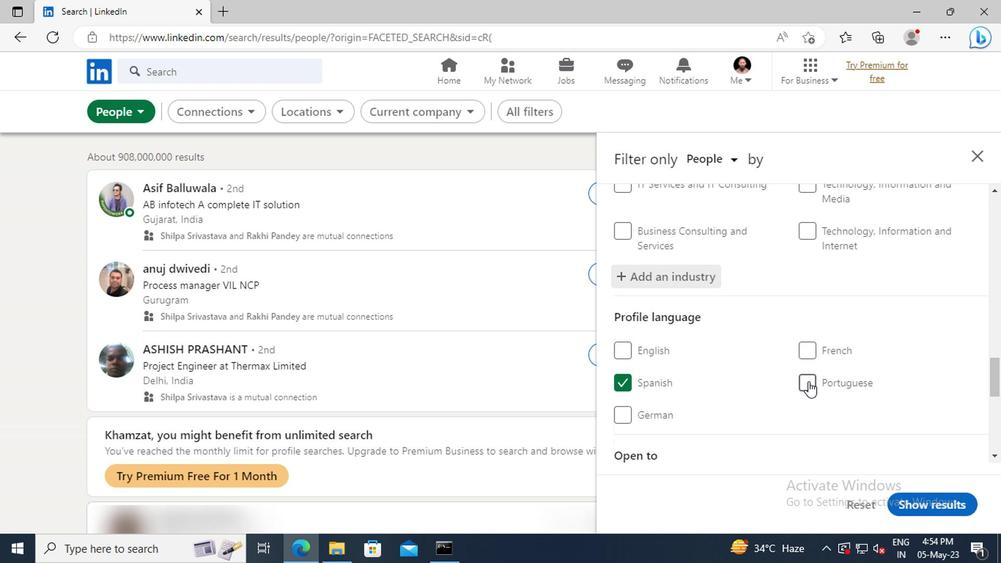 
Action: Mouse scrolled (805, 371) with delta (0, -1)
Screenshot: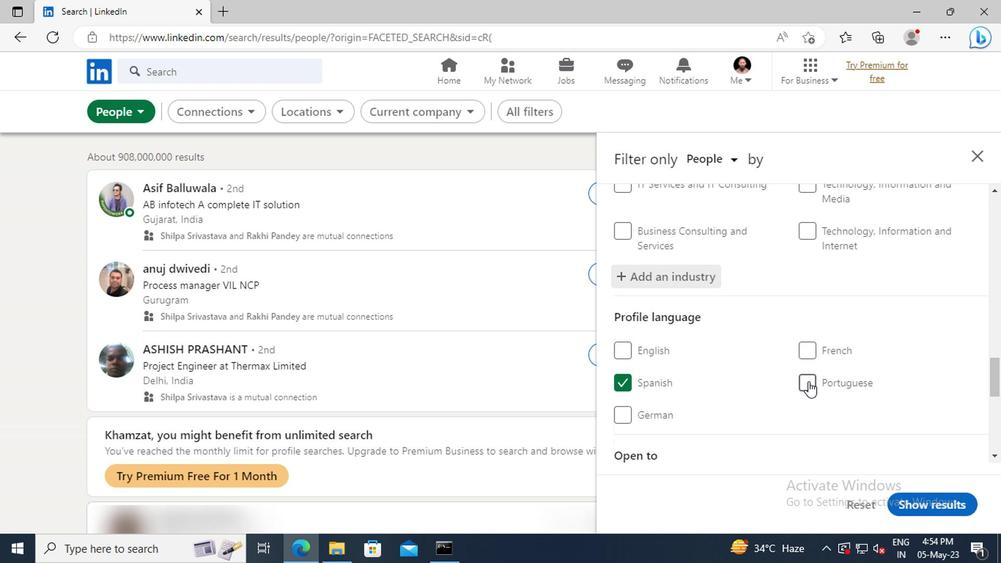 
Action: Mouse moved to (807, 342)
Screenshot: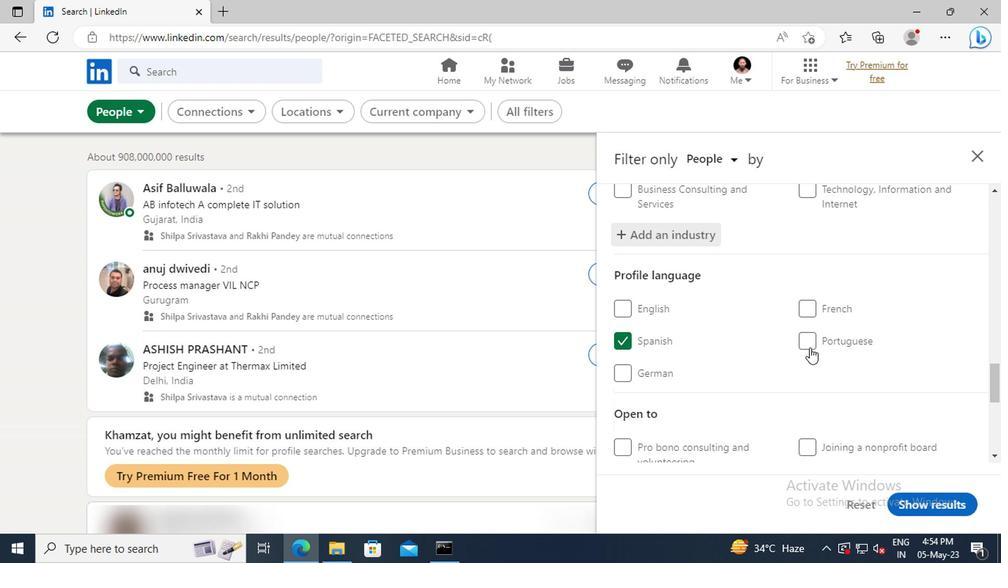 
Action: Mouse scrolled (807, 341) with delta (0, 0)
Screenshot: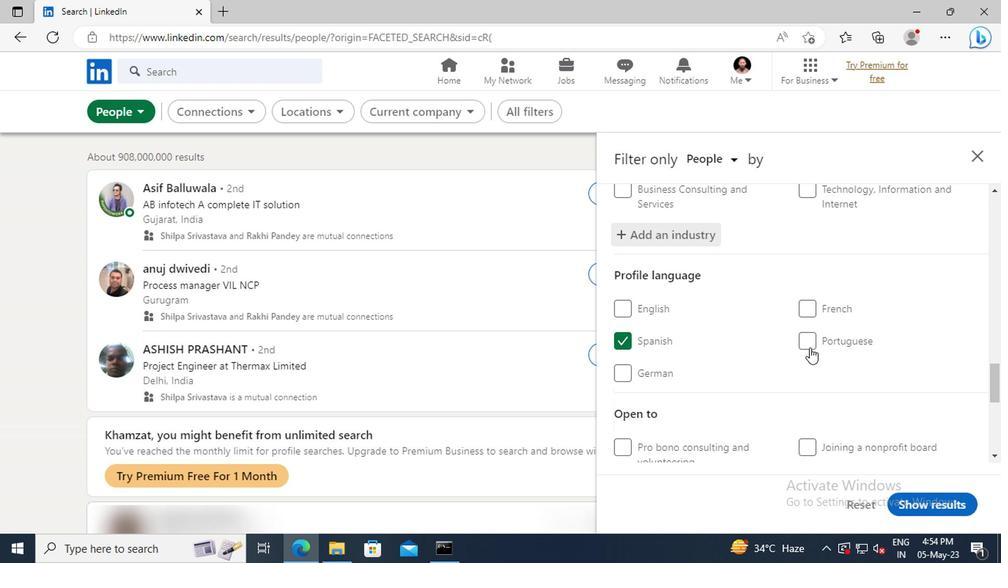
Action: Mouse moved to (807, 340)
Screenshot: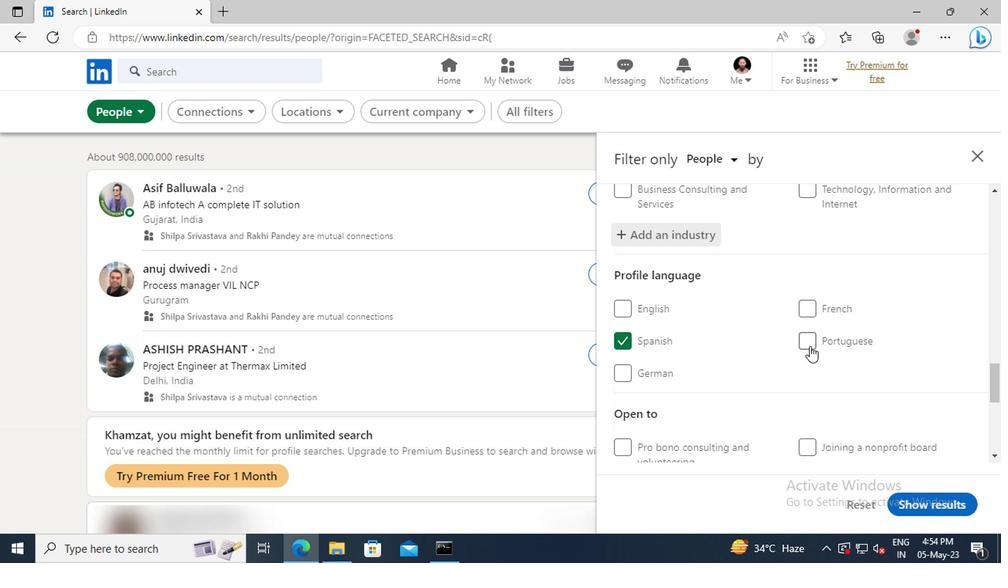 
Action: Mouse scrolled (807, 339) with delta (0, 0)
Screenshot: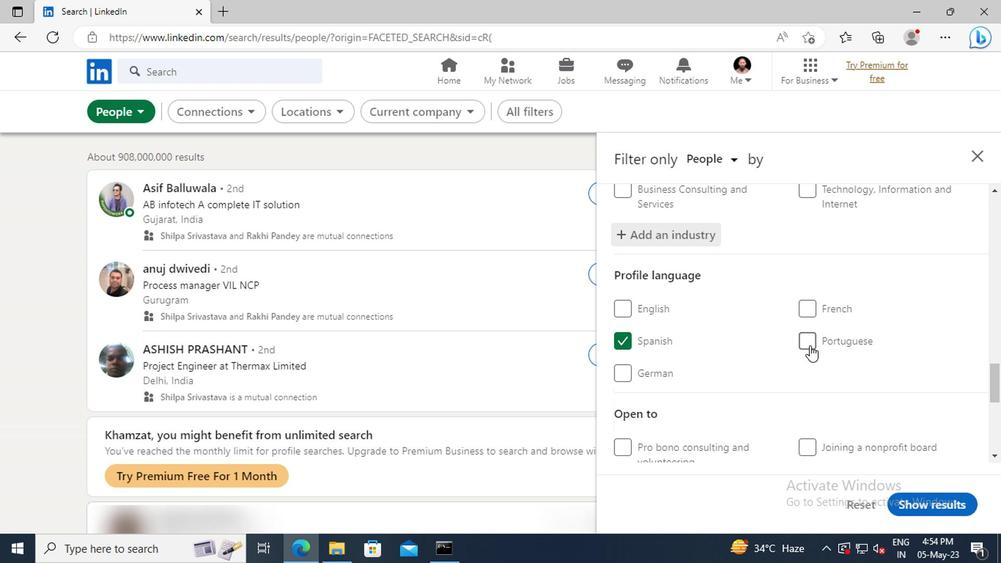 
Action: Mouse moved to (801, 330)
Screenshot: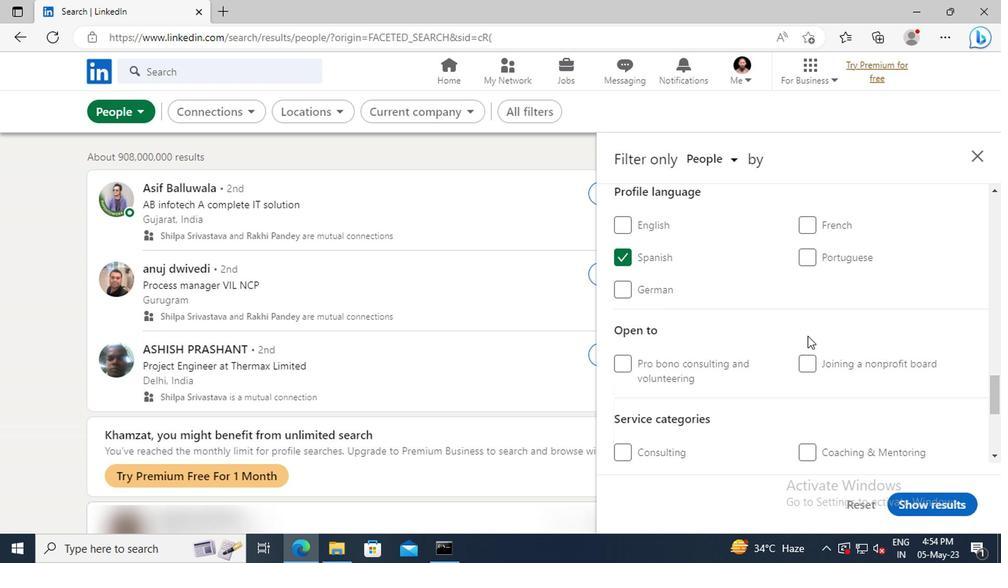 
Action: Mouse scrolled (801, 330) with delta (0, 0)
Screenshot: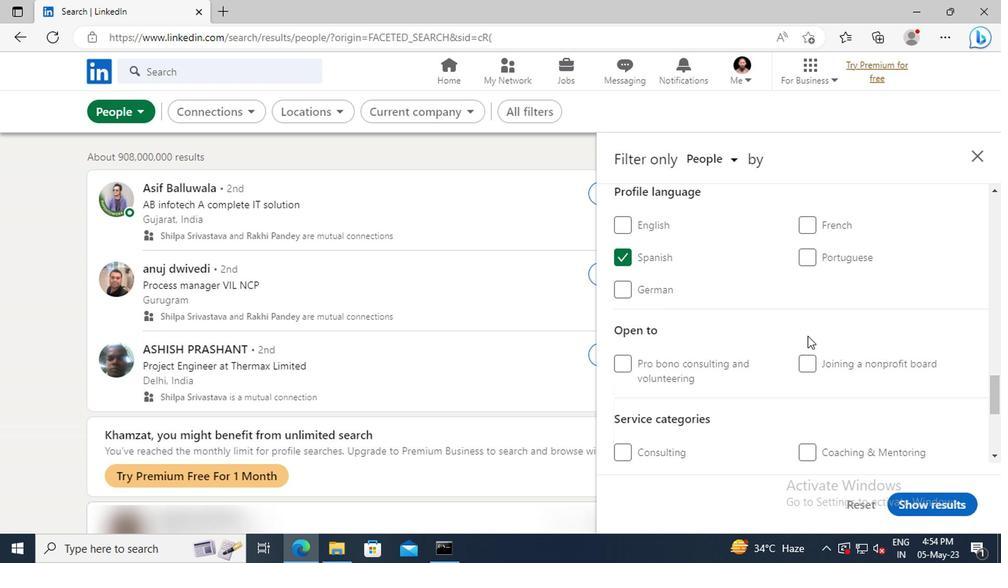 
Action: Mouse moved to (801, 328)
Screenshot: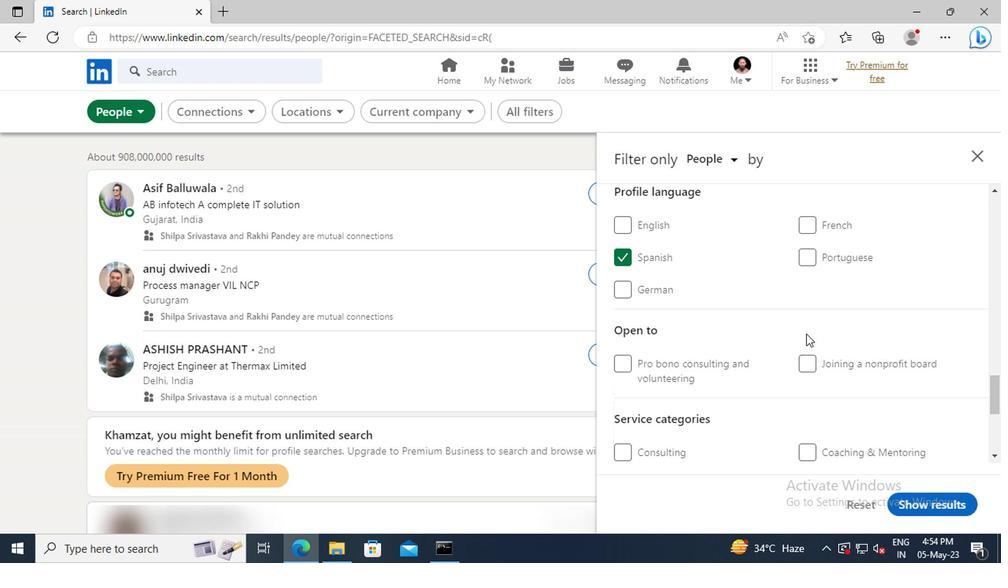 
Action: Mouse scrolled (801, 327) with delta (0, -1)
Screenshot: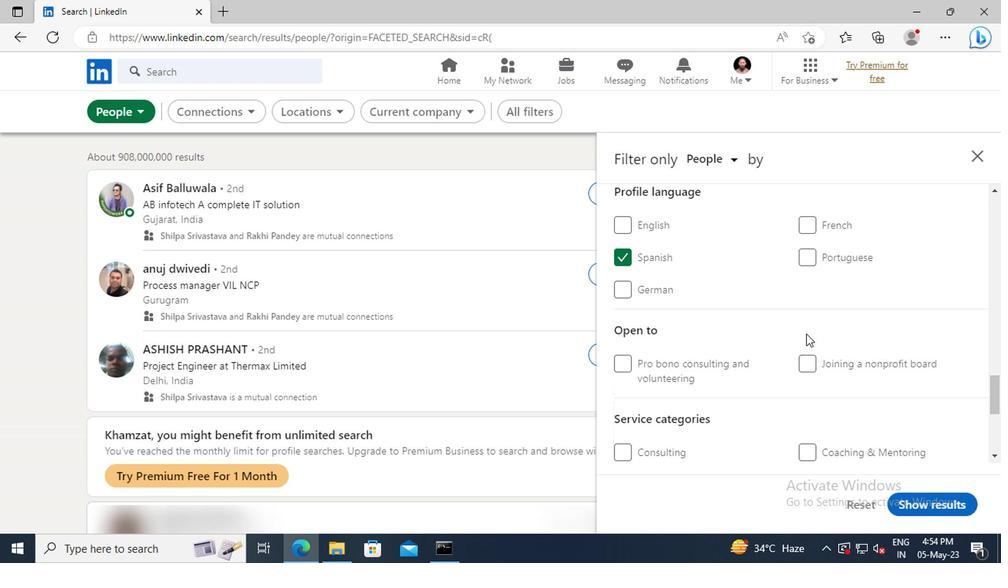 
Action: Mouse moved to (801, 327)
Screenshot: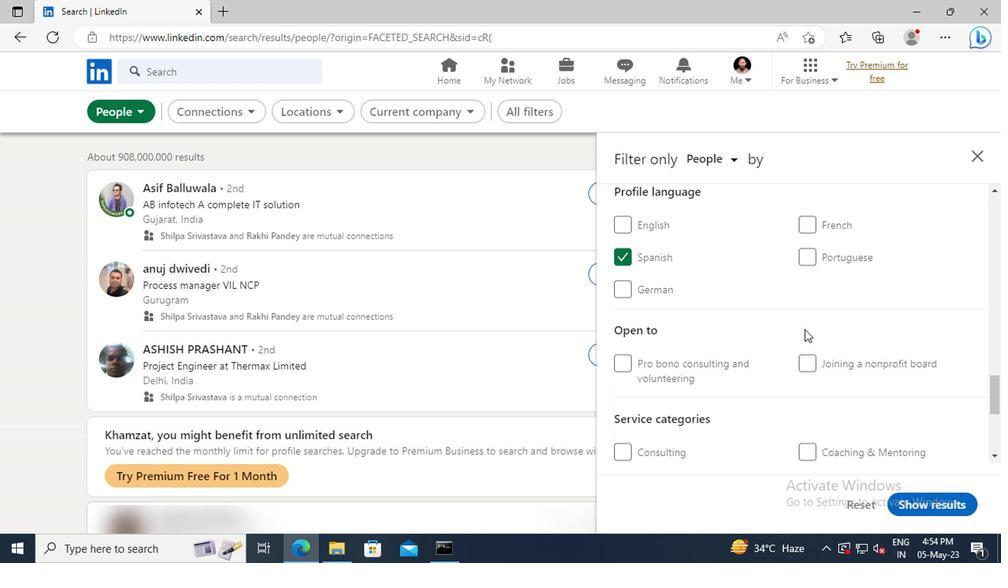 
Action: Mouse scrolled (801, 326) with delta (0, 0)
Screenshot: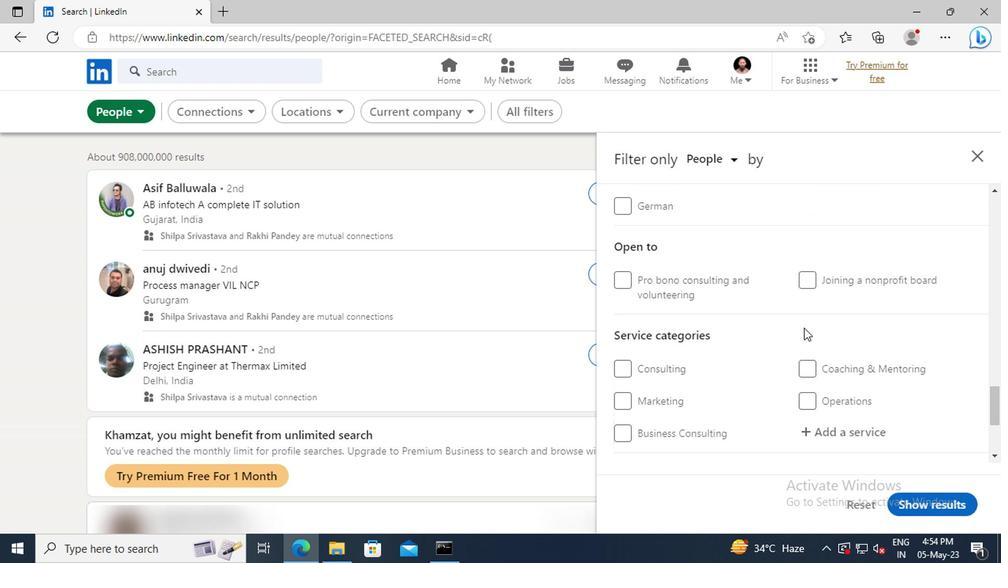 
Action: Mouse scrolled (801, 326) with delta (0, 0)
Screenshot: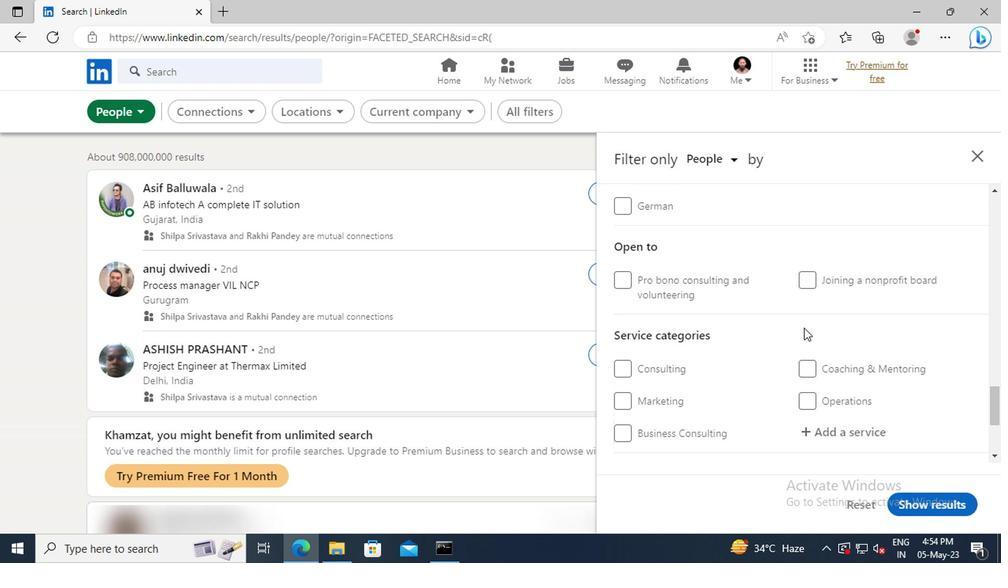 
Action: Mouse moved to (808, 343)
Screenshot: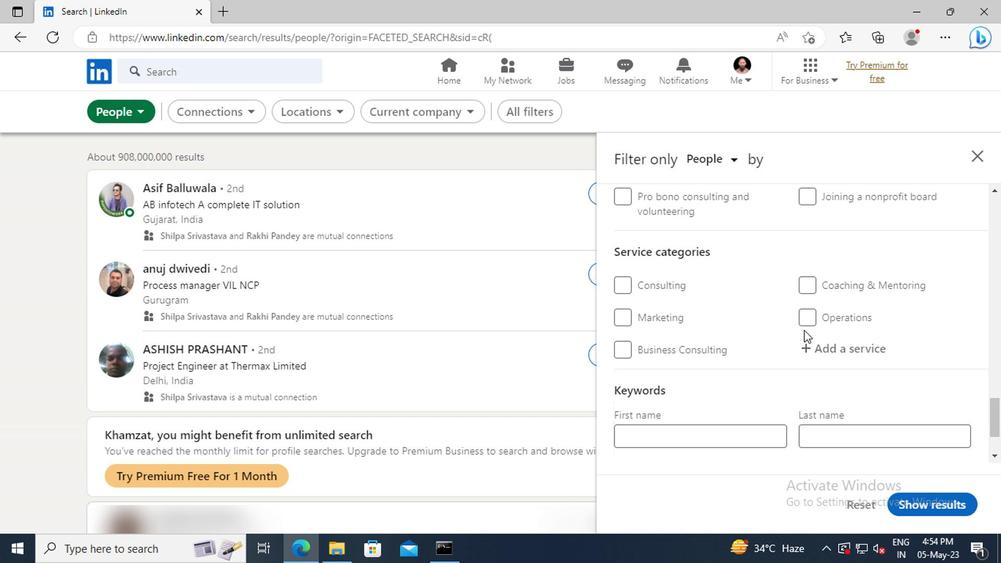 
Action: Mouse pressed left at (808, 343)
Screenshot: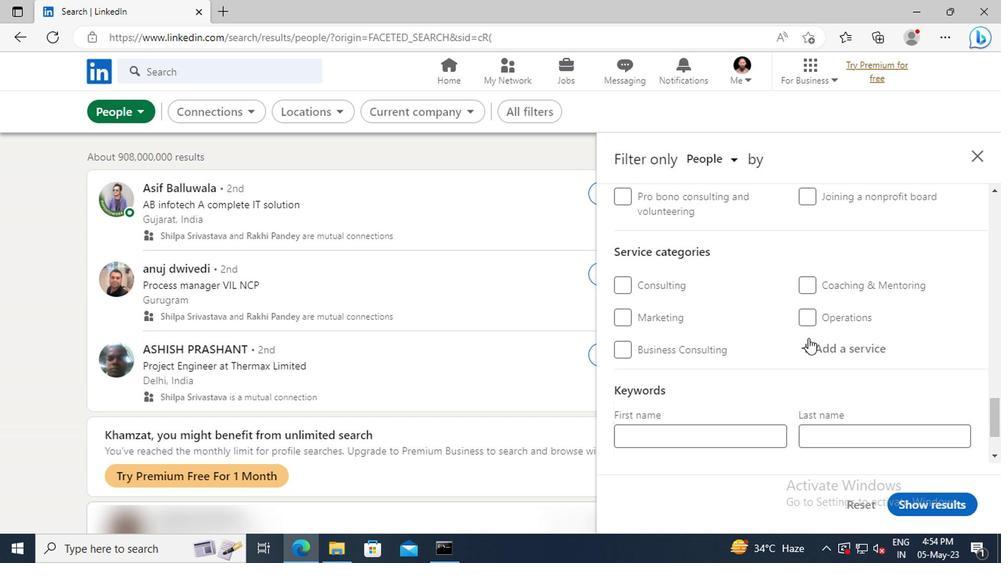 
Action: Mouse moved to (808, 343)
Screenshot: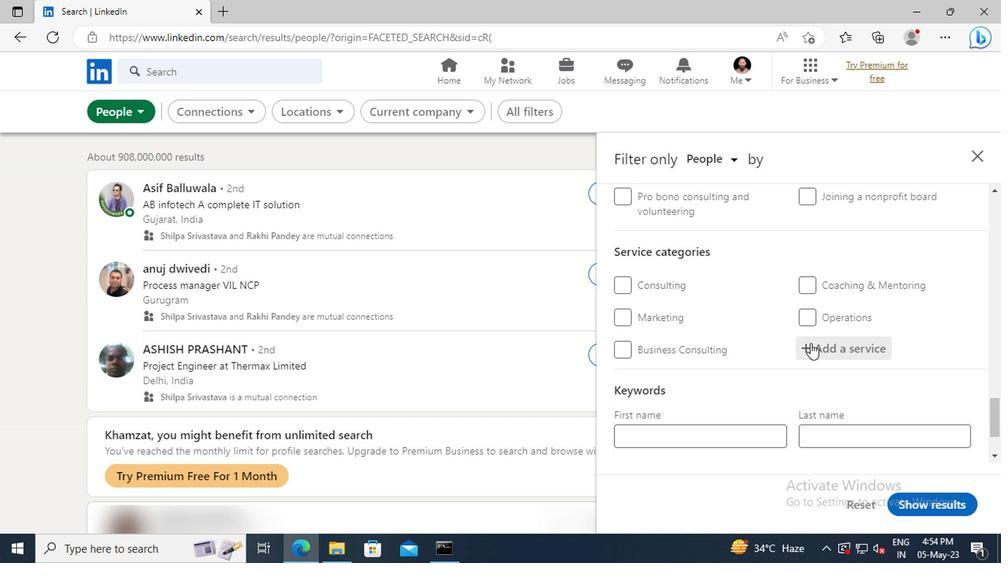 
Action: Key pressed <Key.shift>COMPUTER<Key.space>
Screenshot: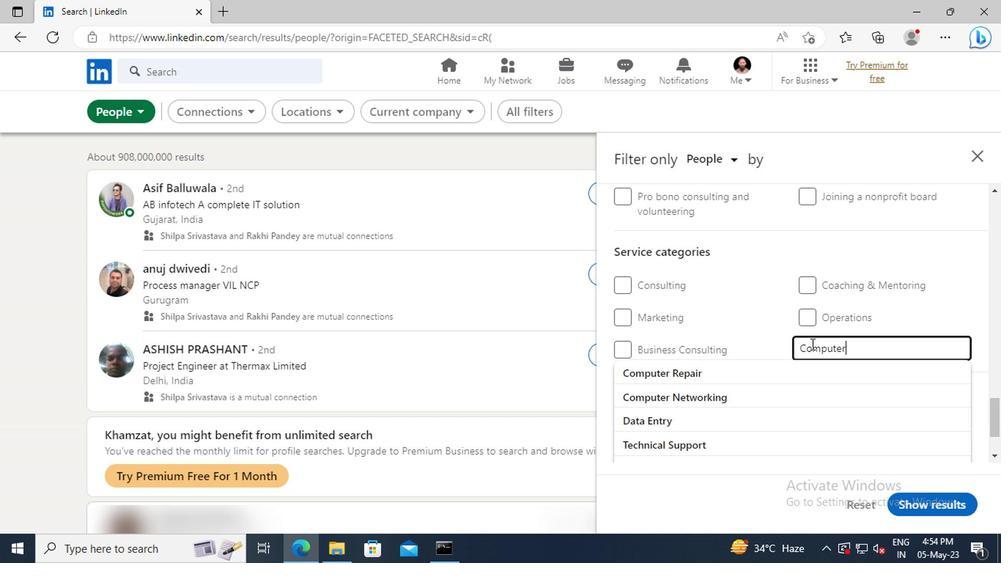 
Action: Mouse moved to (800, 367)
Screenshot: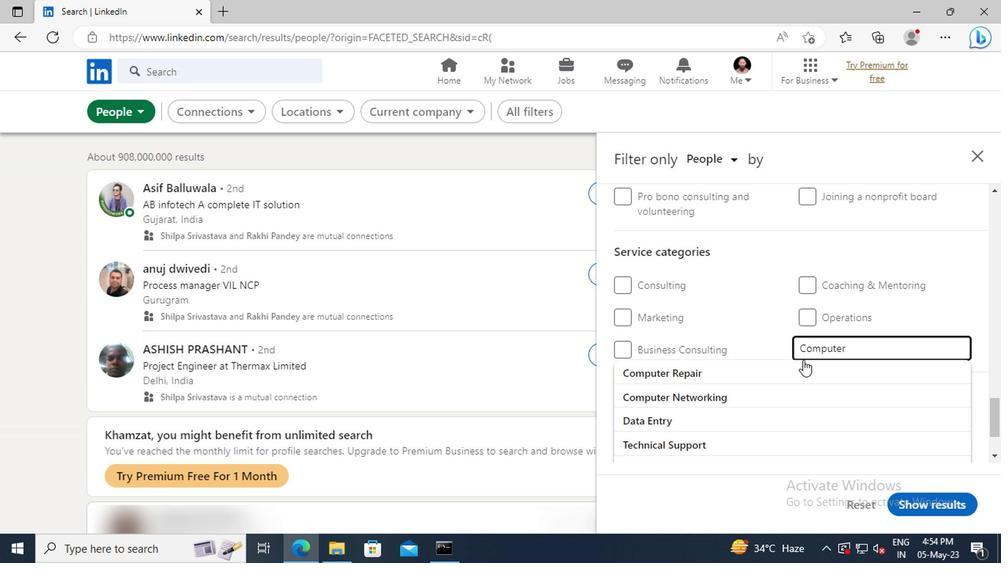 
Action: Mouse pressed left at (800, 367)
Screenshot: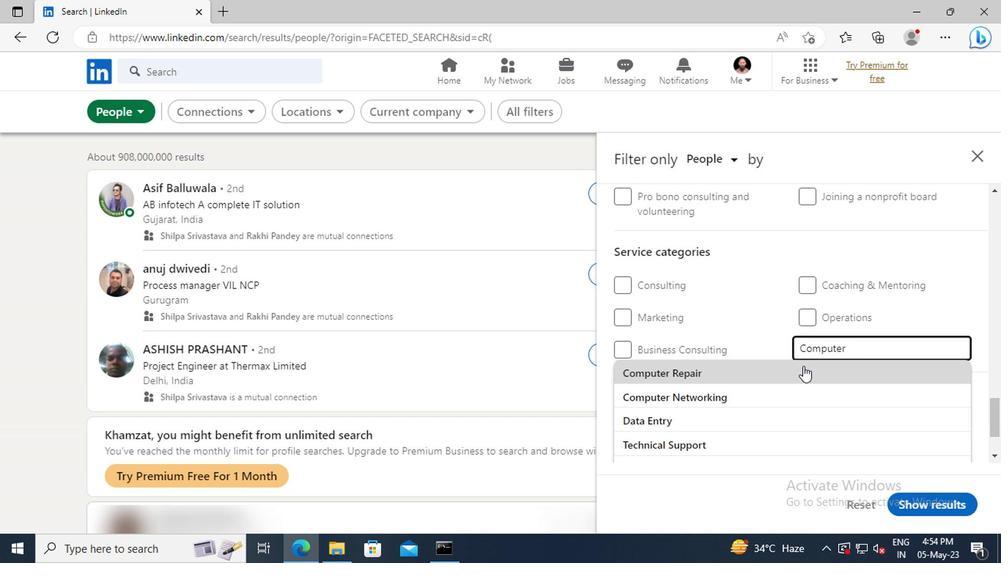 
Action: Mouse scrolled (800, 367) with delta (0, 0)
Screenshot: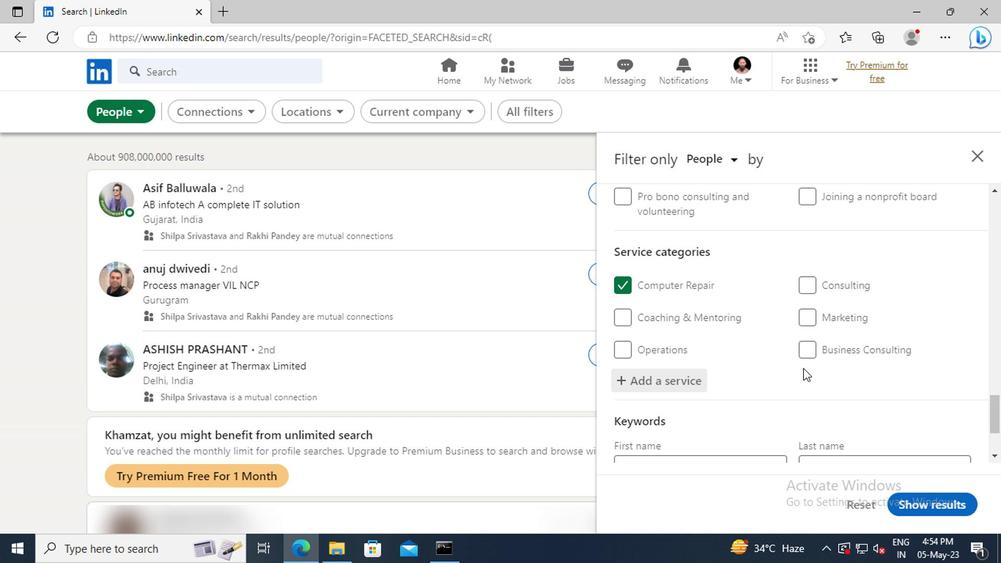 
Action: Mouse scrolled (800, 367) with delta (0, 0)
Screenshot: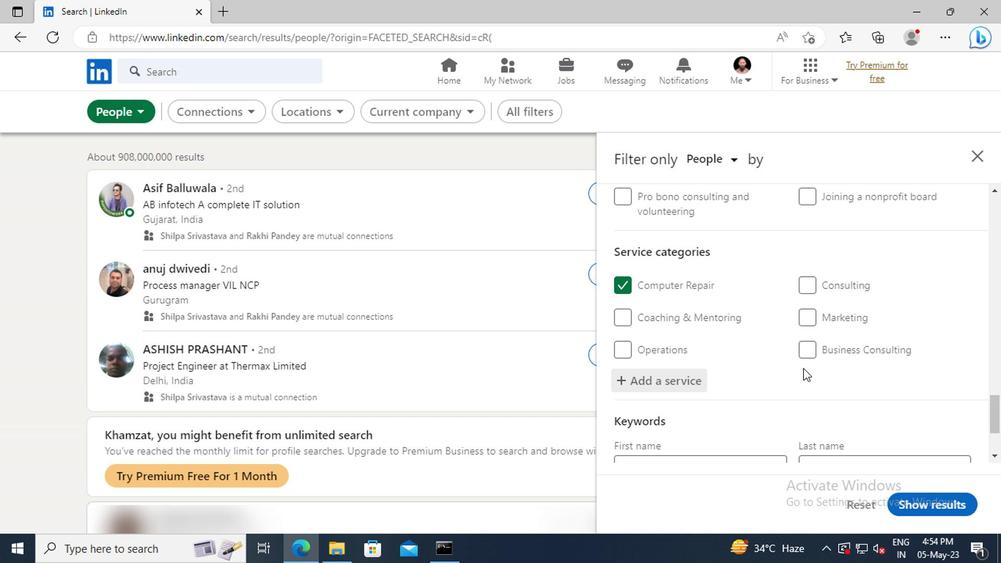 
Action: Mouse scrolled (800, 367) with delta (0, 0)
Screenshot: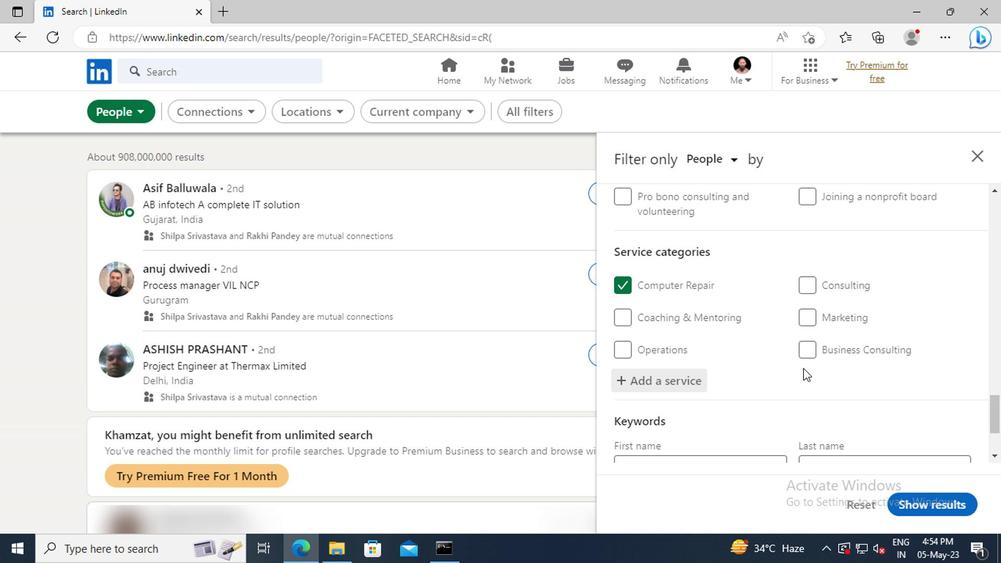 
Action: Mouse scrolled (800, 367) with delta (0, 0)
Screenshot: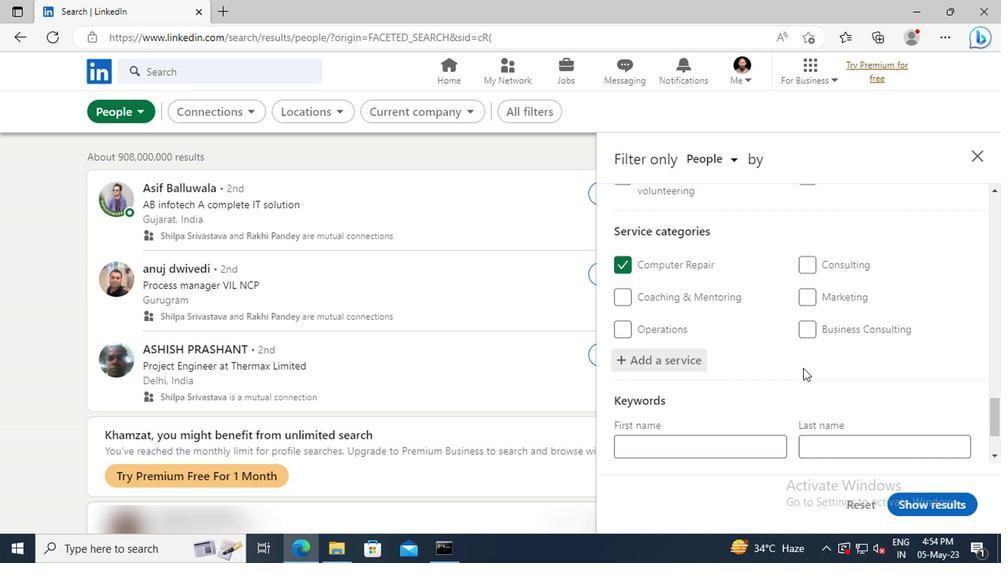 
Action: Mouse moved to (726, 392)
Screenshot: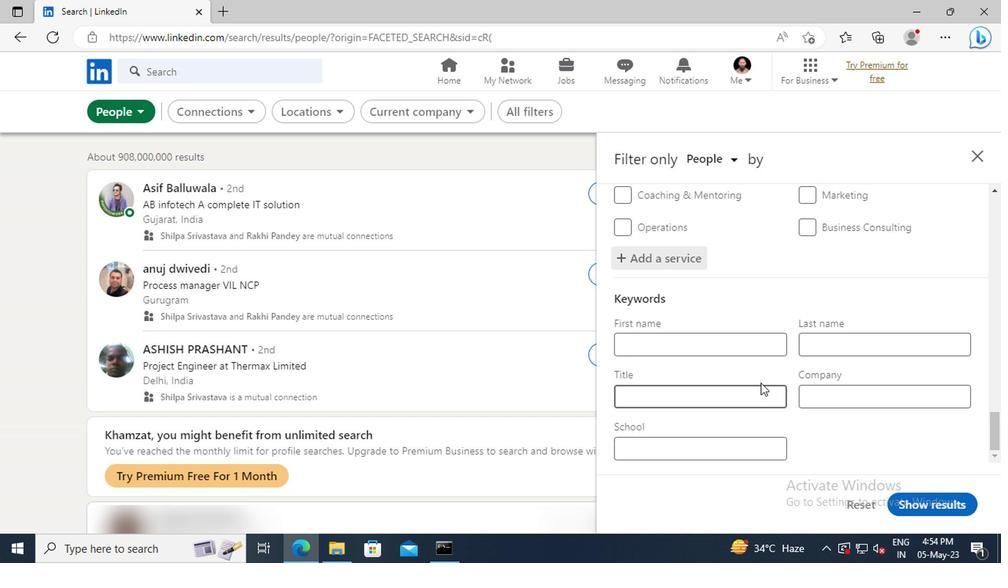
Action: Mouse pressed left at (726, 392)
Screenshot: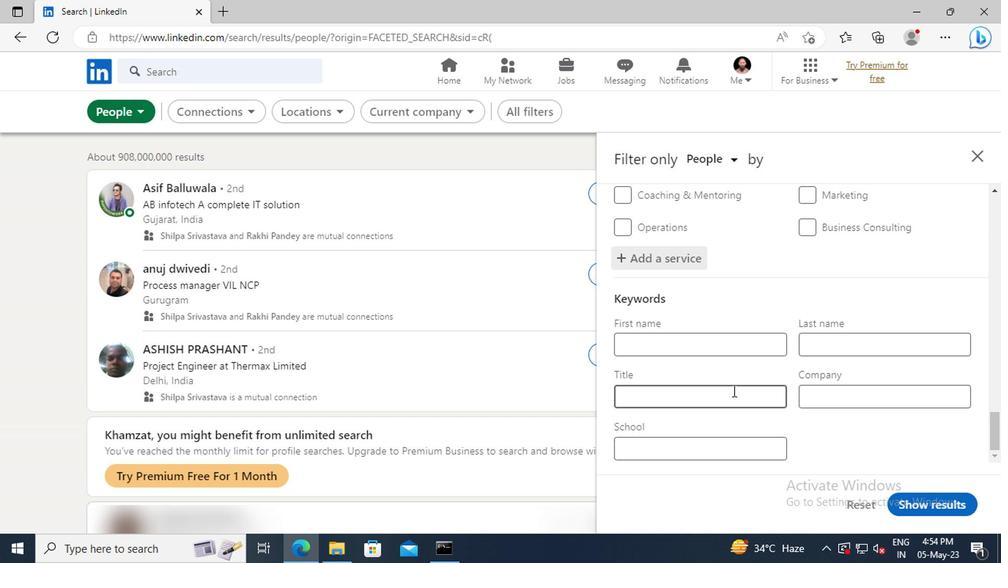 
Action: Key pressed <Key.shift>GEOLOGICAL<Key.space><Key.shift>ENGINEER<Key.enter>
Screenshot: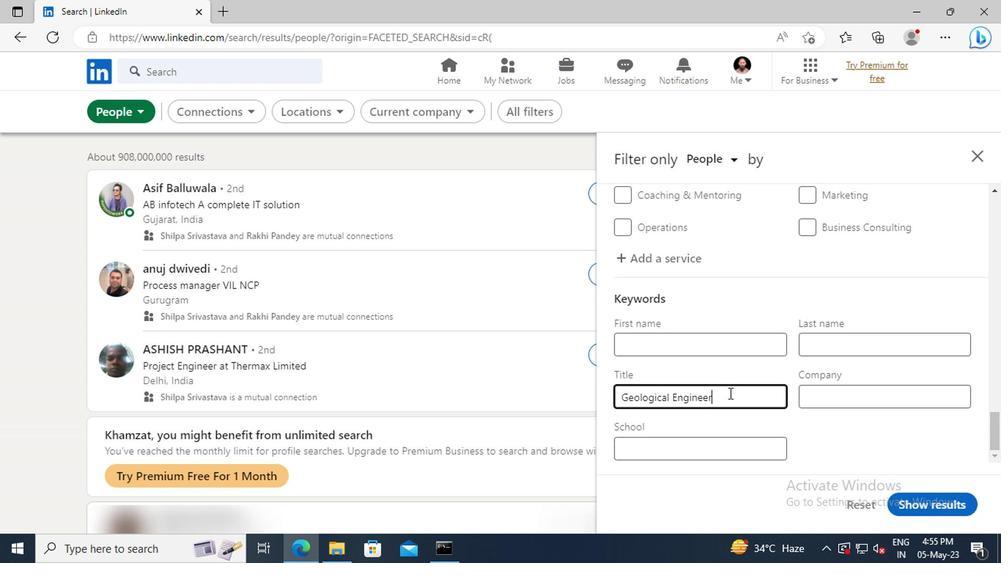 
Action: Mouse moved to (912, 503)
Screenshot: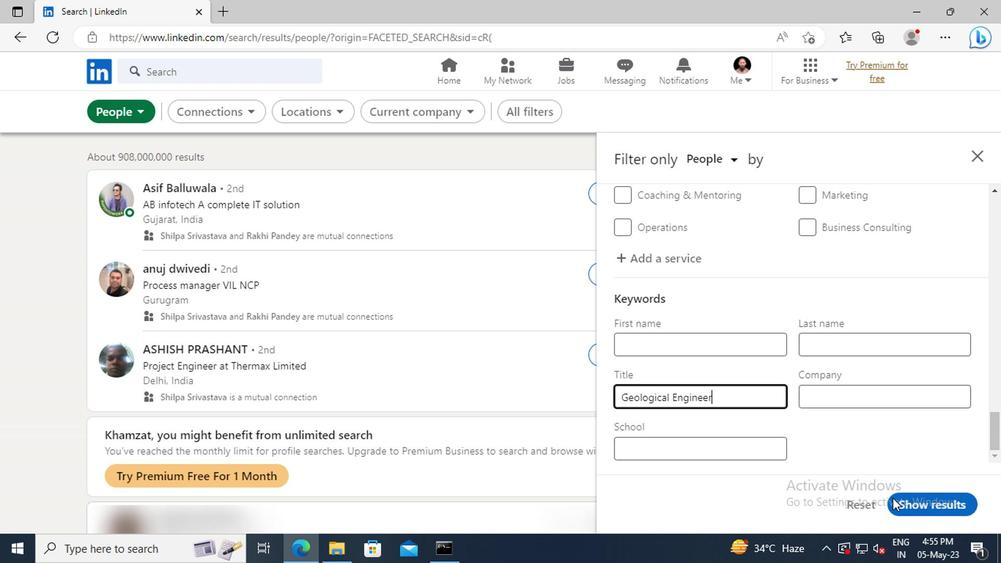 
Action: Mouse pressed left at (912, 503)
Screenshot: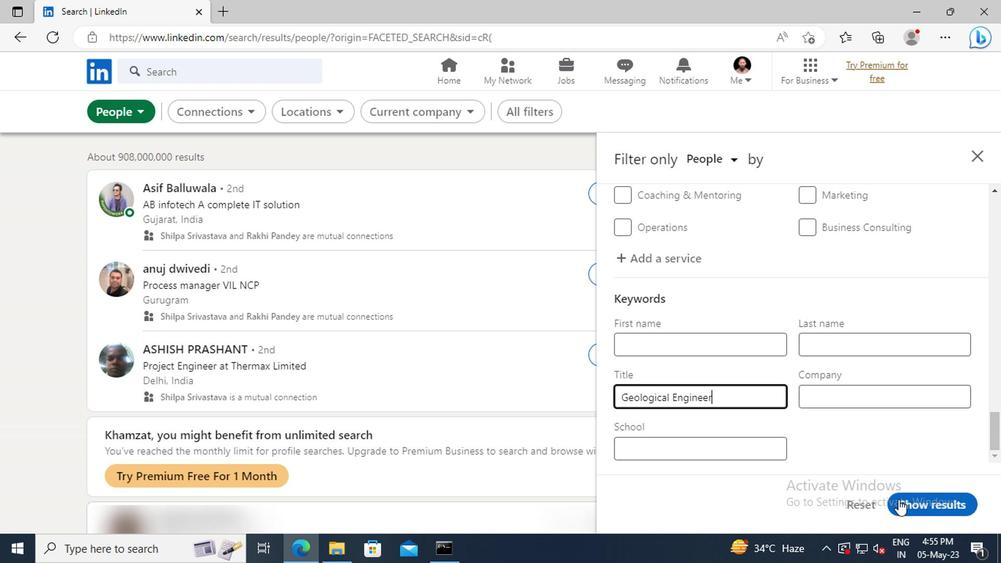 
